 Task: Look for space in Mbanza Congo, Angola from 7th July, 2023 to 14th July, 2023 for 1 adult in price range Rs.6000 to Rs.14000. Place can be shared room with 1  bedroom having 1 bed and 1 bathroom. Property type can be house, flat, hotel. Amenities needed are: wifi, air conditioning, bbq grill, smoking allowed. Booking option can be shelf check-in. Required host language is English.
Action: Mouse moved to (412, 83)
Screenshot: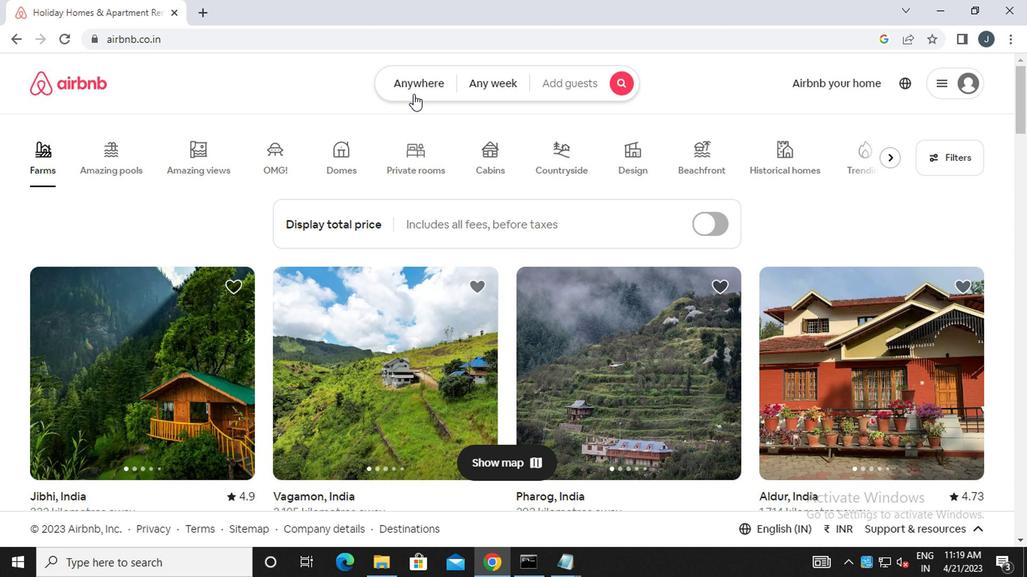 
Action: Mouse pressed left at (412, 83)
Screenshot: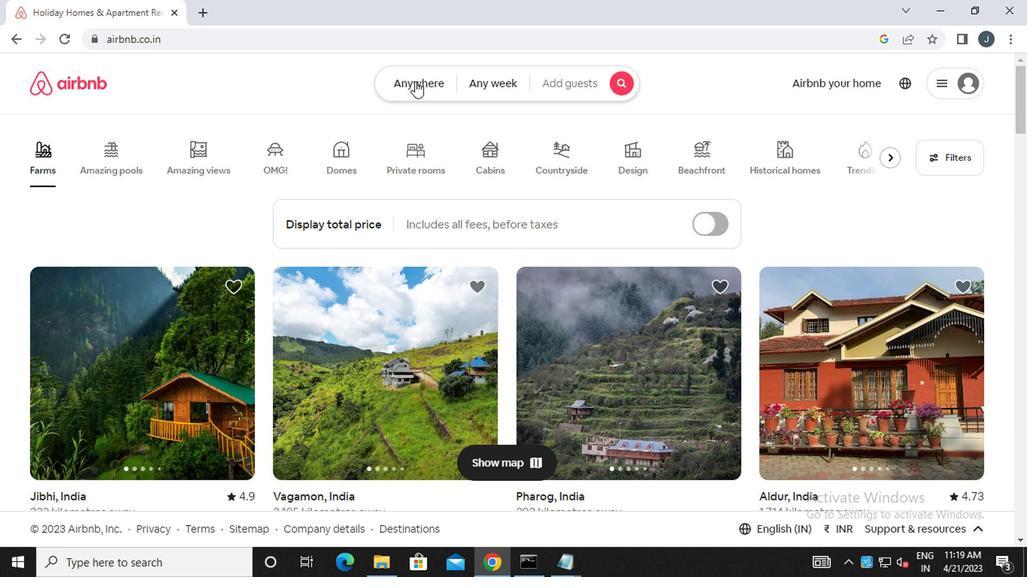 
Action: Mouse moved to (284, 155)
Screenshot: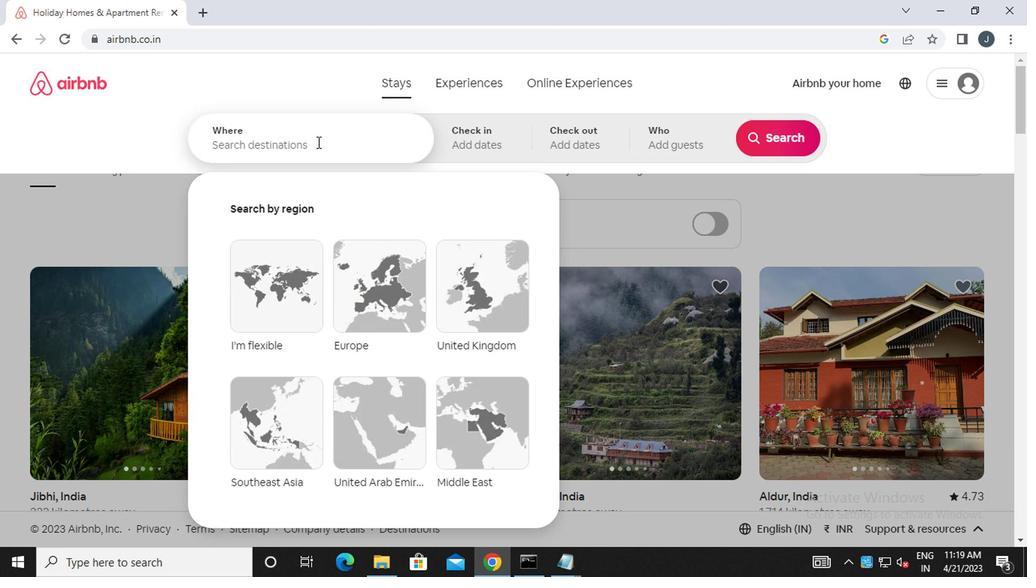 
Action: Mouse pressed left at (284, 155)
Screenshot: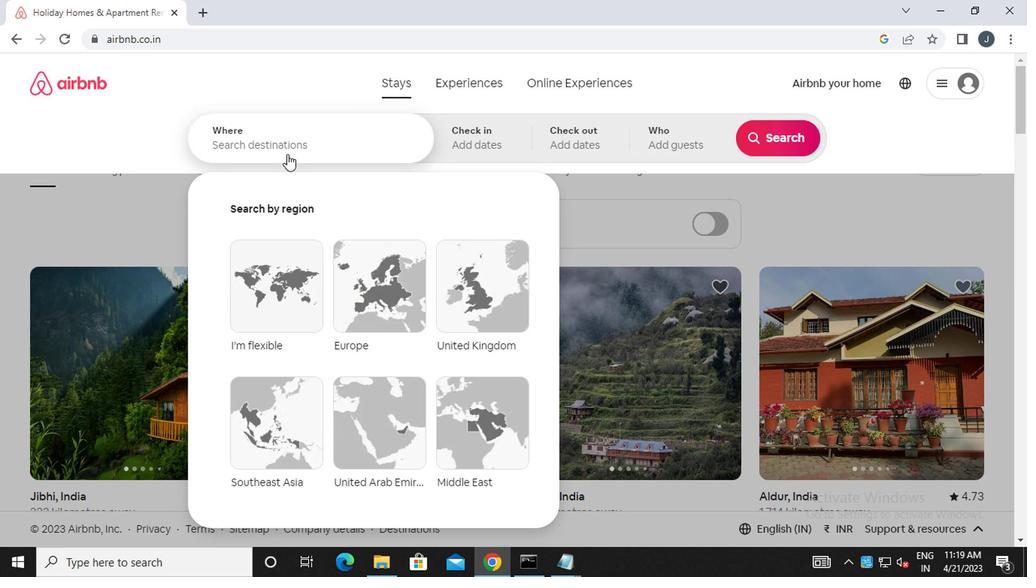 
Action: Mouse moved to (286, 155)
Screenshot: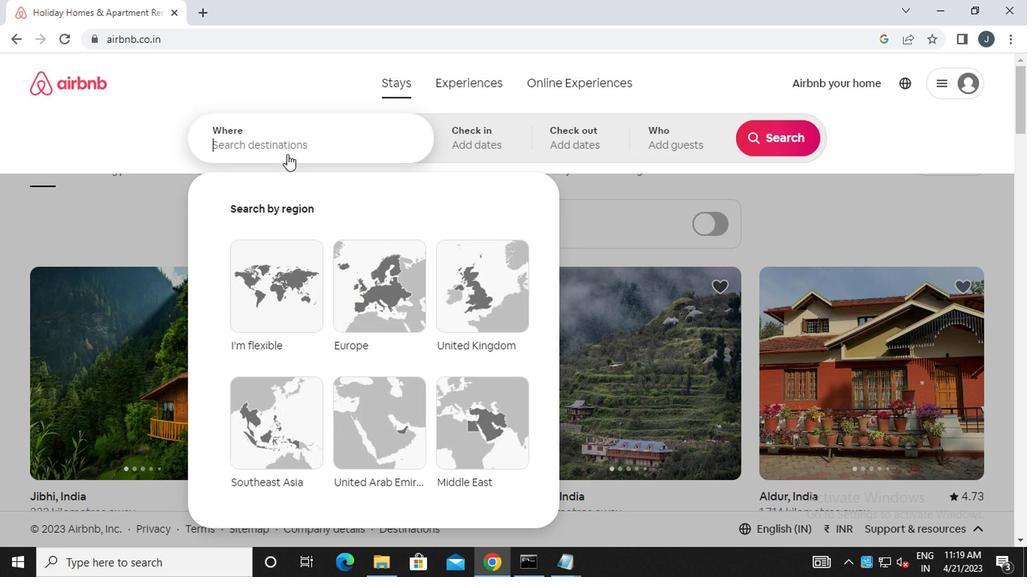 
Action: Key pressed m<Key.caps_lock>banza
Screenshot: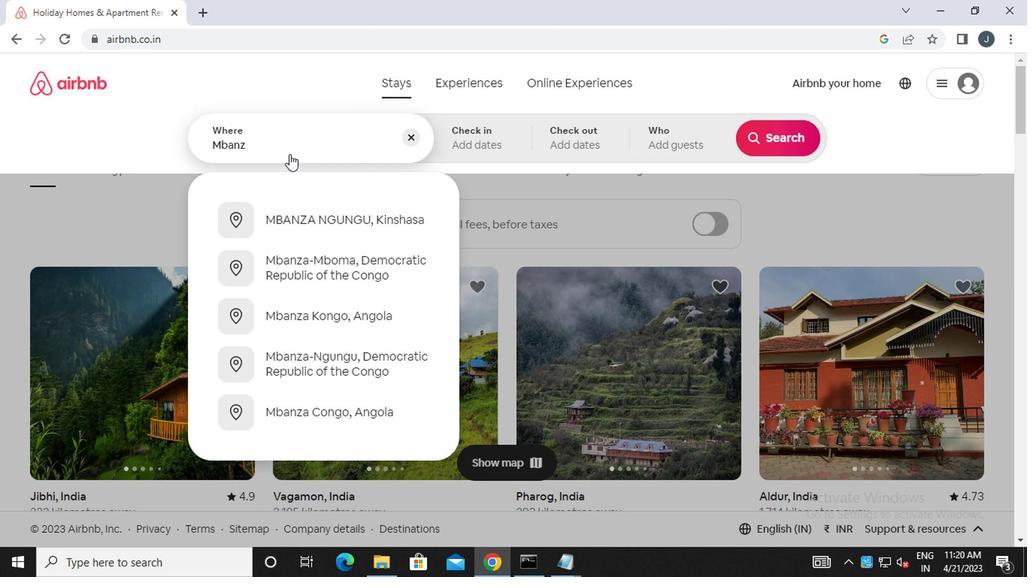 
Action: Mouse moved to (285, 155)
Screenshot: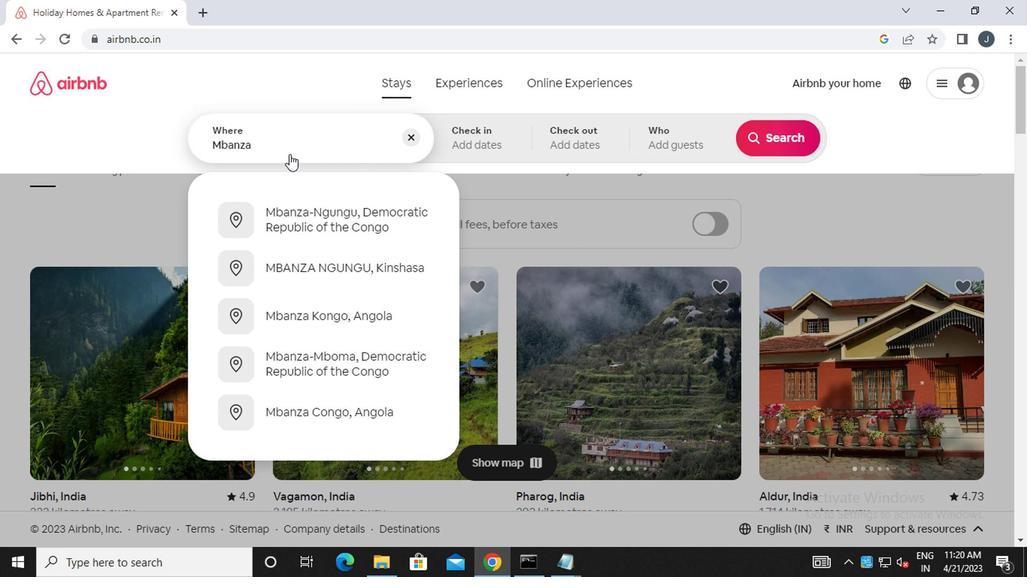 
Action: Key pressed ,<Key.space><Key.caps_lock>c<Key.caps_lock>ongo
Screenshot: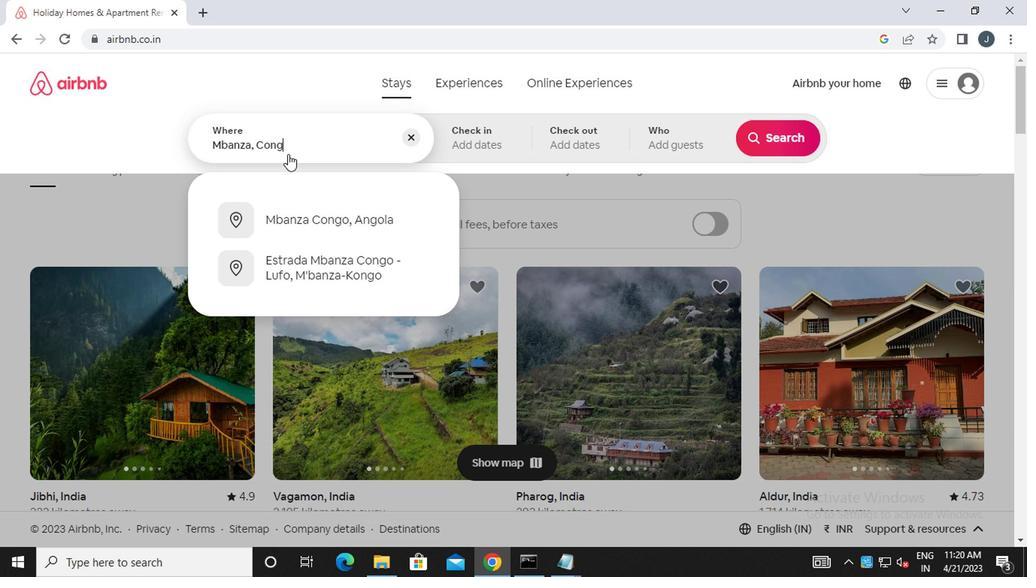 
Action: Mouse moved to (334, 220)
Screenshot: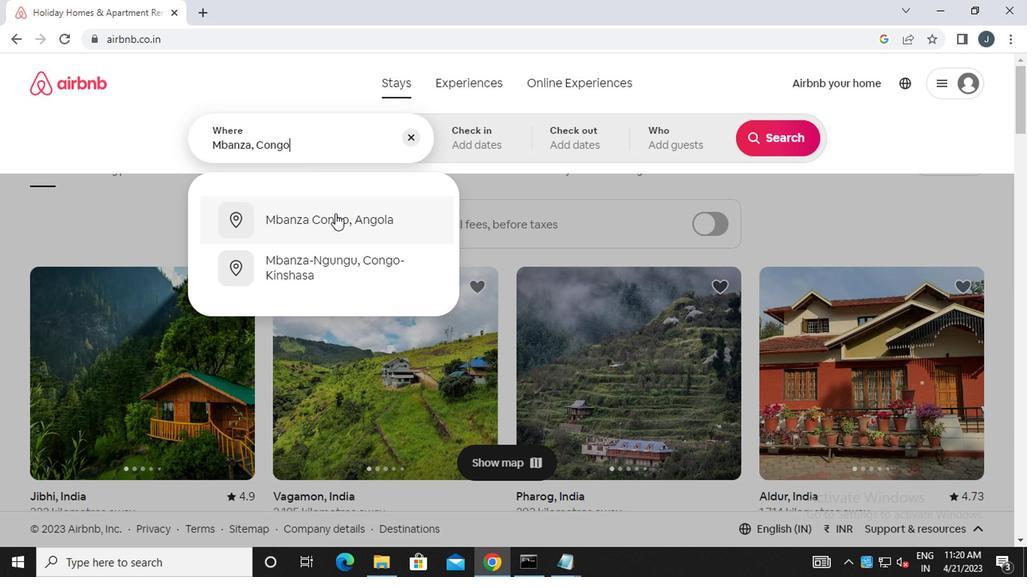 
Action: Mouse pressed left at (334, 220)
Screenshot: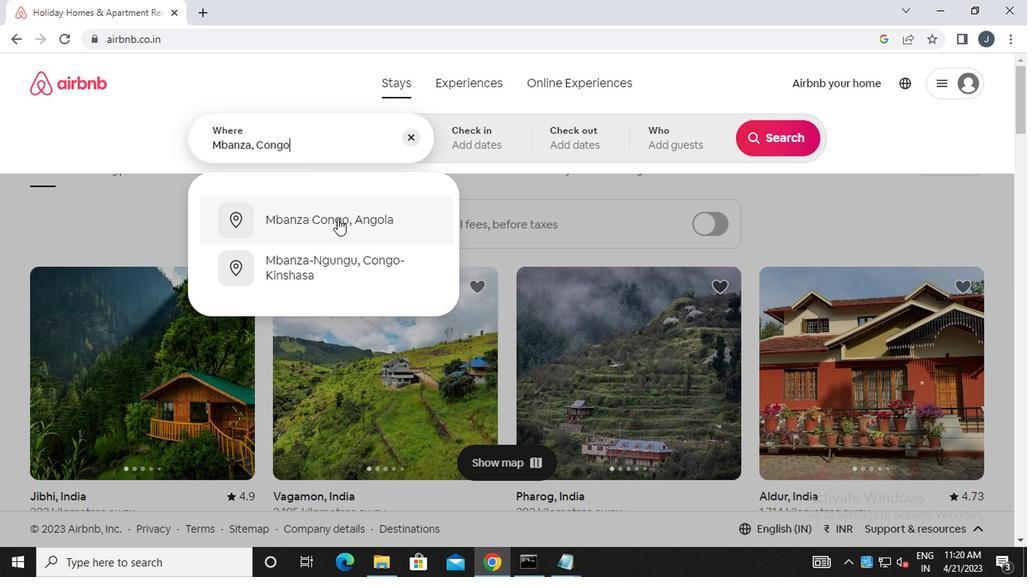 
Action: Mouse moved to (768, 261)
Screenshot: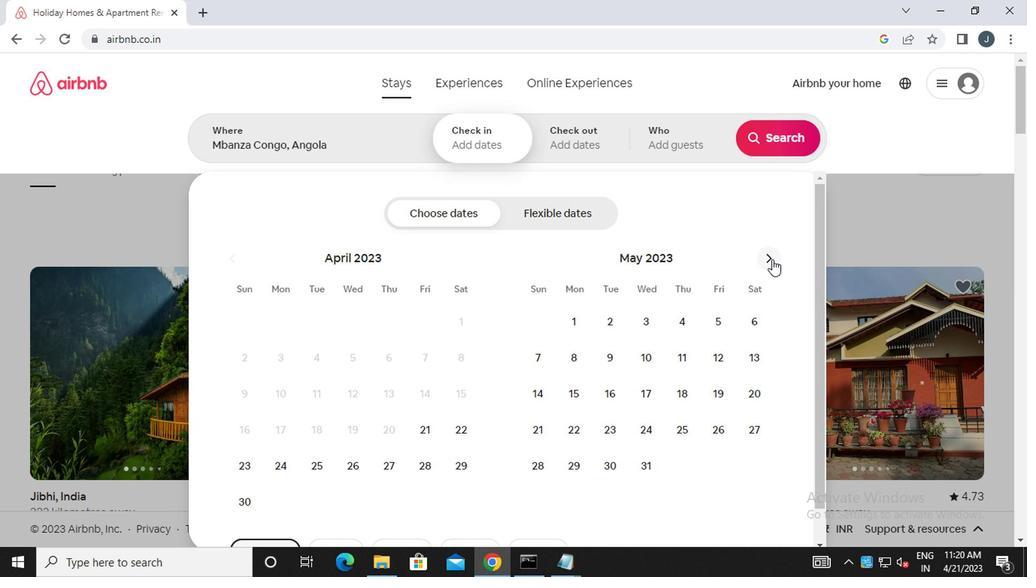 
Action: Mouse pressed left at (768, 261)
Screenshot: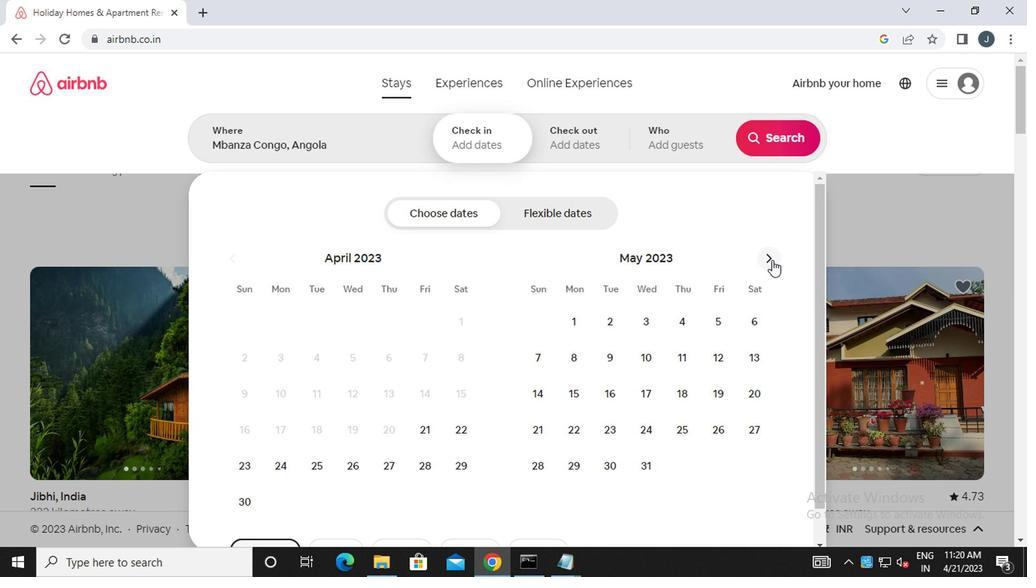 
Action: Mouse pressed left at (768, 261)
Screenshot: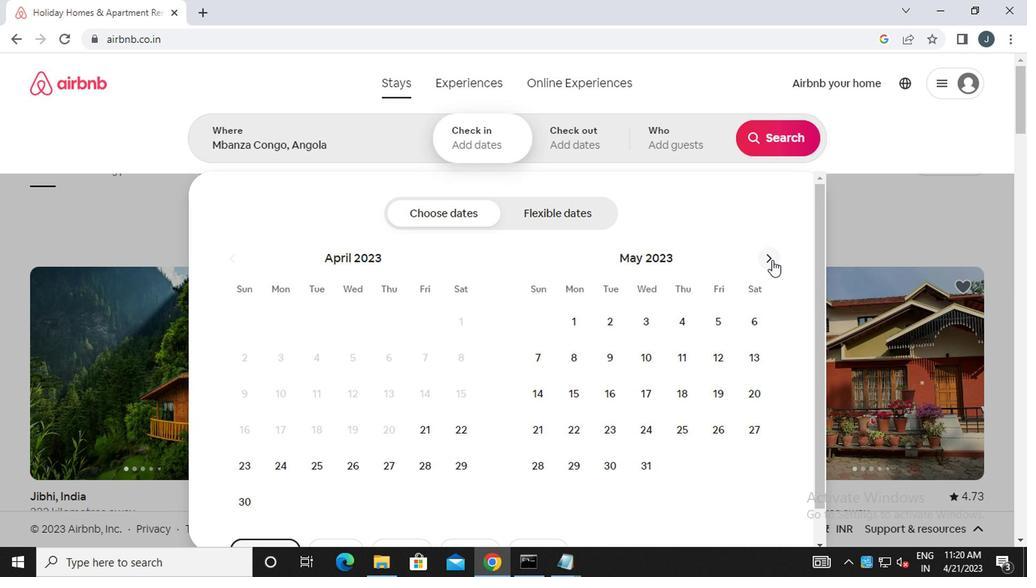 
Action: Mouse moved to (761, 265)
Screenshot: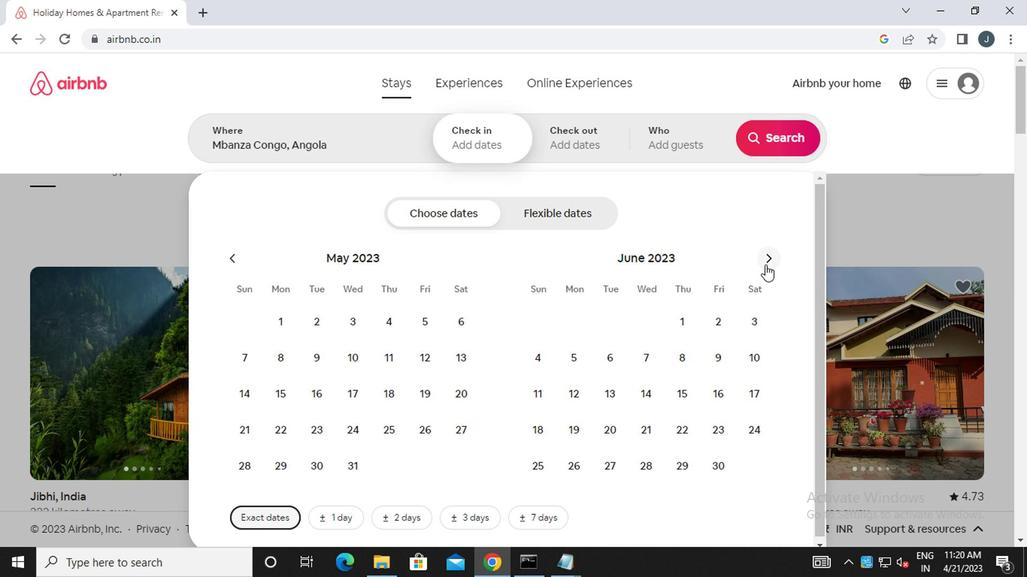 
Action: Mouse pressed left at (761, 265)
Screenshot: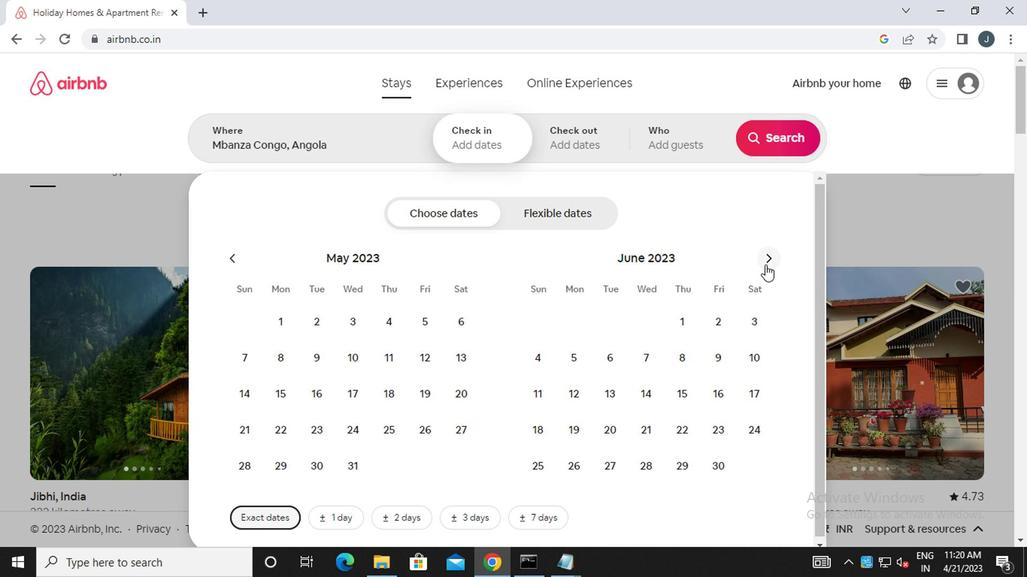 
Action: Mouse moved to (710, 363)
Screenshot: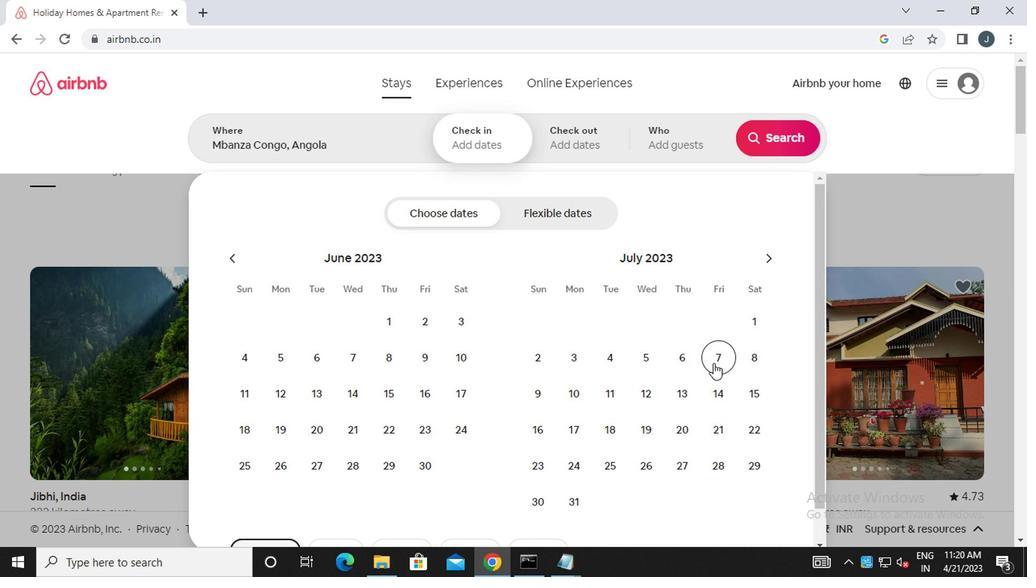 
Action: Mouse pressed left at (710, 363)
Screenshot: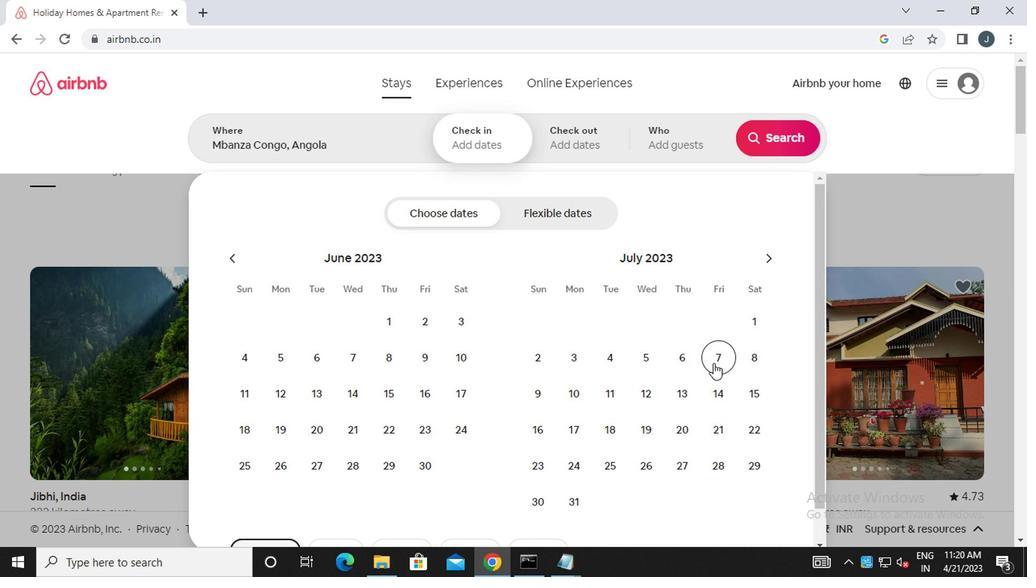 
Action: Mouse moved to (715, 397)
Screenshot: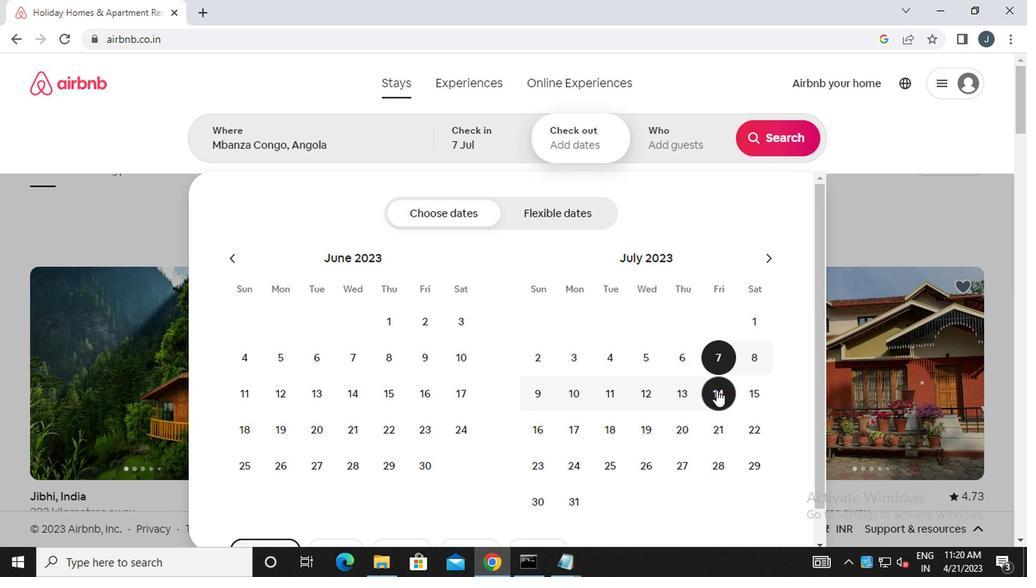 
Action: Mouse pressed left at (715, 397)
Screenshot: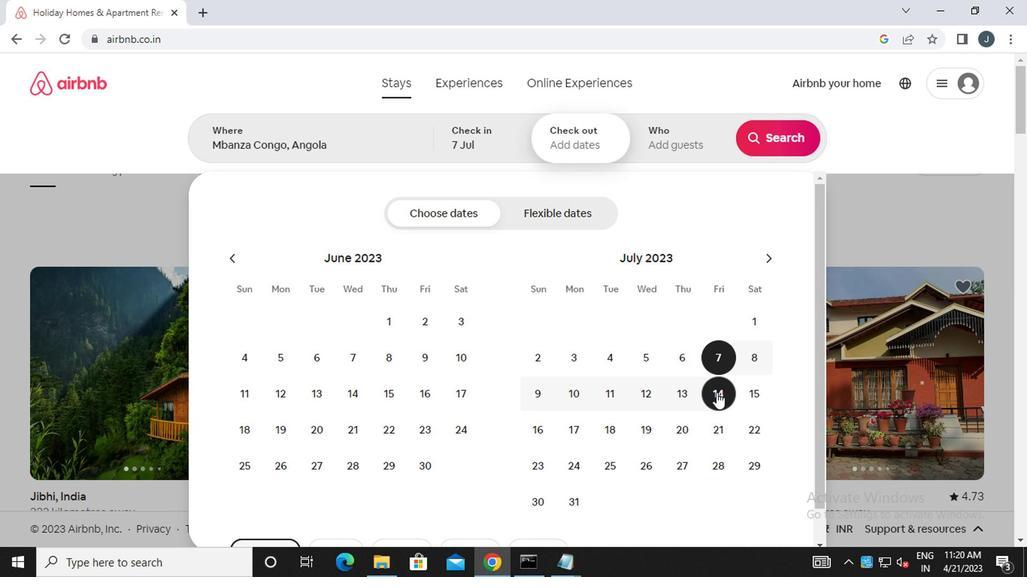 
Action: Mouse moved to (691, 138)
Screenshot: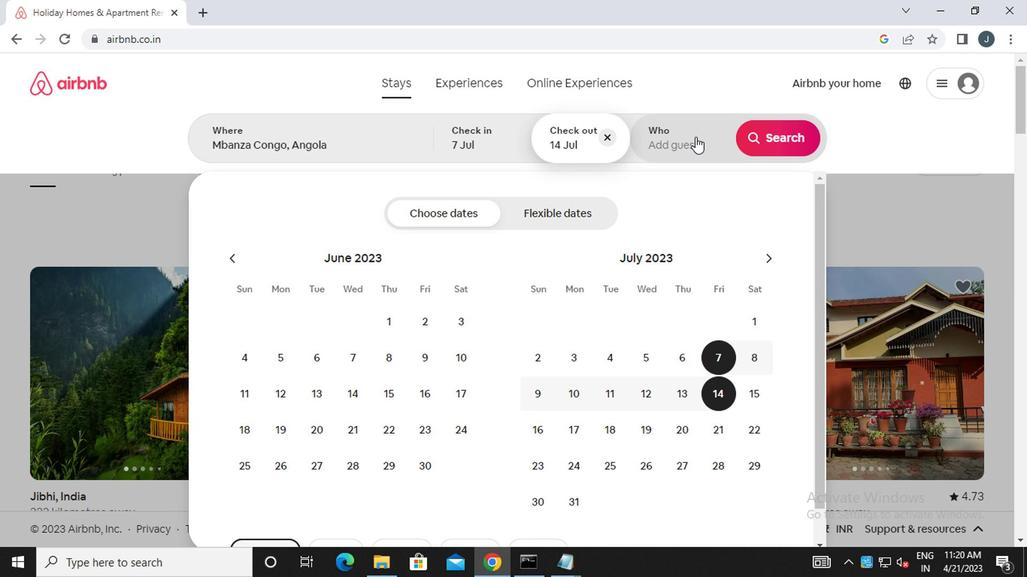 
Action: Mouse pressed left at (691, 138)
Screenshot: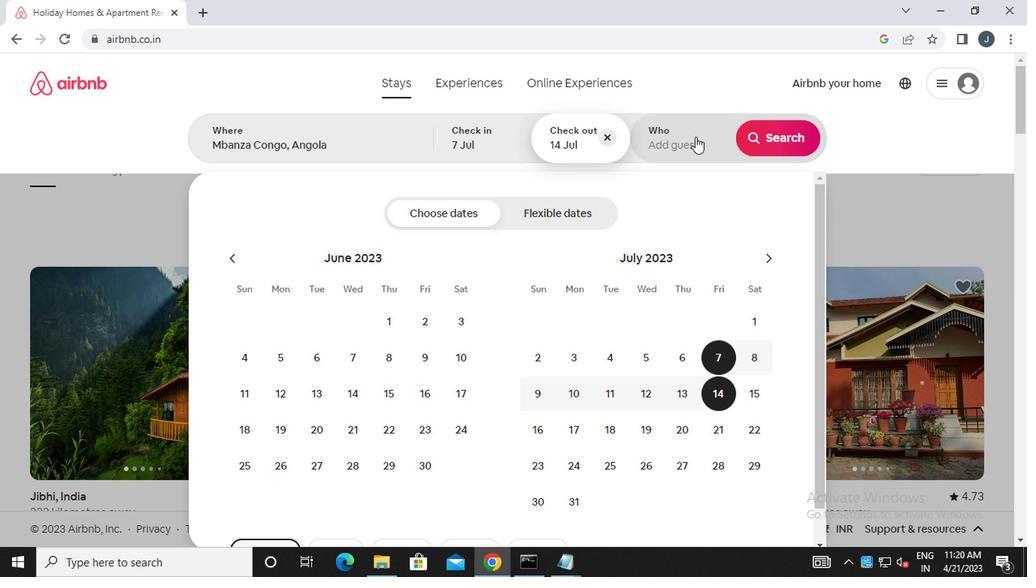 
Action: Mouse moved to (776, 224)
Screenshot: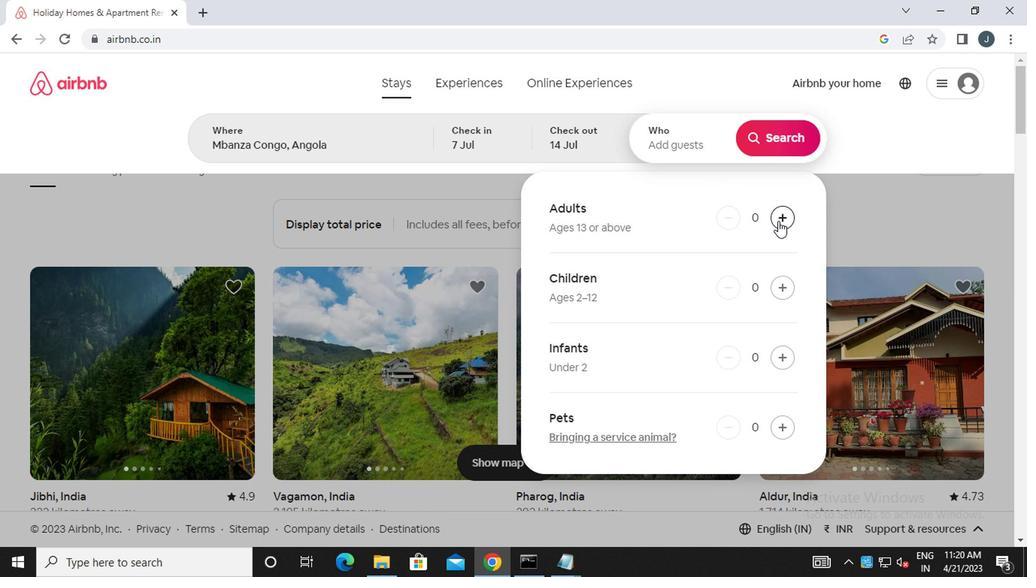 
Action: Mouse pressed left at (776, 224)
Screenshot: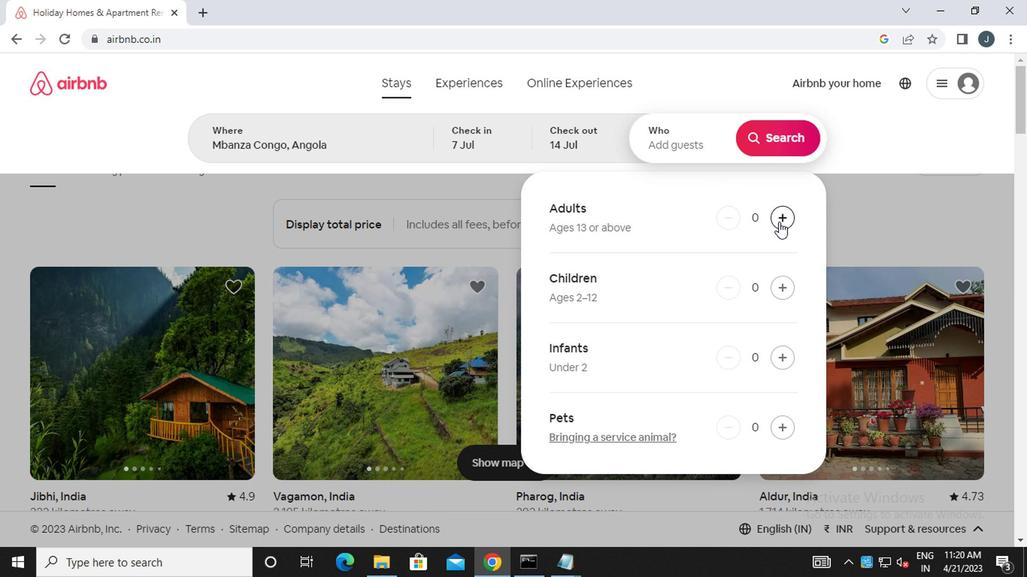 
Action: Mouse moved to (779, 136)
Screenshot: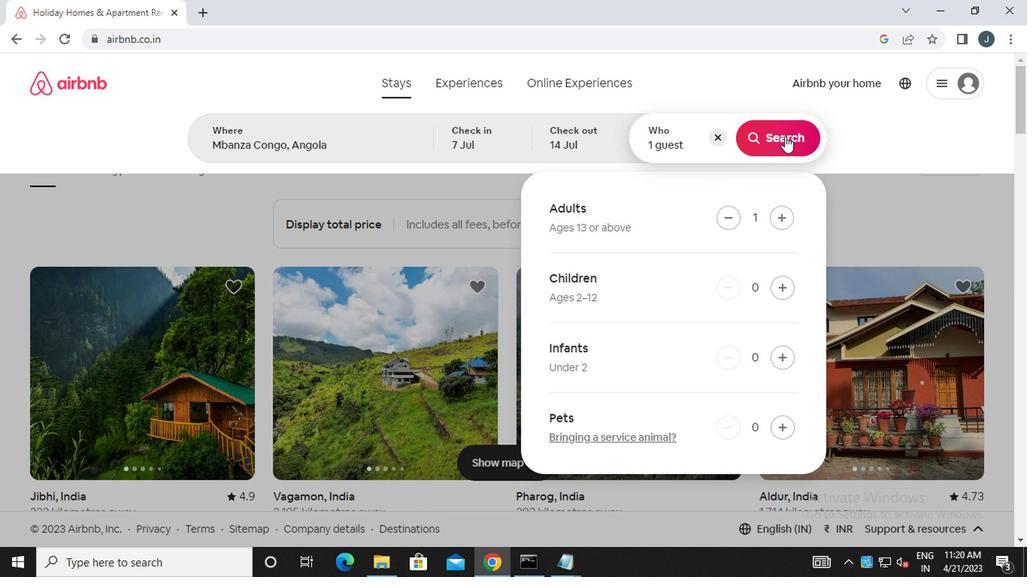 
Action: Mouse pressed left at (779, 136)
Screenshot: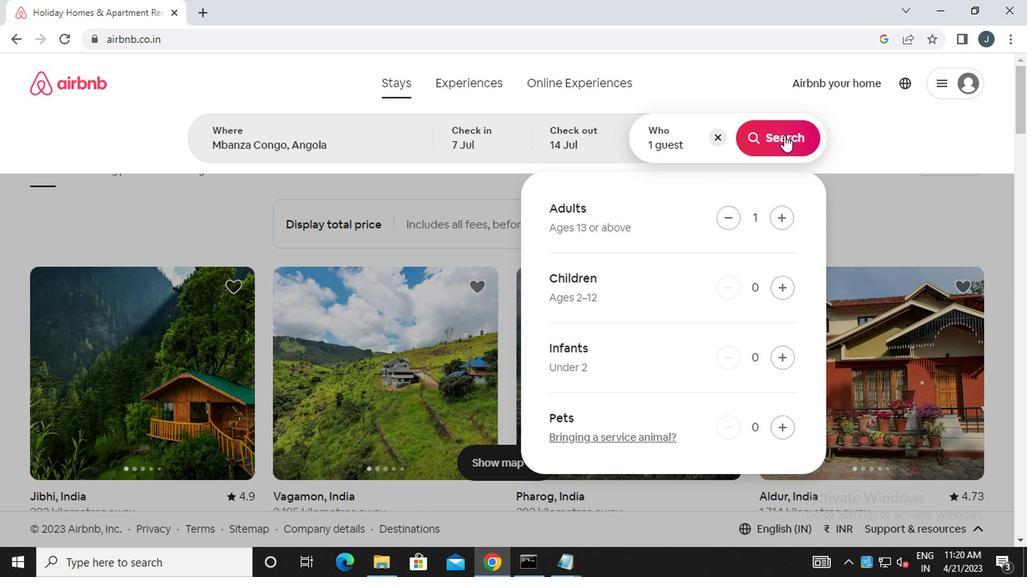 
Action: Mouse moved to (954, 147)
Screenshot: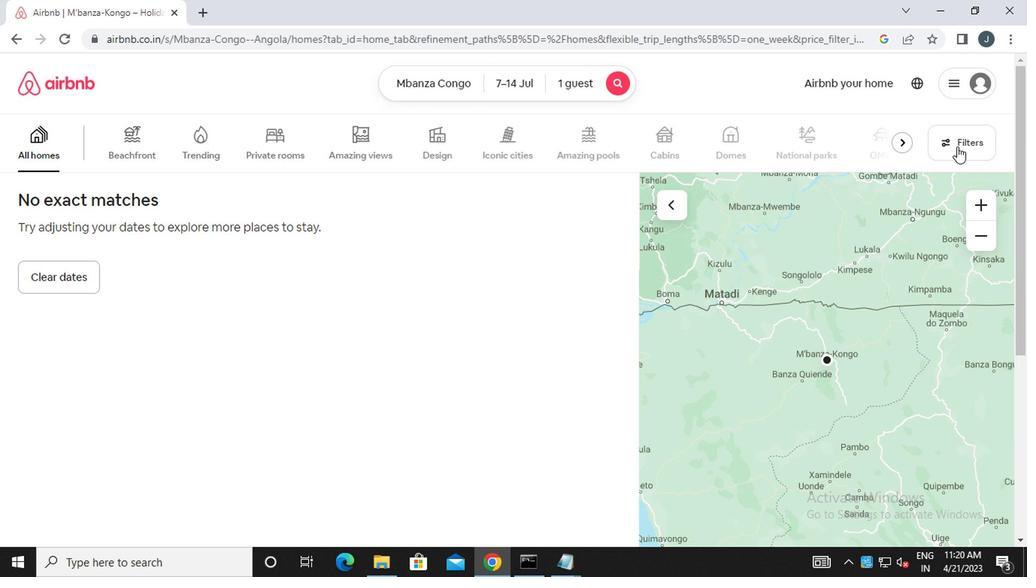 
Action: Mouse pressed left at (954, 147)
Screenshot: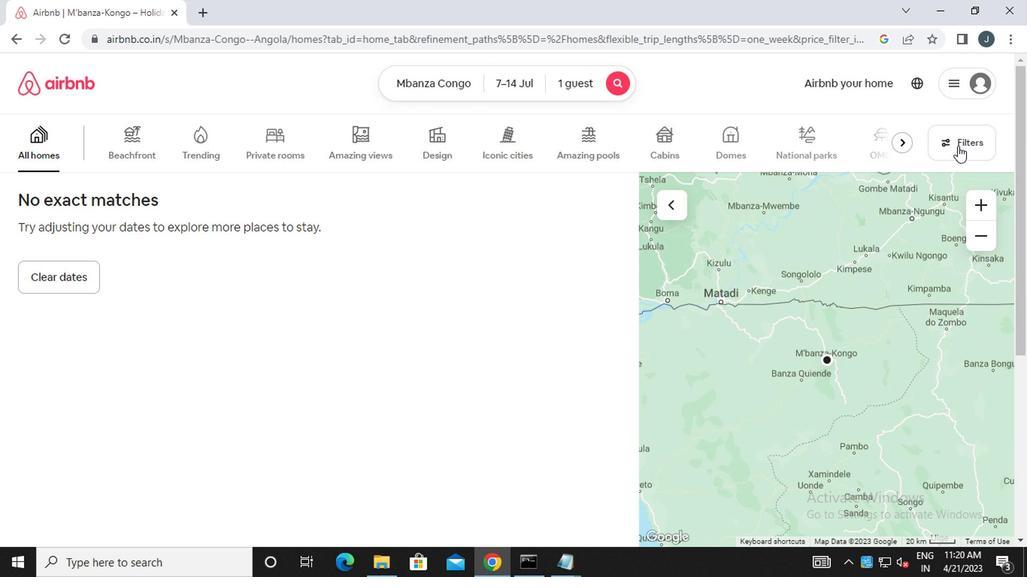 
Action: Mouse moved to (408, 236)
Screenshot: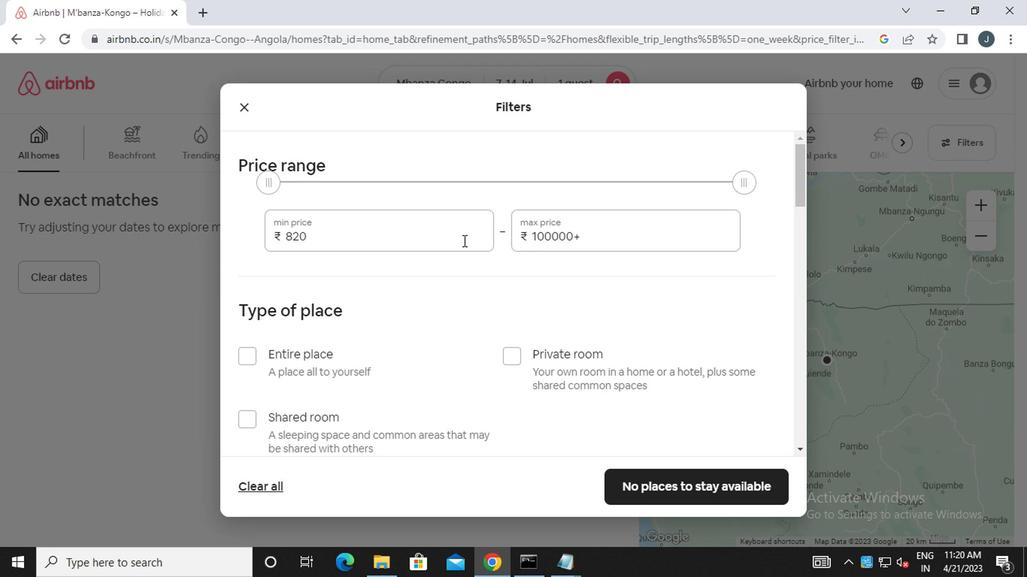 
Action: Mouse pressed left at (408, 236)
Screenshot: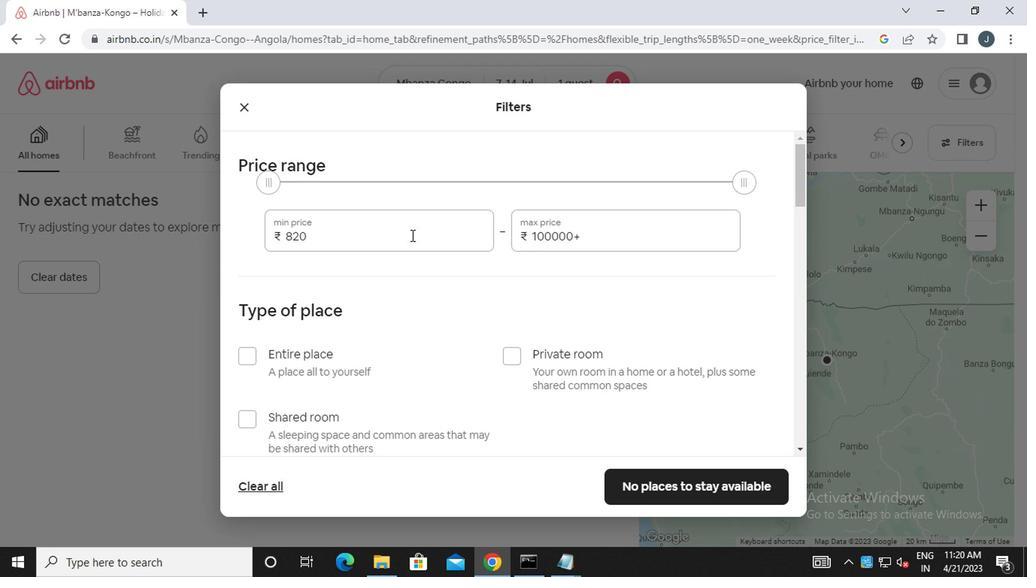
Action: Mouse moved to (409, 235)
Screenshot: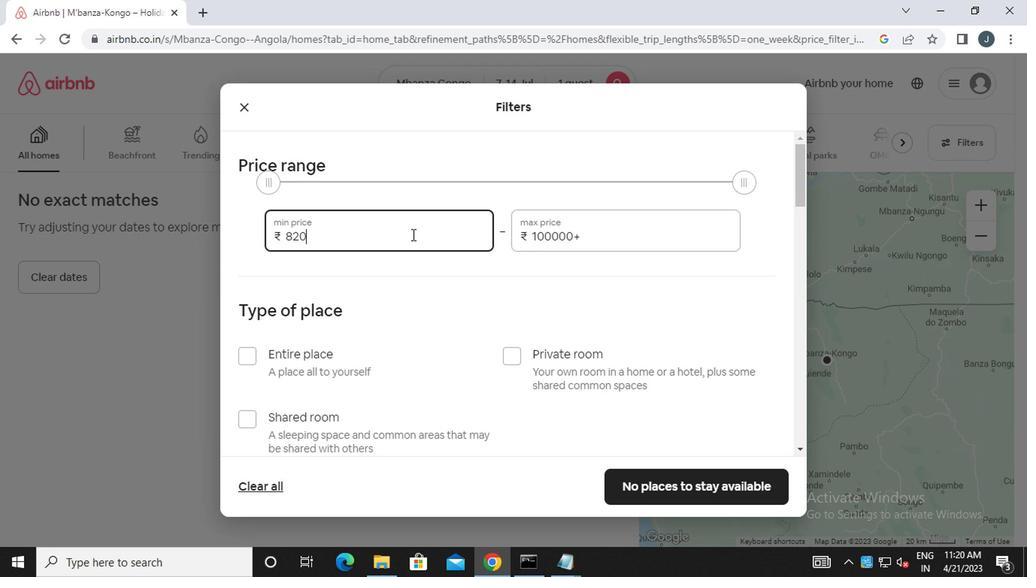 
Action: Key pressed <Key.backspace><Key.backspace><Key.backspace>6000
Screenshot: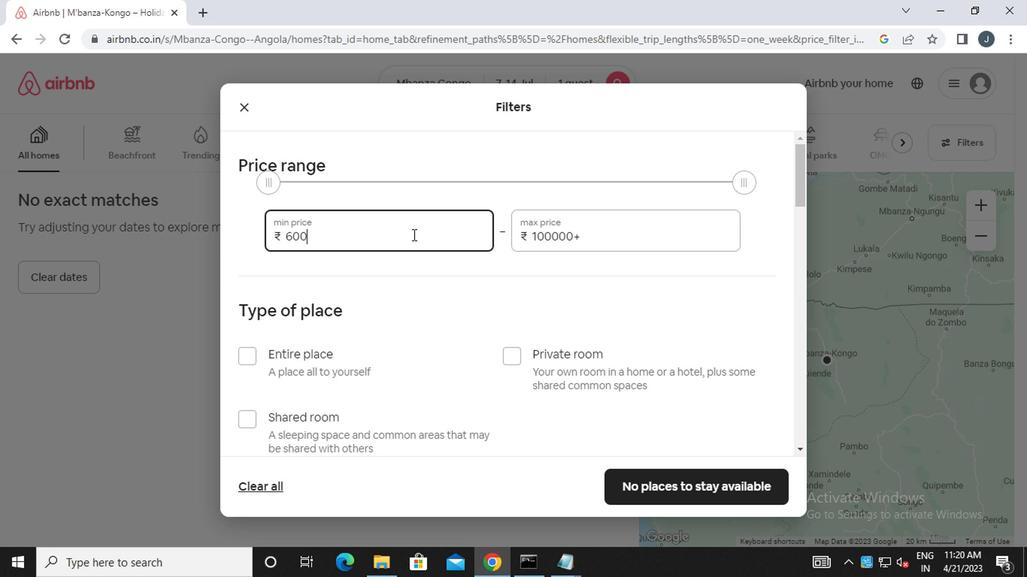 
Action: Mouse moved to (598, 239)
Screenshot: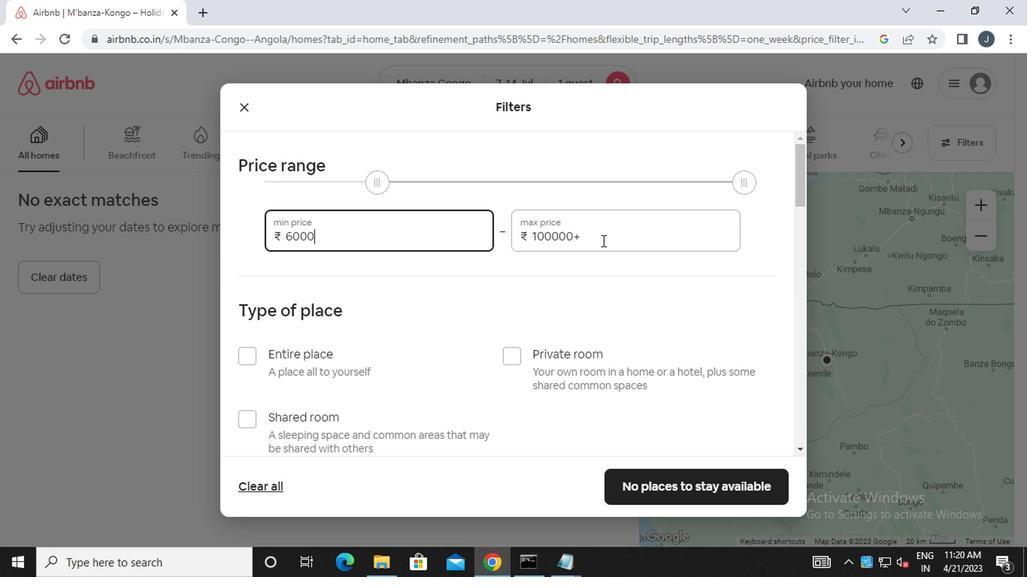 
Action: Mouse pressed left at (598, 239)
Screenshot: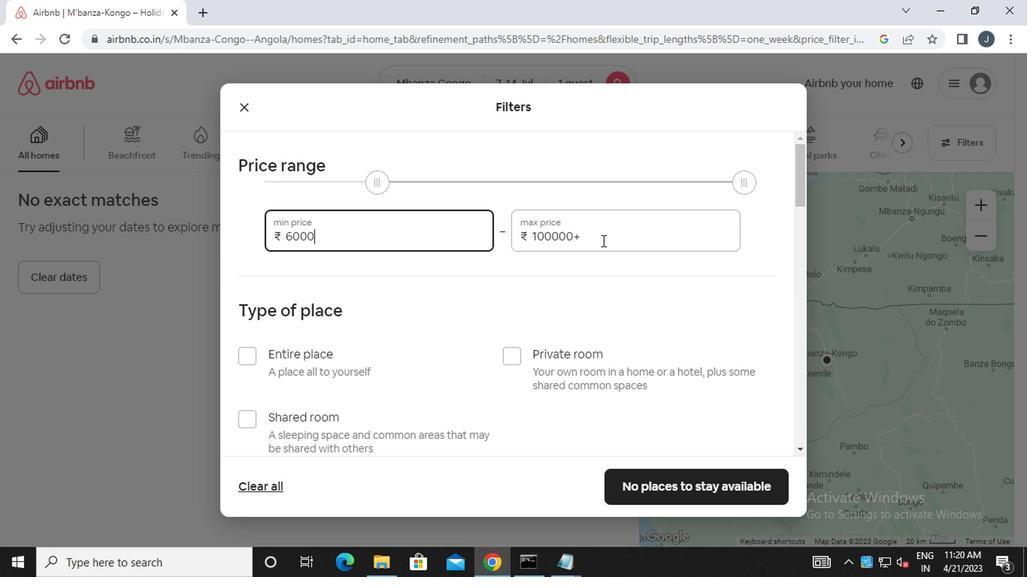 
Action: Mouse moved to (587, 239)
Screenshot: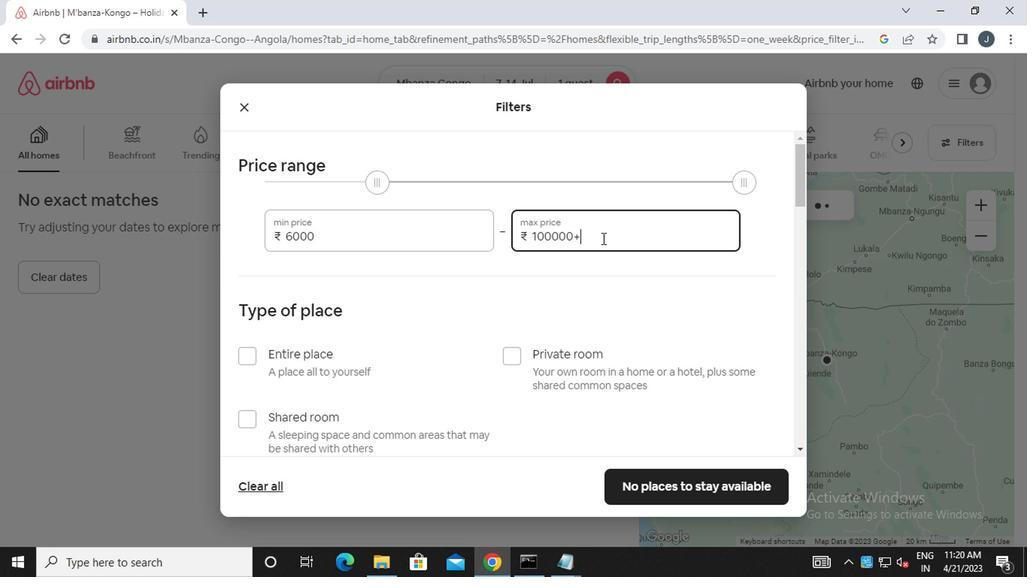 
Action: Key pressed <Key.backspace><Key.backspace><Key.backspace><Key.backspace><Key.backspace><Key.backspace>4000
Screenshot: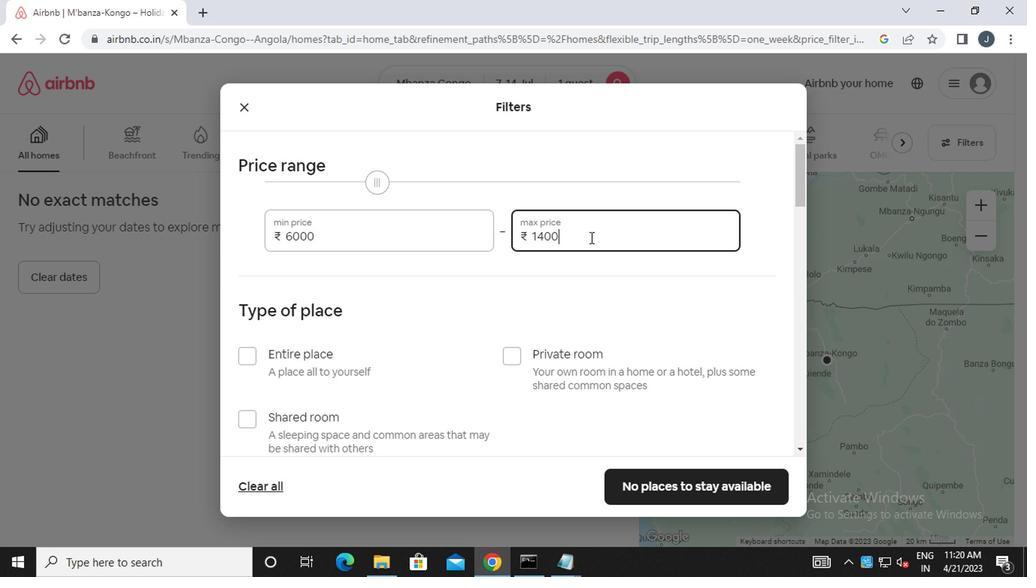 
Action: Mouse moved to (405, 328)
Screenshot: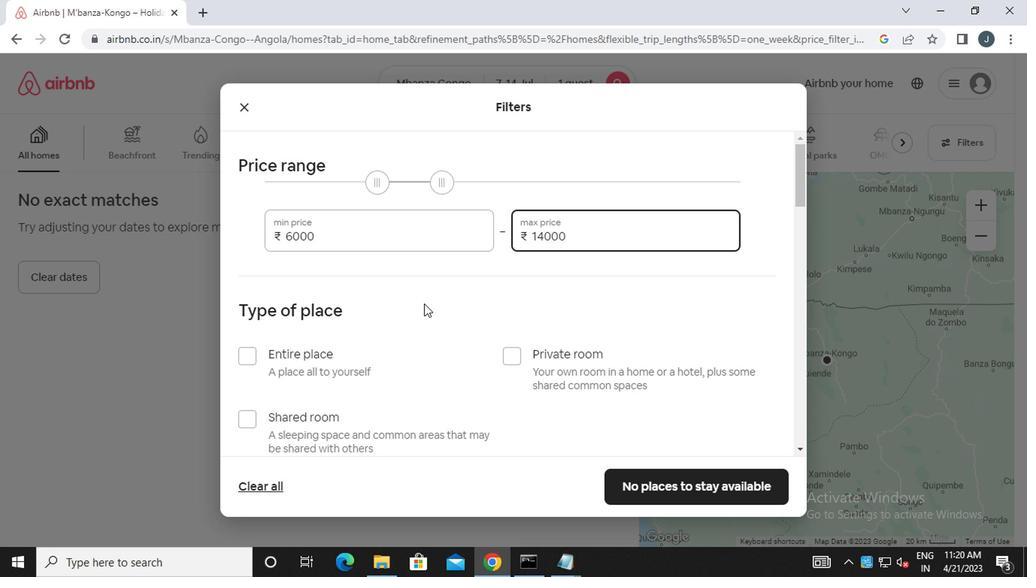
Action: Mouse scrolled (405, 328) with delta (0, 0)
Screenshot: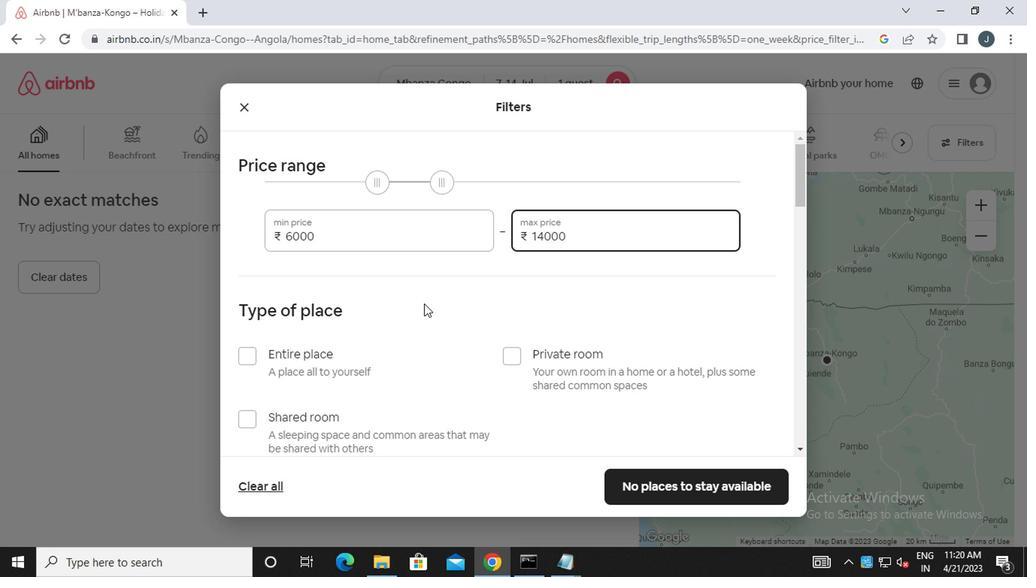 
Action: Mouse moved to (405, 329)
Screenshot: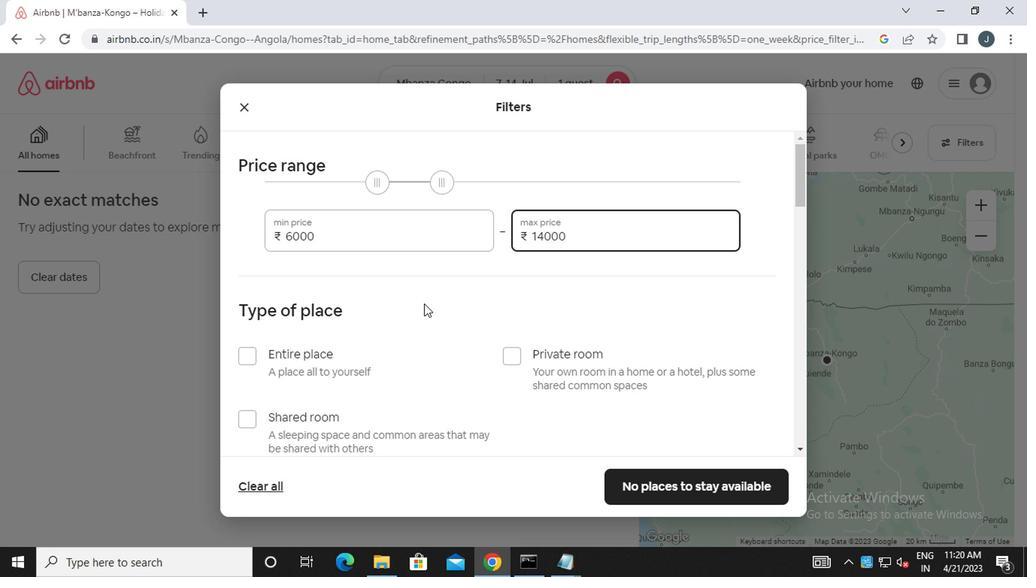 
Action: Mouse scrolled (405, 328) with delta (0, -1)
Screenshot: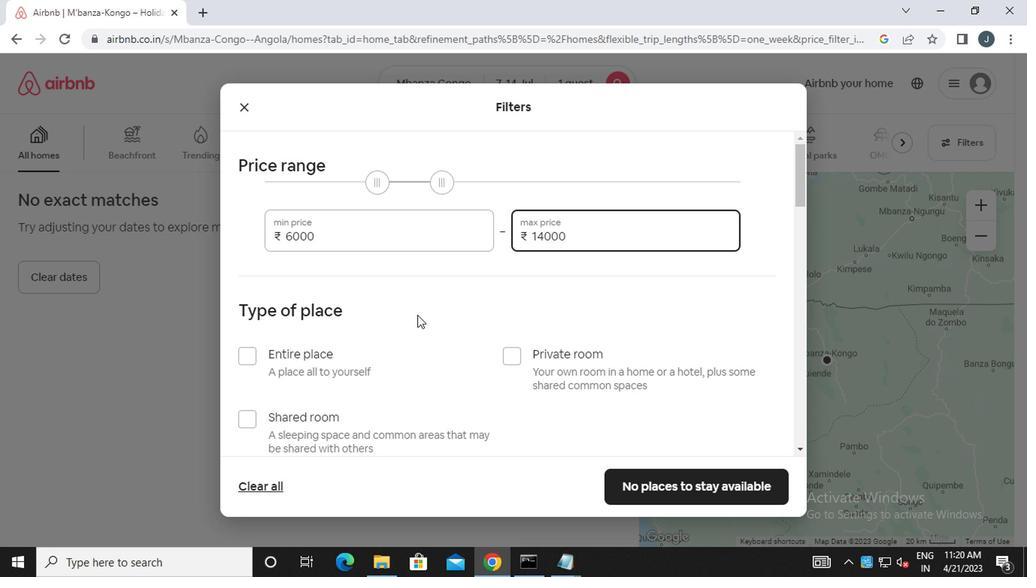 
Action: Mouse moved to (405, 329)
Screenshot: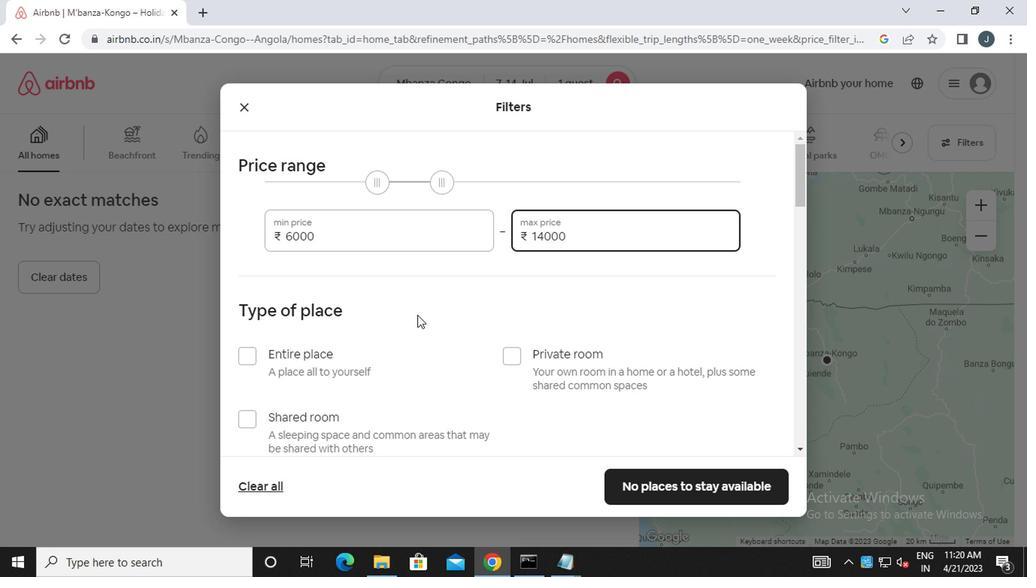 
Action: Mouse scrolled (405, 328) with delta (0, -1)
Screenshot: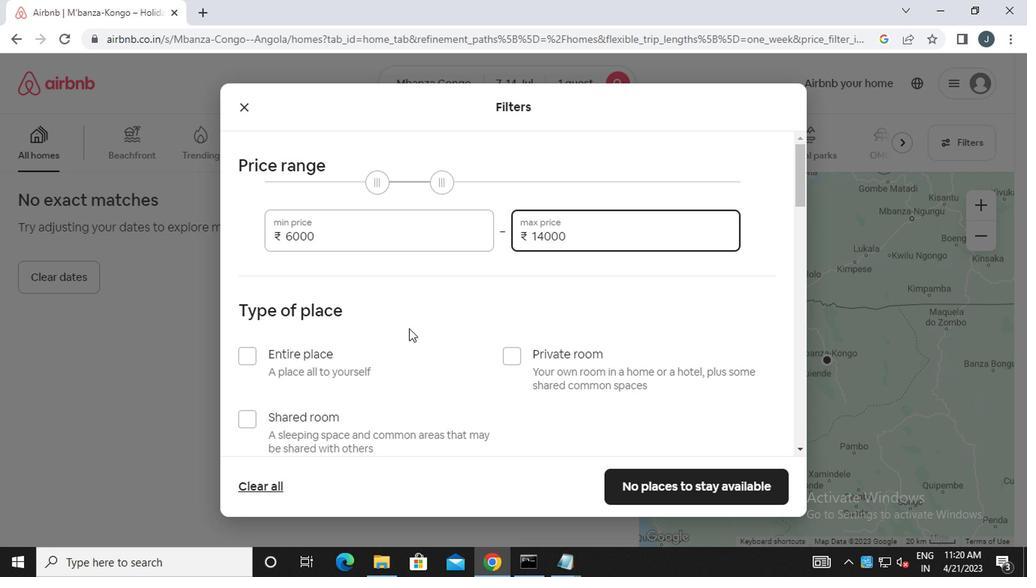 
Action: Mouse moved to (579, 163)
Screenshot: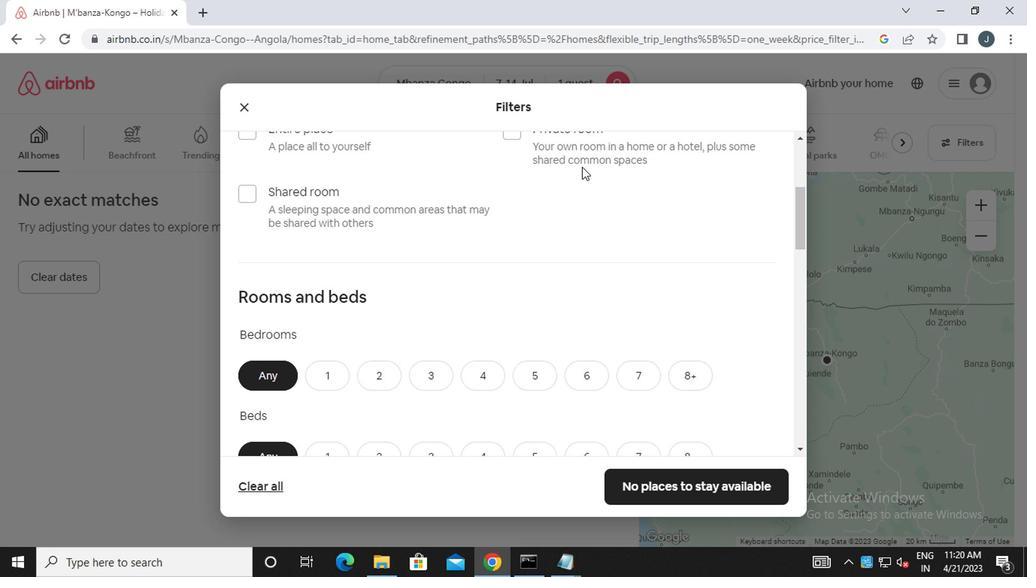
Action: Mouse scrolled (579, 164) with delta (0, 1)
Screenshot: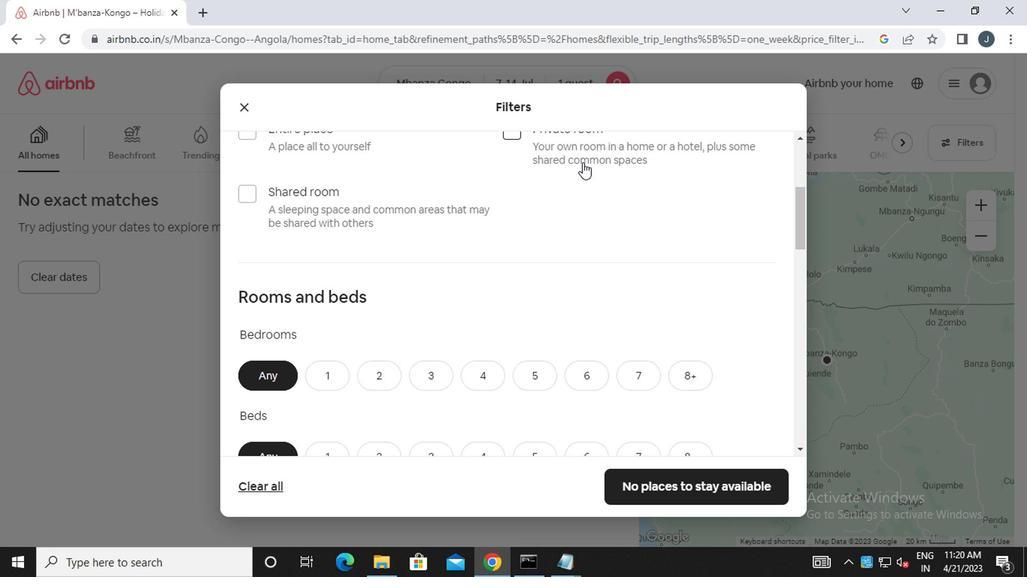 
Action: Mouse moved to (243, 273)
Screenshot: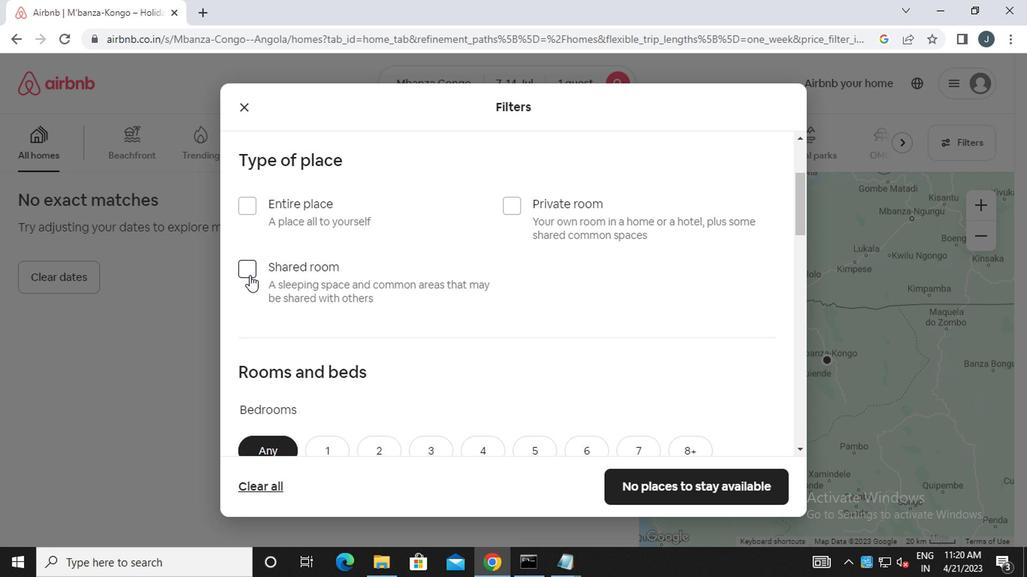 
Action: Mouse pressed left at (243, 273)
Screenshot: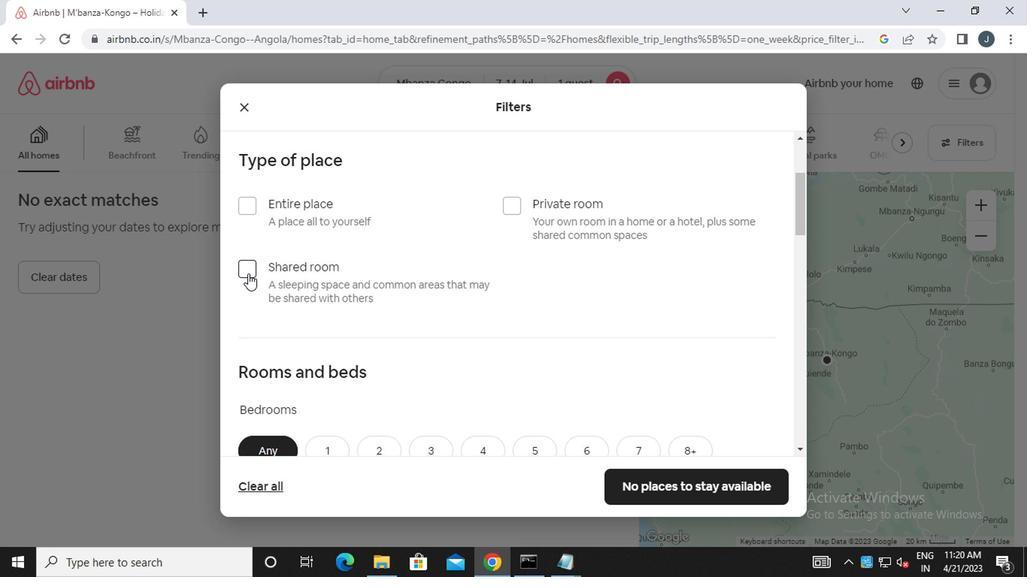 
Action: Mouse moved to (346, 308)
Screenshot: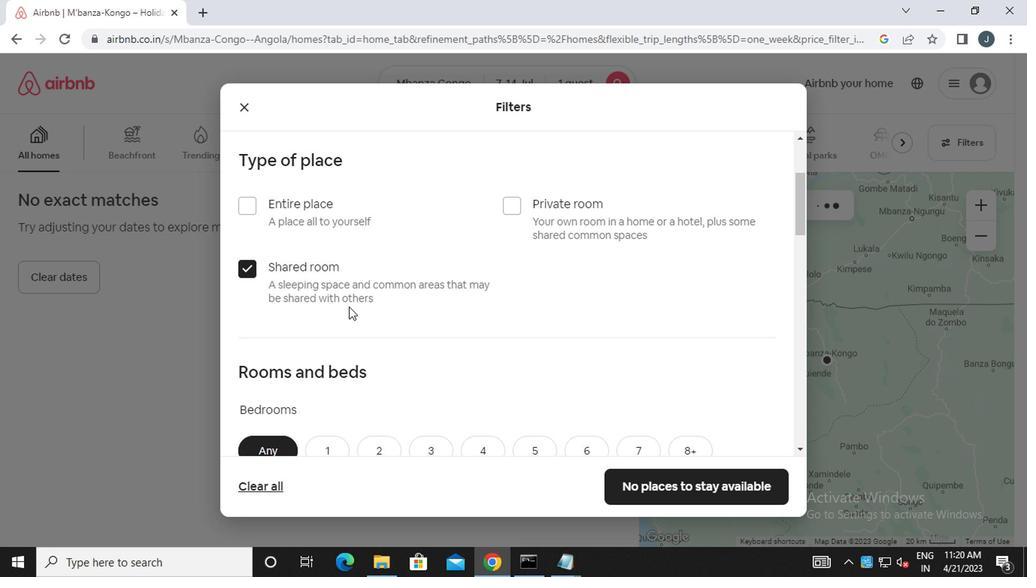 
Action: Mouse scrolled (346, 307) with delta (0, -1)
Screenshot: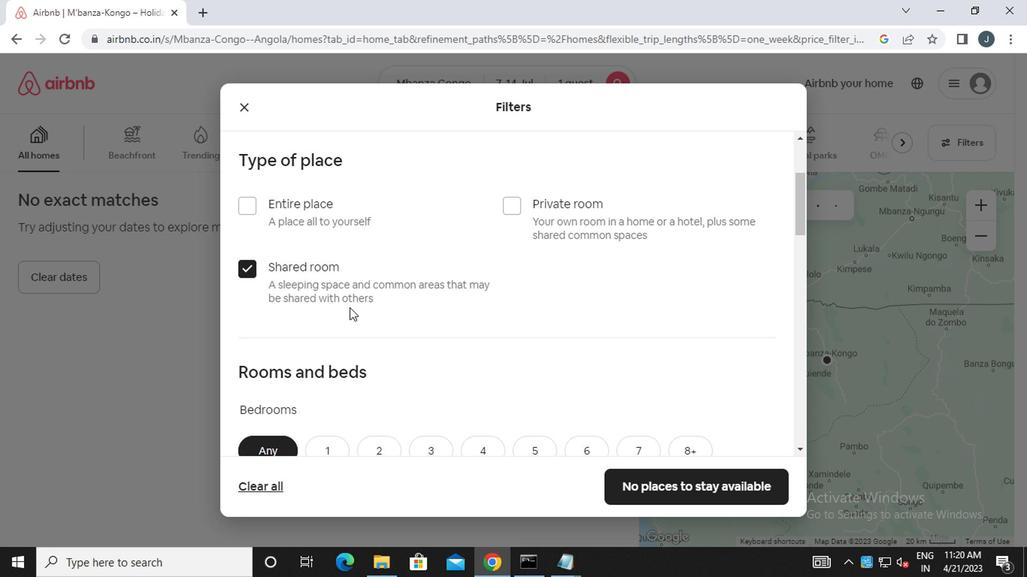 
Action: Mouse scrolled (346, 307) with delta (0, -1)
Screenshot: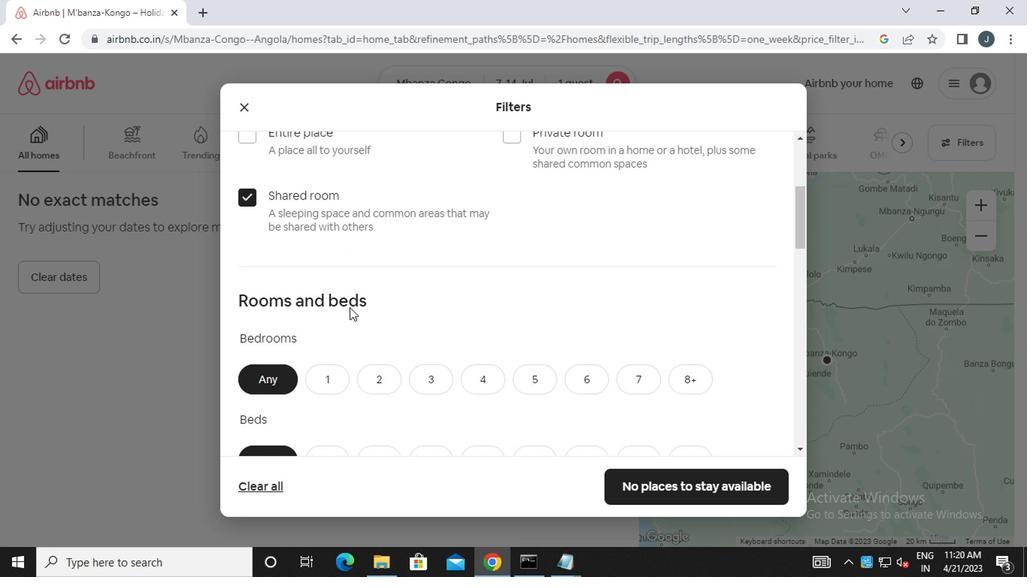 
Action: Mouse moved to (347, 312)
Screenshot: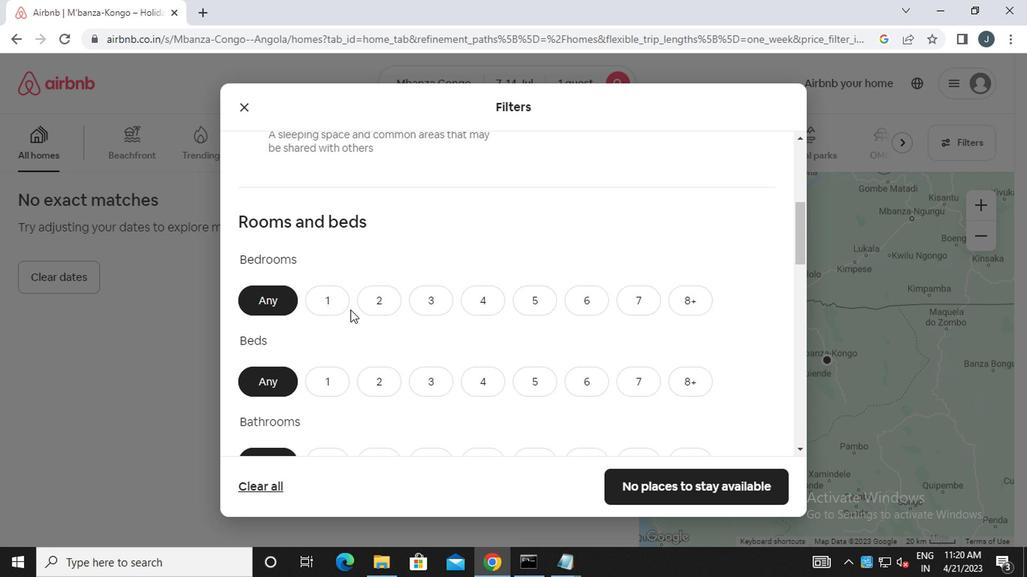 
Action: Mouse scrolled (347, 311) with delta (0, -1)
Screenshot: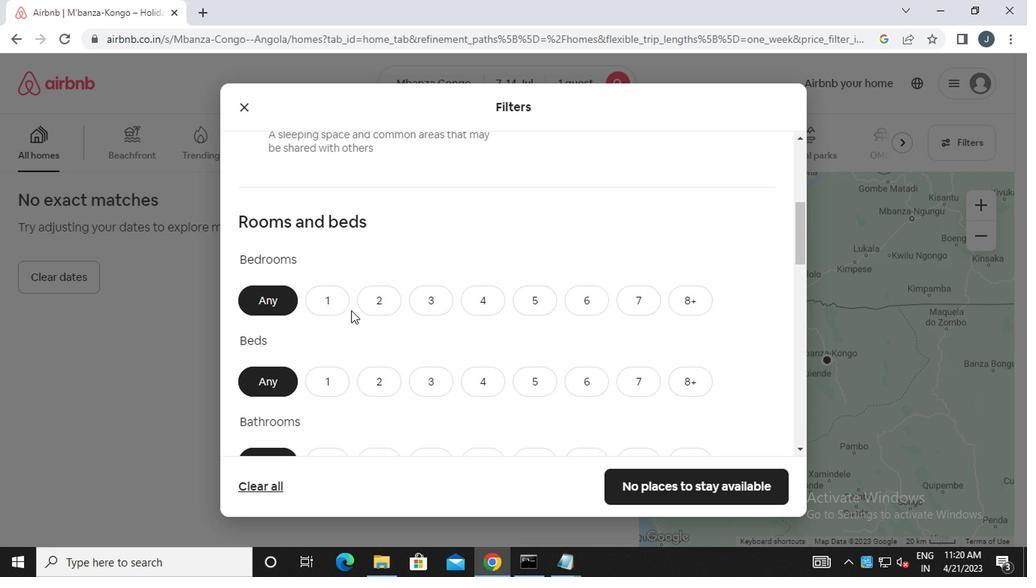 
Action: Mouse moved to (331, 228)
Screenshot: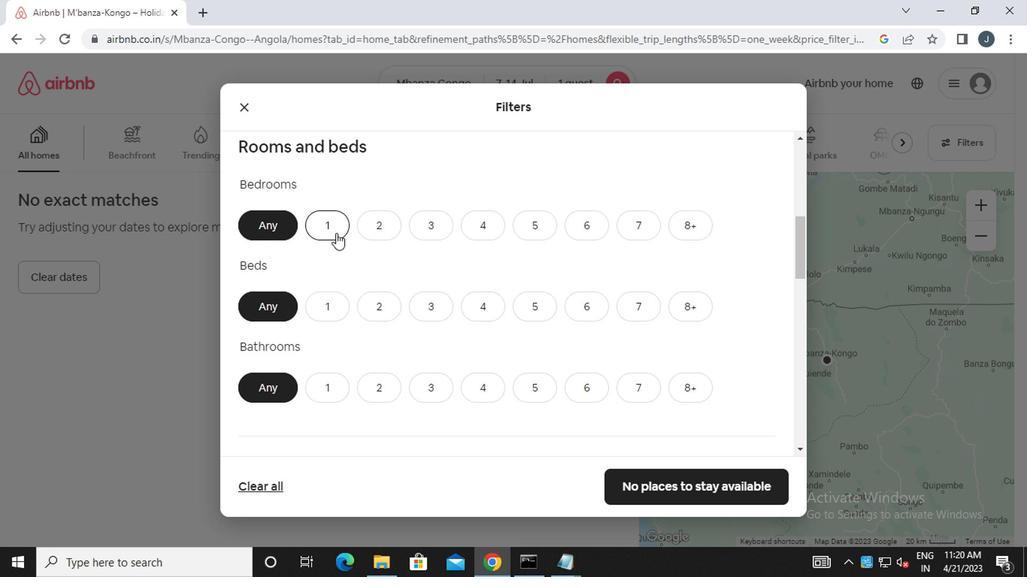 
Action: Mouse pressed left at (331, 228)
Screenshot: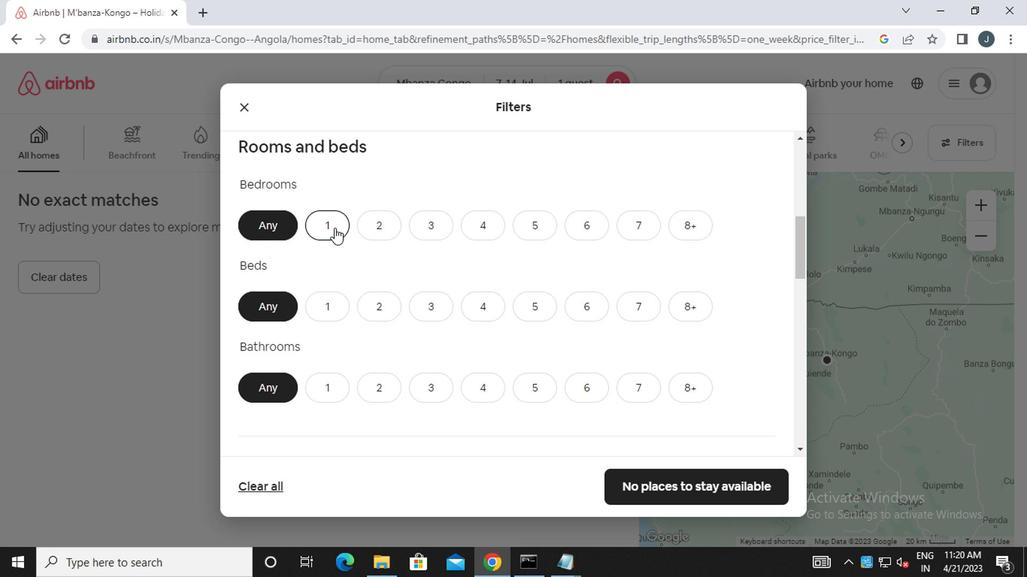
Action: Mouse moved to (334, 314)
Screenshot: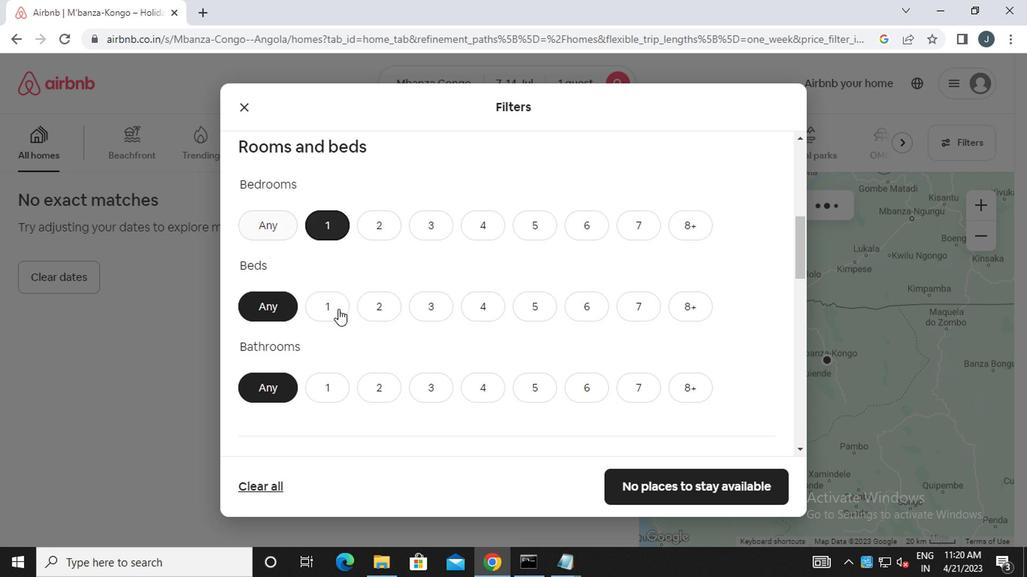 
Action: Mouse pressed left at (334, 314)
Screenshot: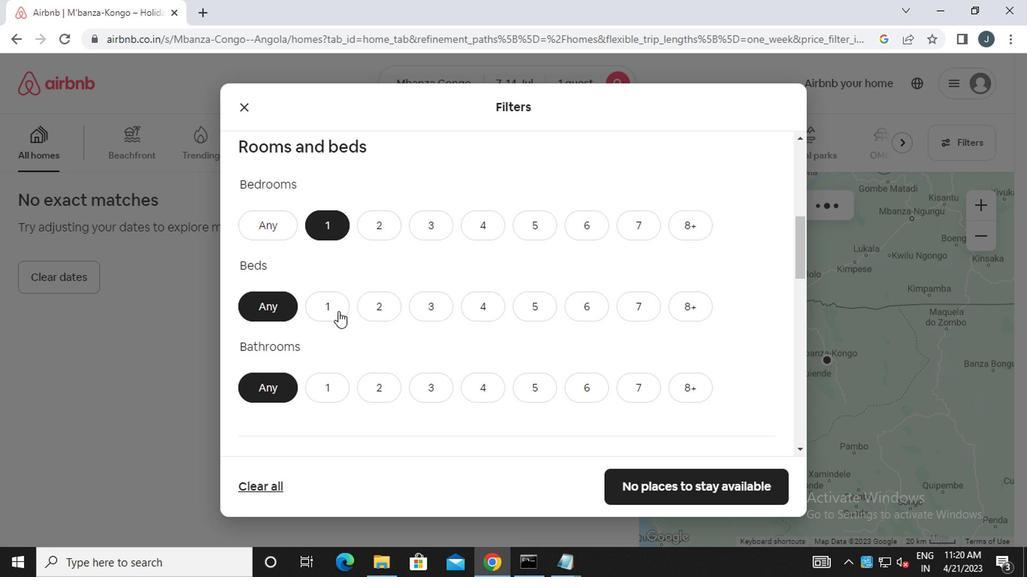 
Action: Mouse moved to (332, 382)
Screenshot: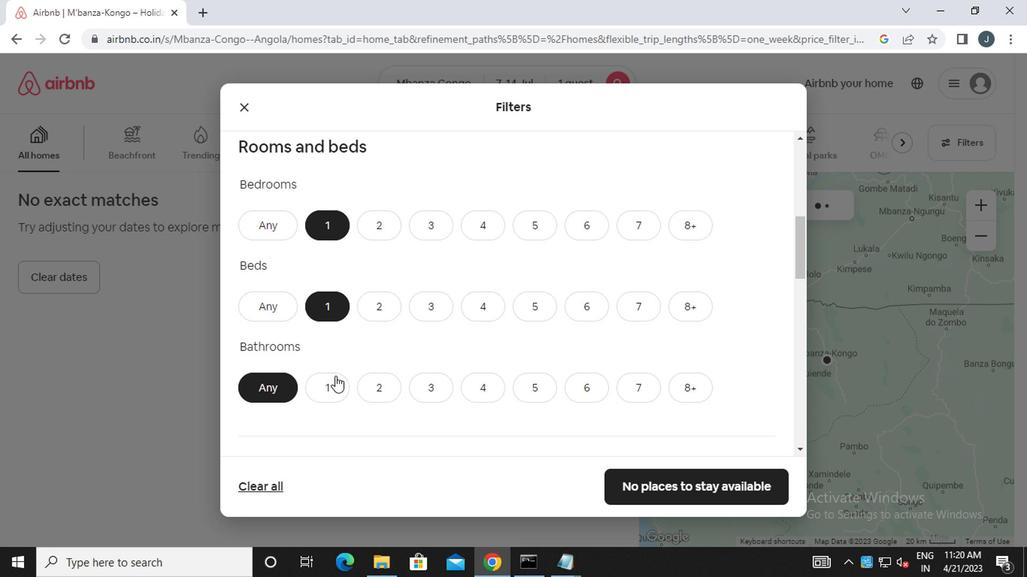 
Action: Mouse pressed left at (332, 382)
Screenshot: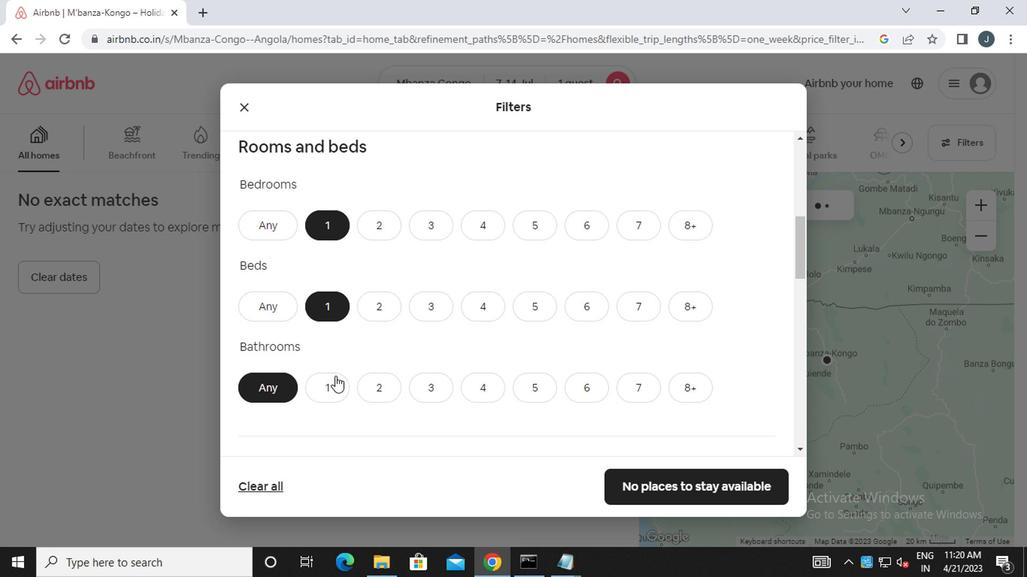 
Action: Mouse moved to (356, 371)
Screenshot: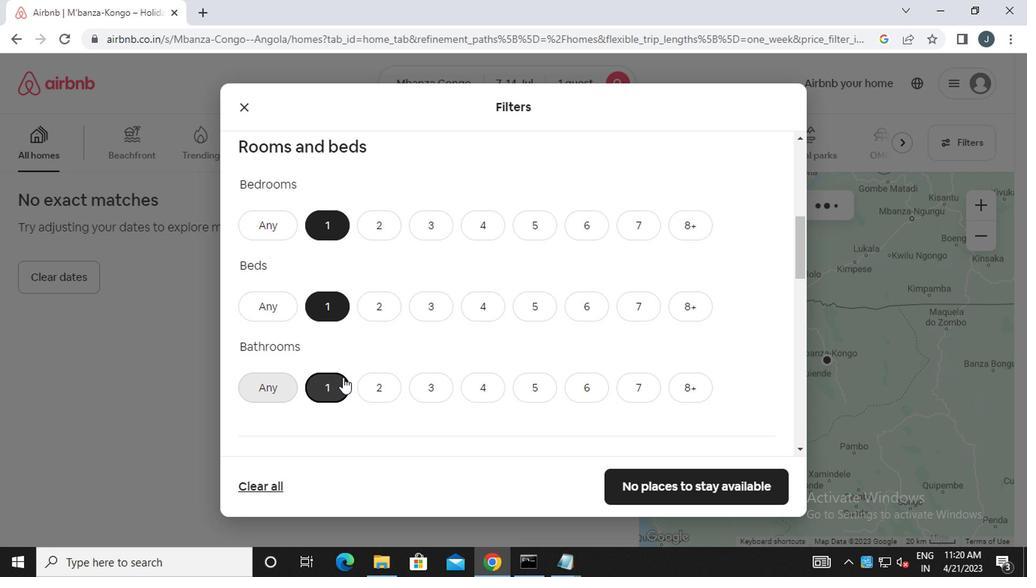 
Action: Mouse scrolled (356, 370) with delta (0, 0)
Screenshot: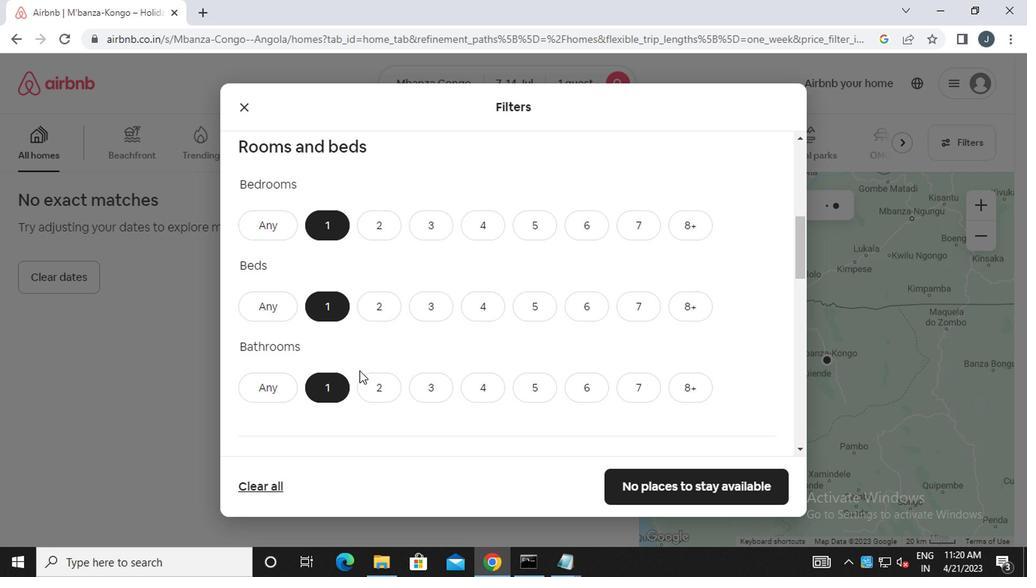 
Action: Mouse moved to (356, 371)
Screenshot: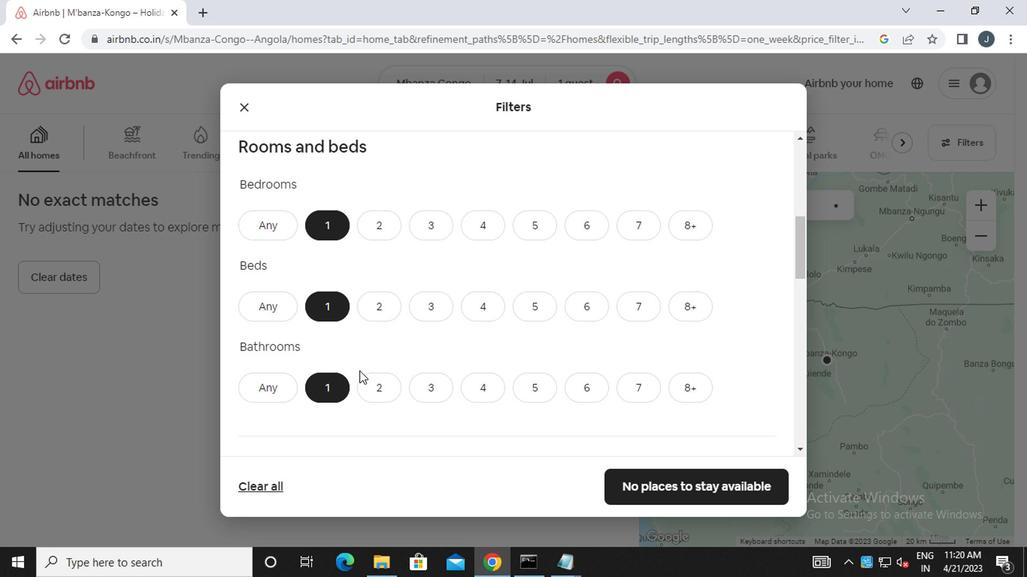 
Action: Mouse scrolled (356, 370) with delta (0, 0)
Screenshot: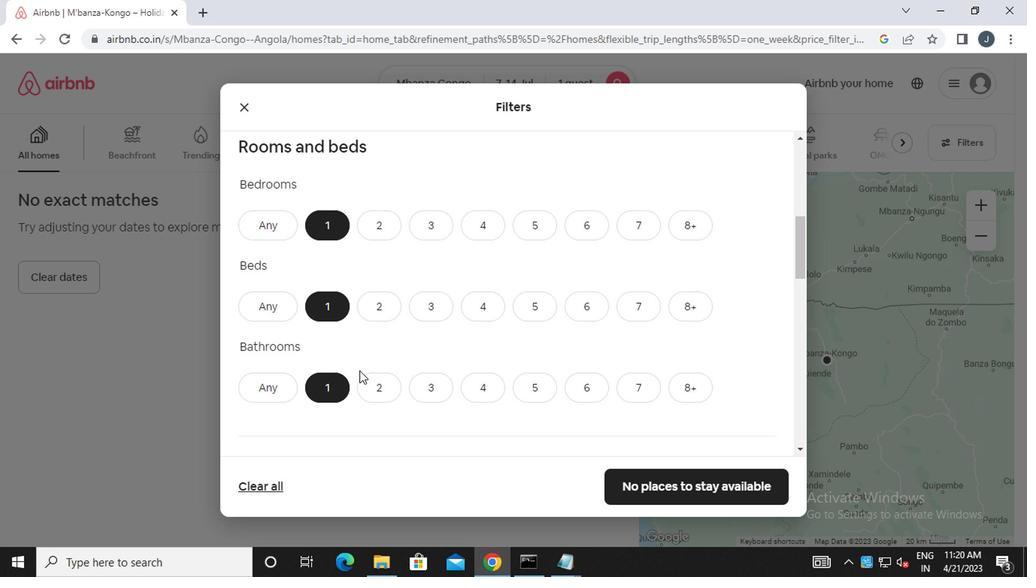 
Action: Mouse moved to (356, 371)
Screenshot: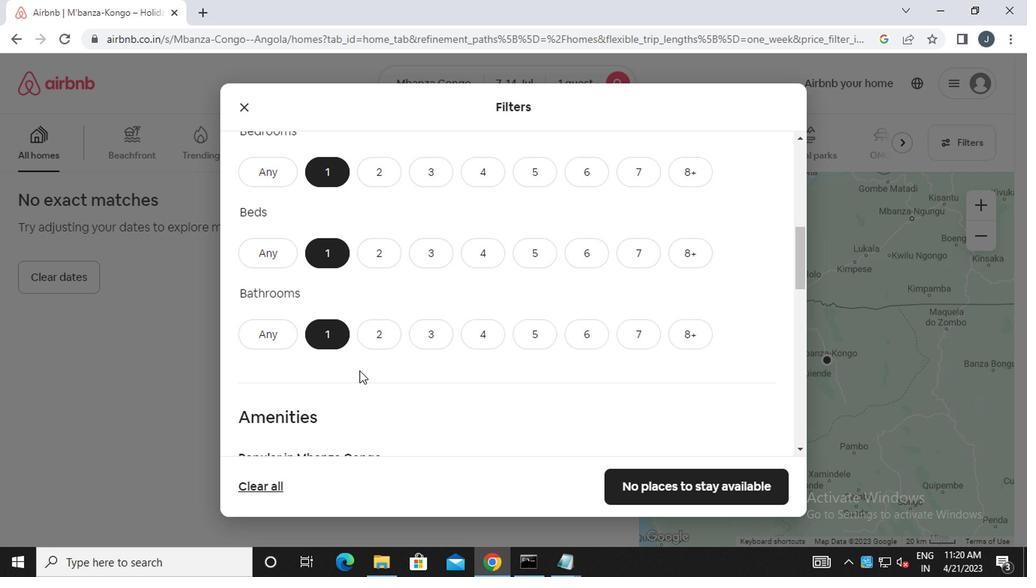 
Action: Mouse scrolled (356, 371) with delta (0, 0)
Screenshot: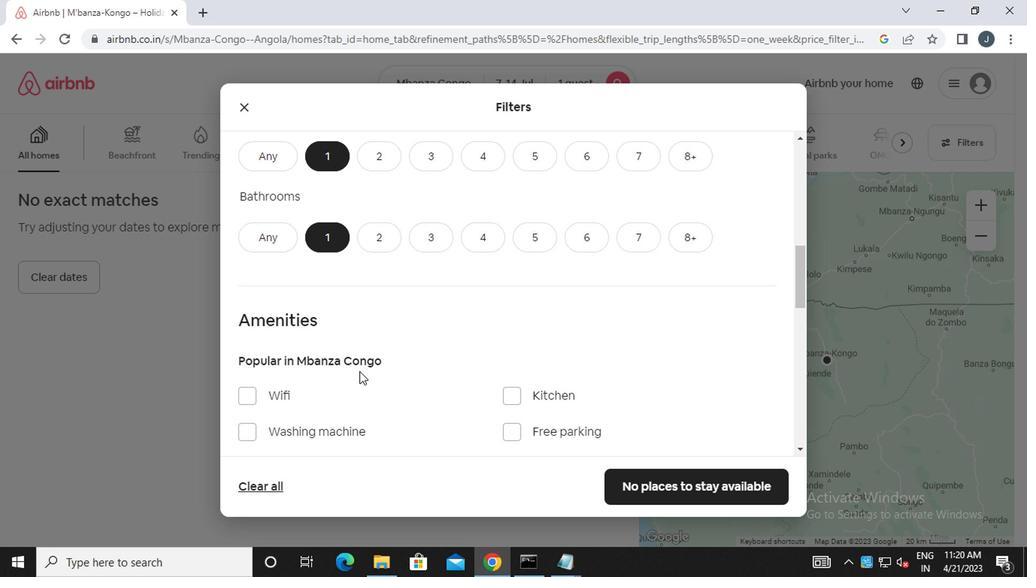
Action: Mouse scrolled (356, 371) with delta (0, 0)
Screenshot: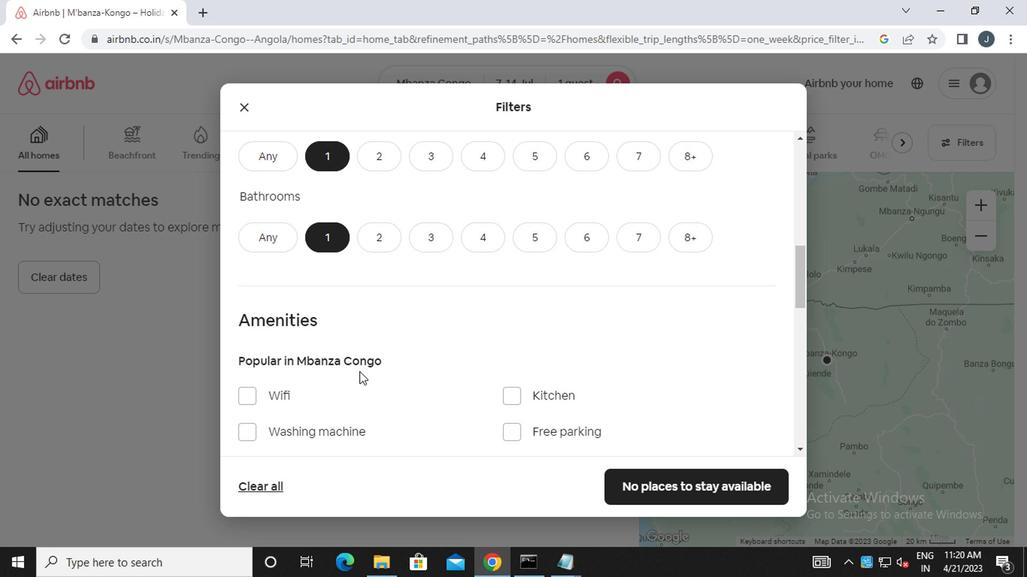 
Action: Mouse moved to (309, 211)
Screenshot: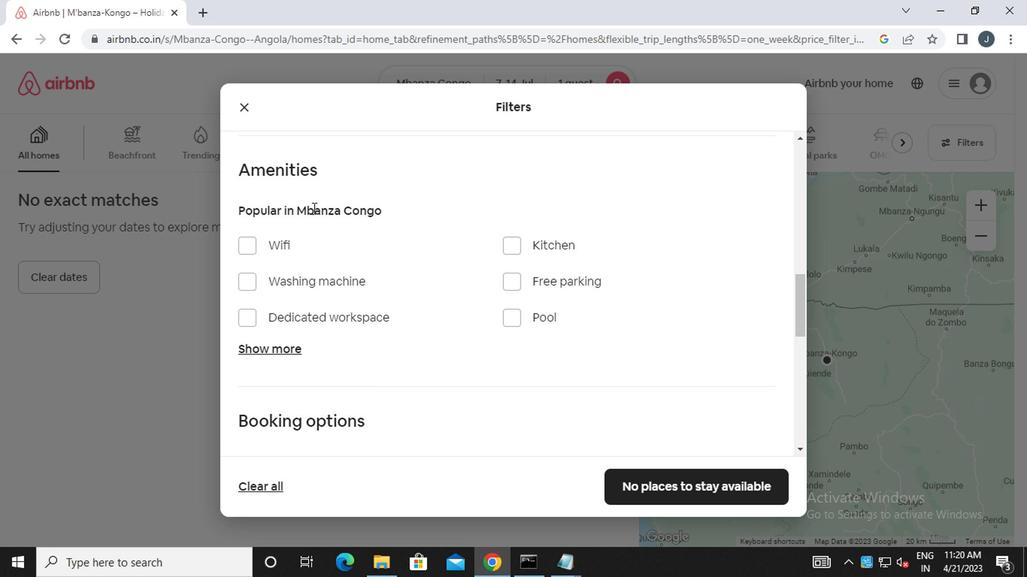 
Action: Mouse scrolled (309, 211) with delta (0, 0)
Screenshot: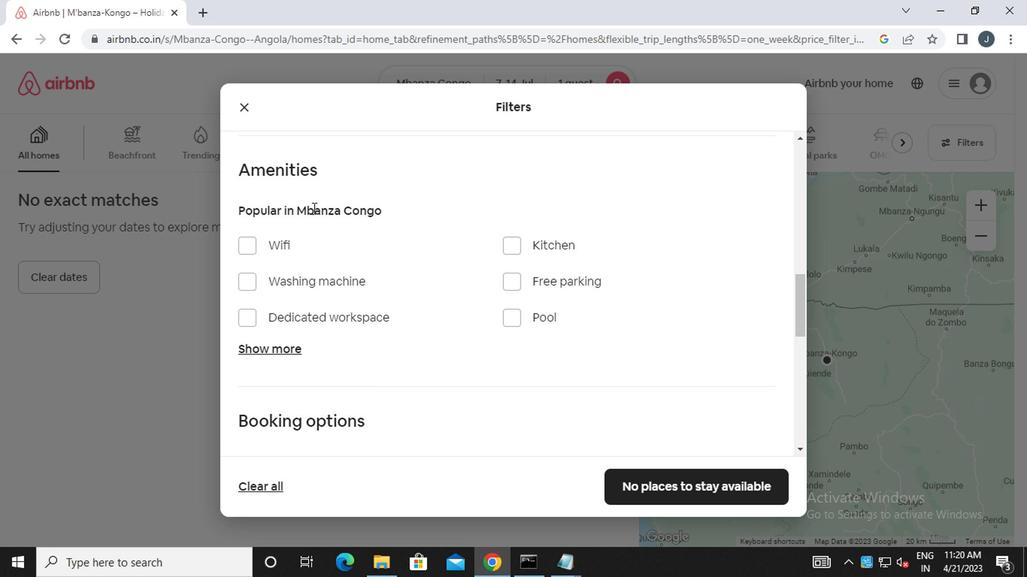 
Action: Mouse moved to (311, 213)
Screenshot: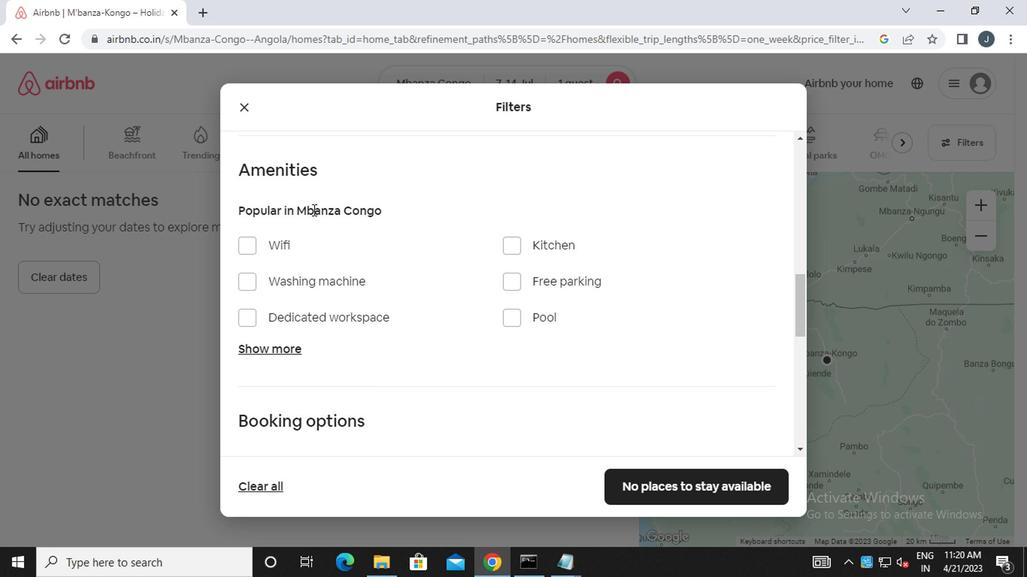 
Action: Mouse scrolled (311, 214) with delta (0, 0)
Screenshot: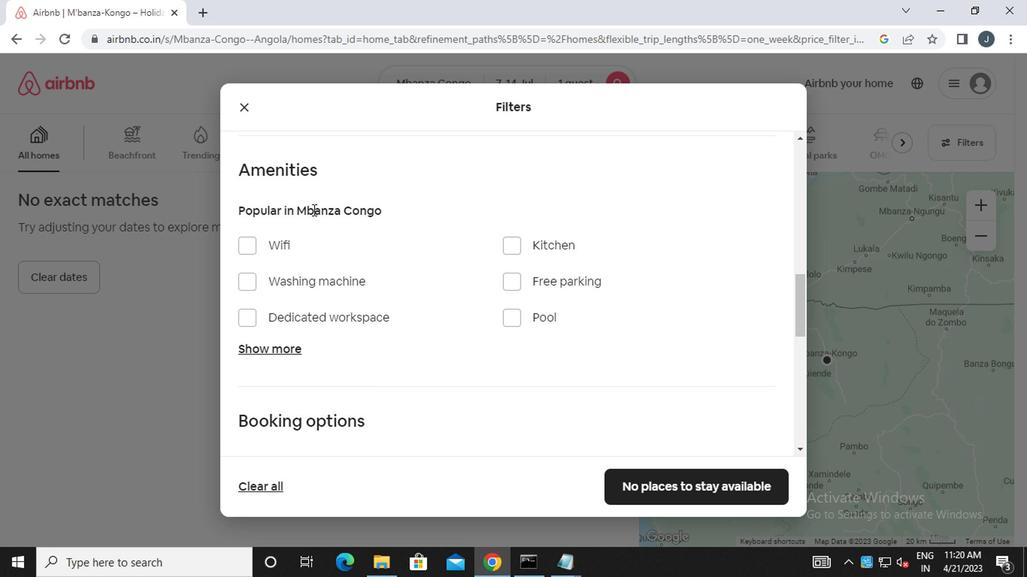 
Action: Mouse moved to (313, 223)
Screenshot: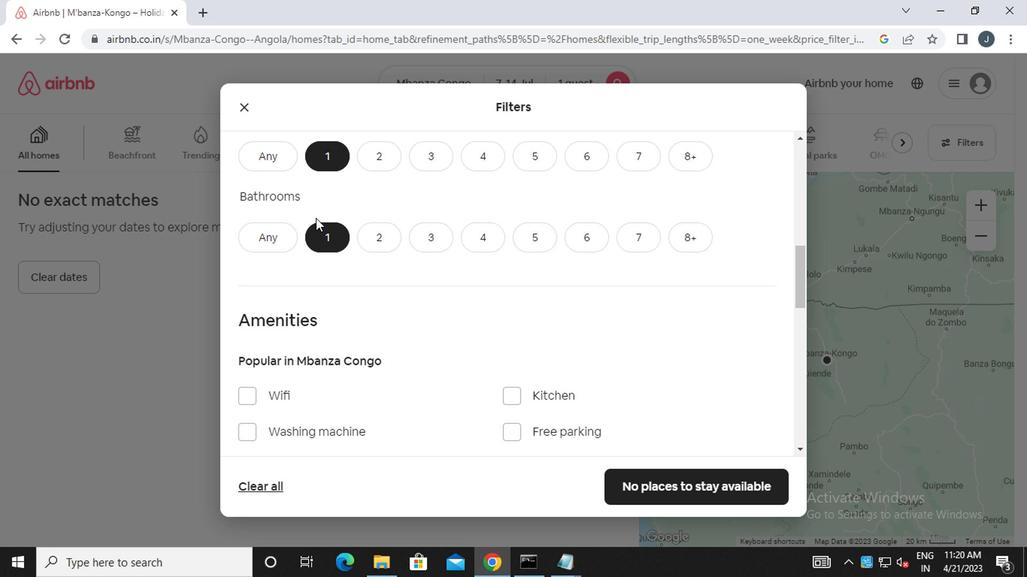 
Action: Mouse scrolled (313, 222) with delta (0, 0)
Screenshot: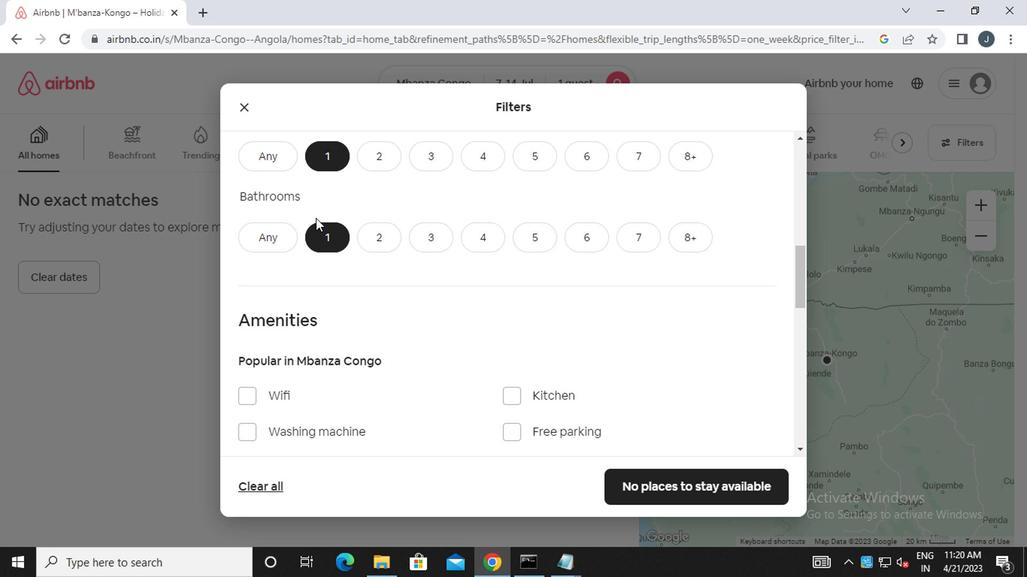 
Action: Mouse moved to (313, 226)
Screenshot: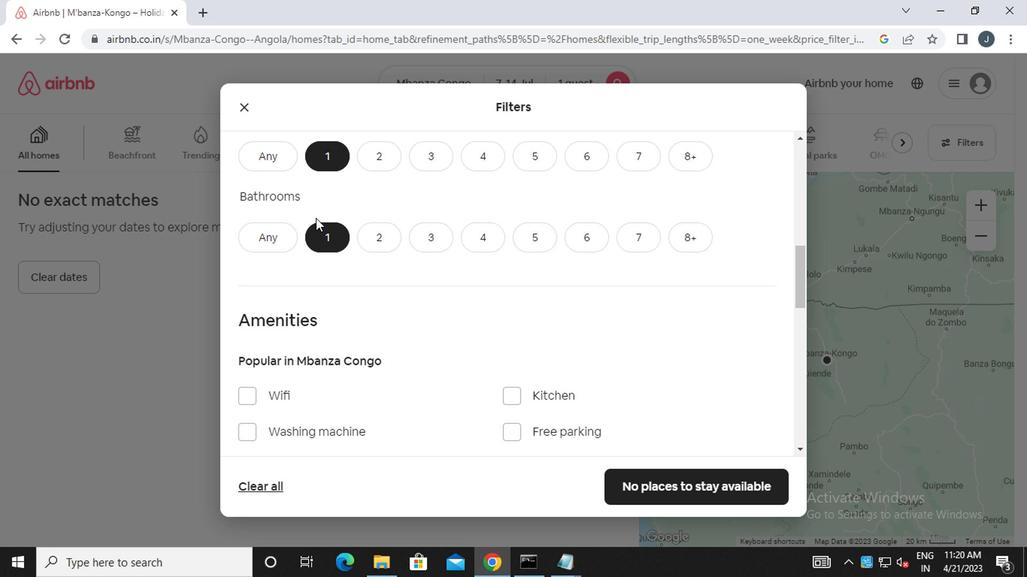 
Action: Mouse scrolled (313, 225) with delta (0, -1)
Screenshot: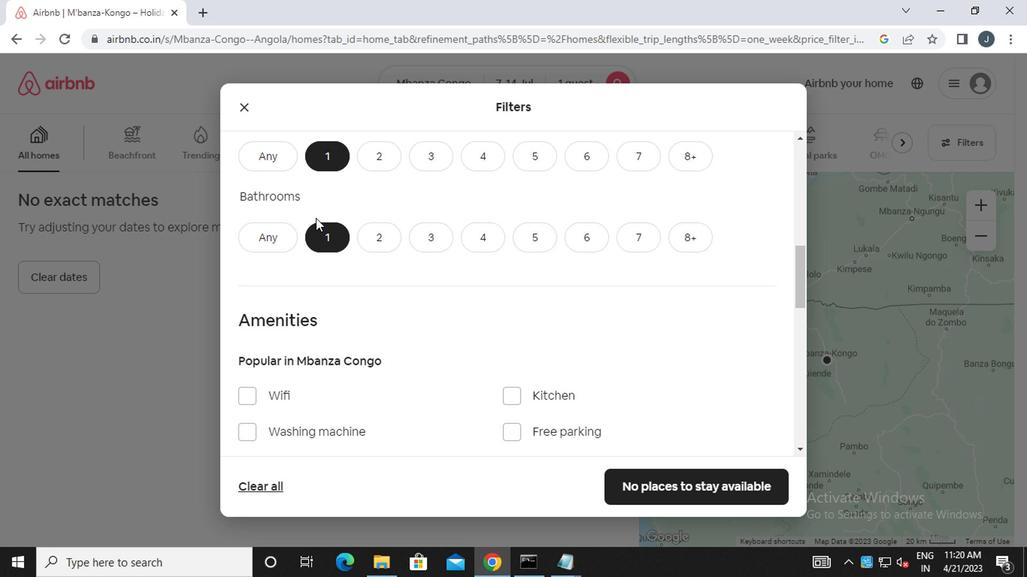 
Action: Mouse moved to (299, 383)
Screenshot: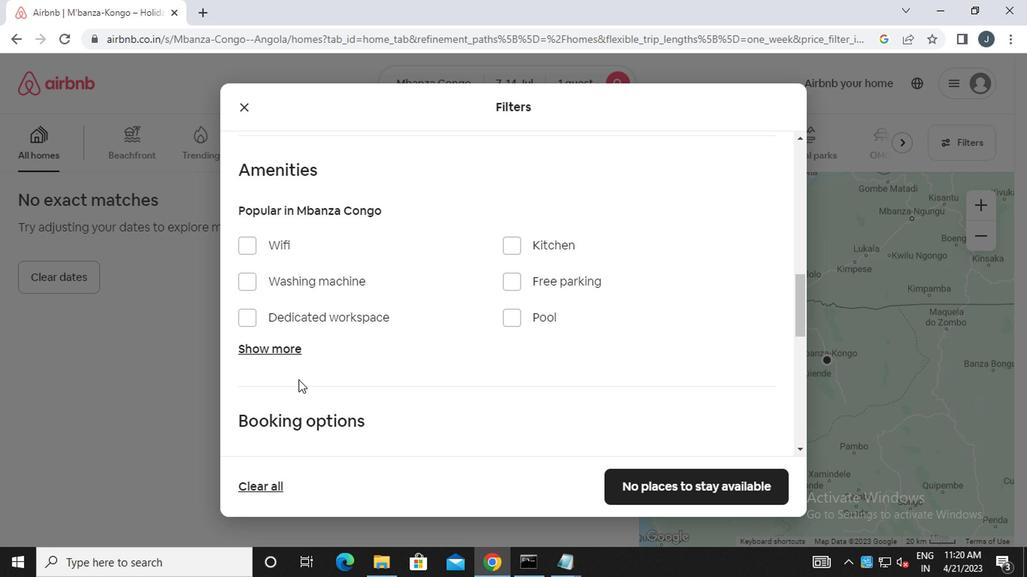 
Action: Mouse scrolled (299, 382) with delta (0, 0)
Screenshot: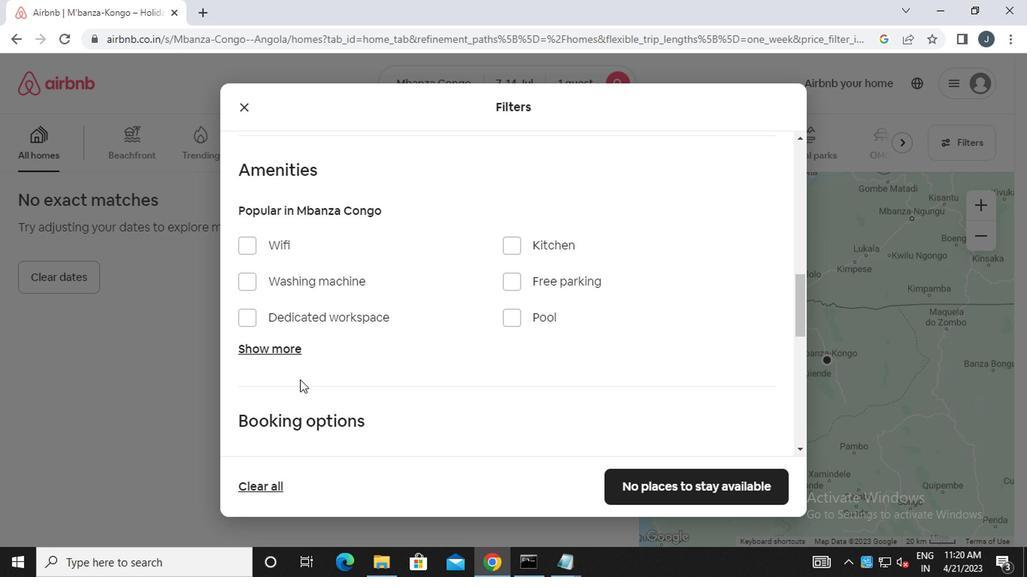 
Action: Mouse moved to (278, 279)
Screenshot: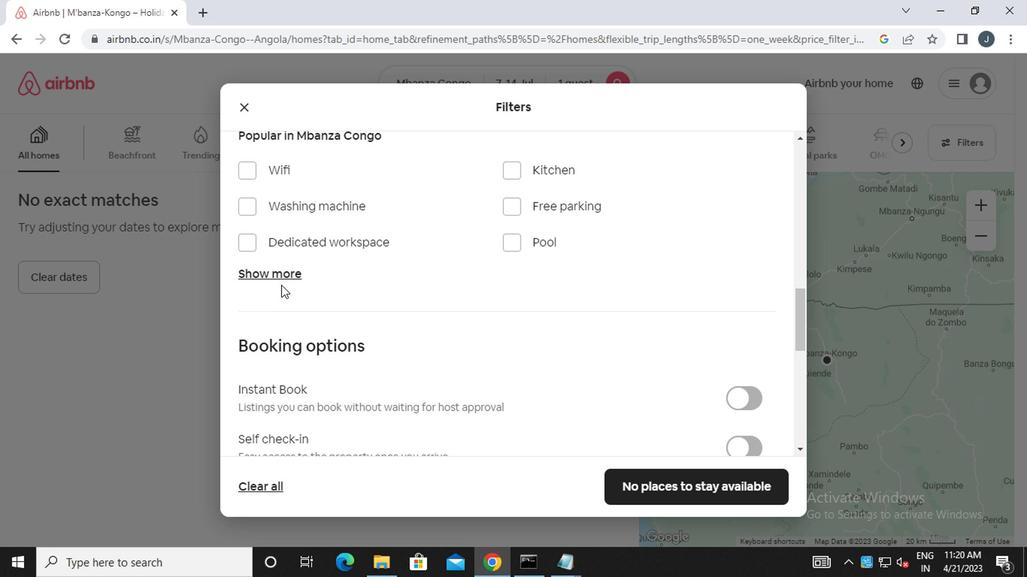 
Action: Mouse pressed left at (278, 279)
Screenshot: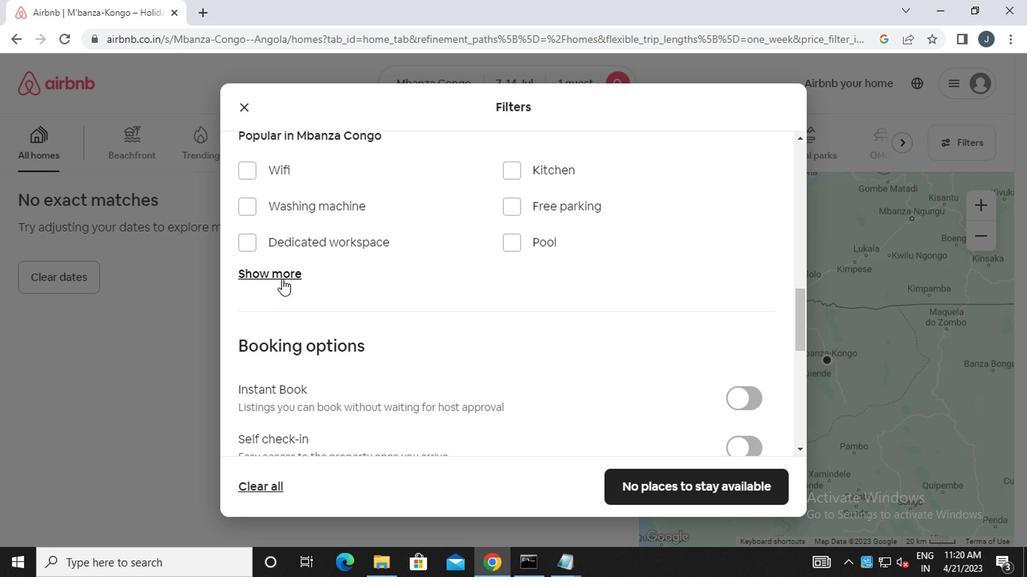 
Action: Mouse moved to (300, 175)
Screenshot: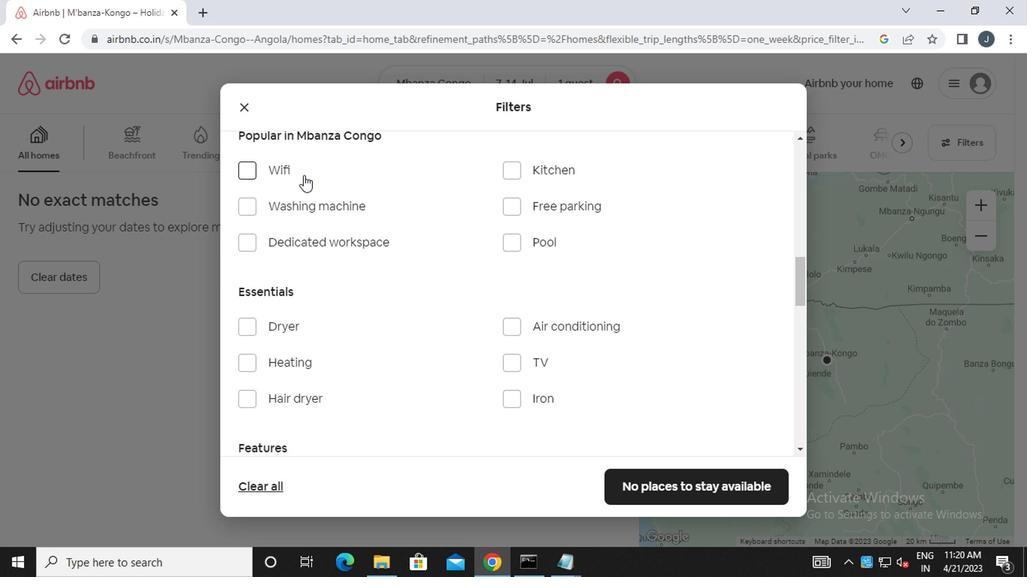 
Action: Mouse pressed left at (300, 175)
Screenshot: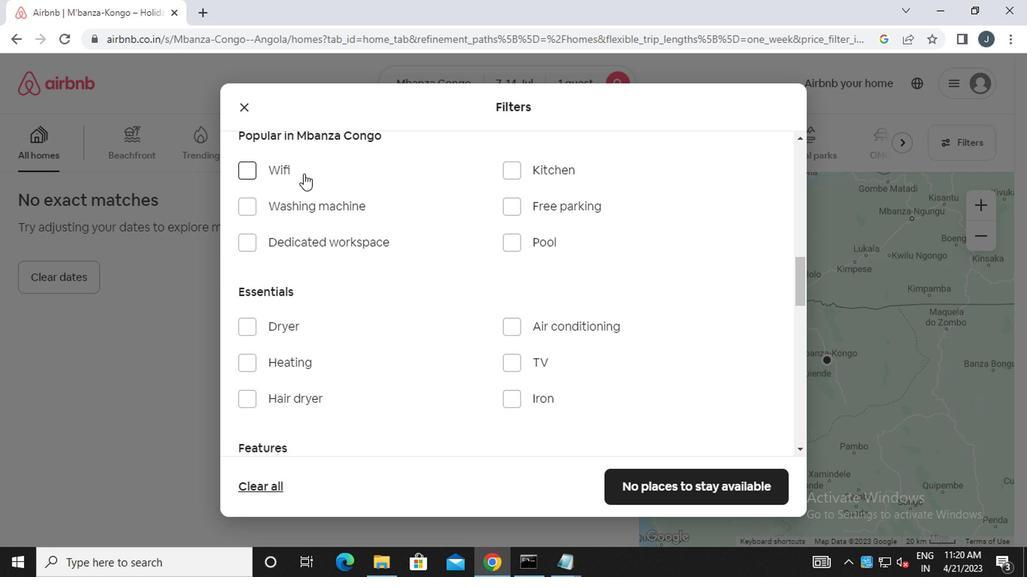 
Action: Mouse moved to (578, 331)
Screenshot: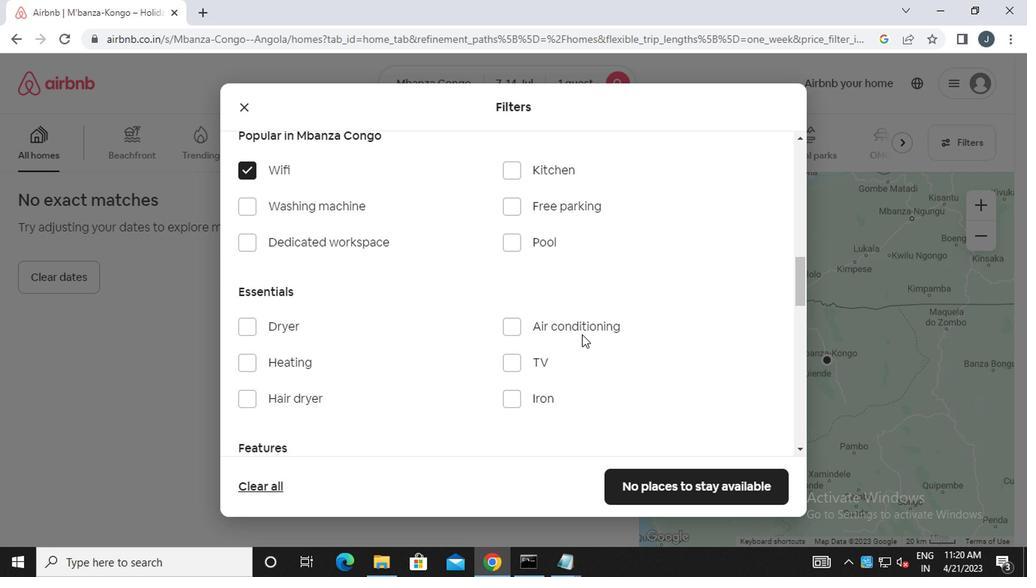 
Action: Mouse pressed left at (578, 331)
Screenshot: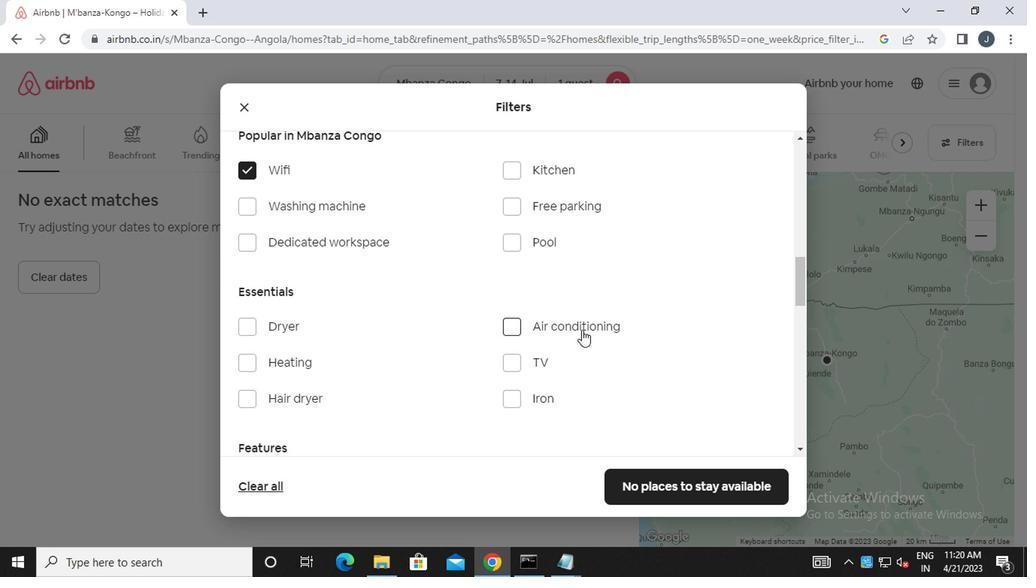 
Action: Mouse moved to (570, 328)
Screenshot: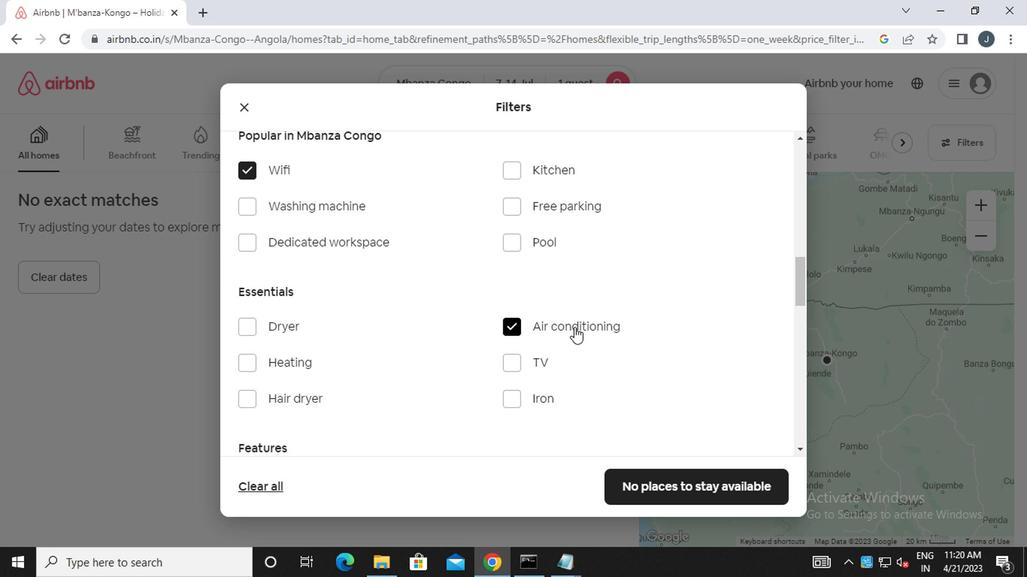 
Action: Mouse scrolled (570, 327) with delta (0, 0)
Screenshot: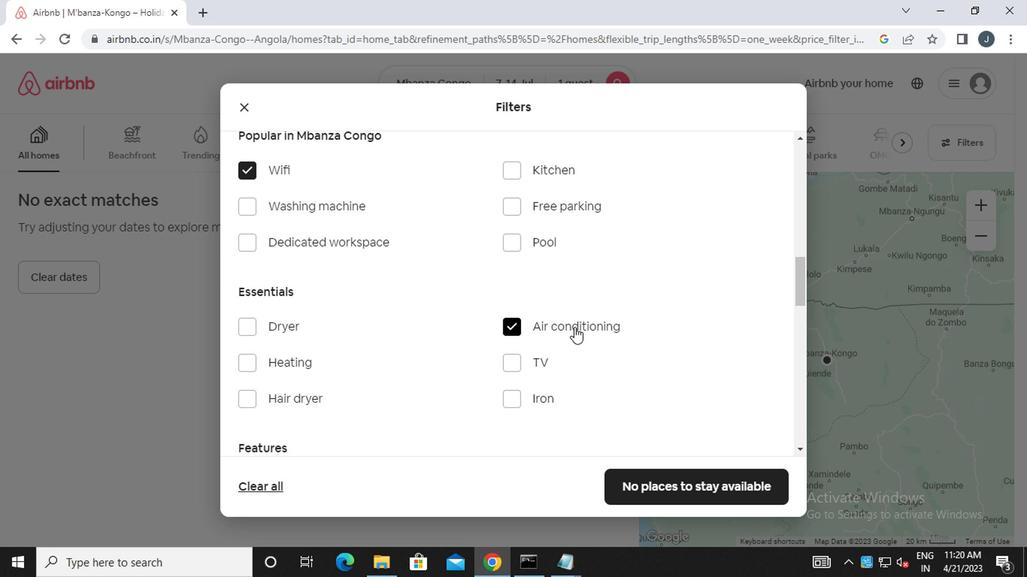 
Action: Mouse scrolled (570, 327) with delta (0, 0)
Screenshot: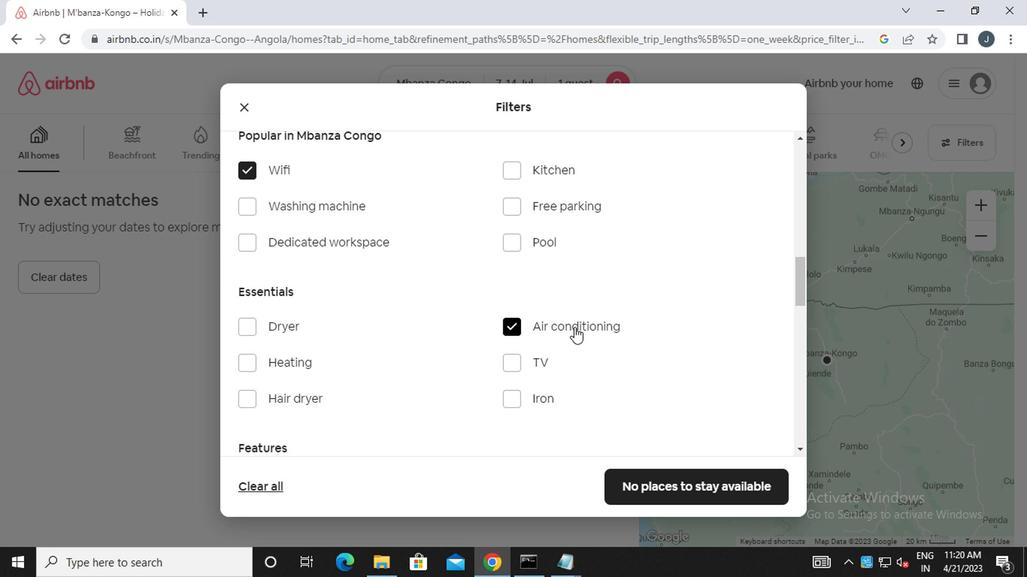 
Action: Mouse moved to (570, 328)
Screenshot: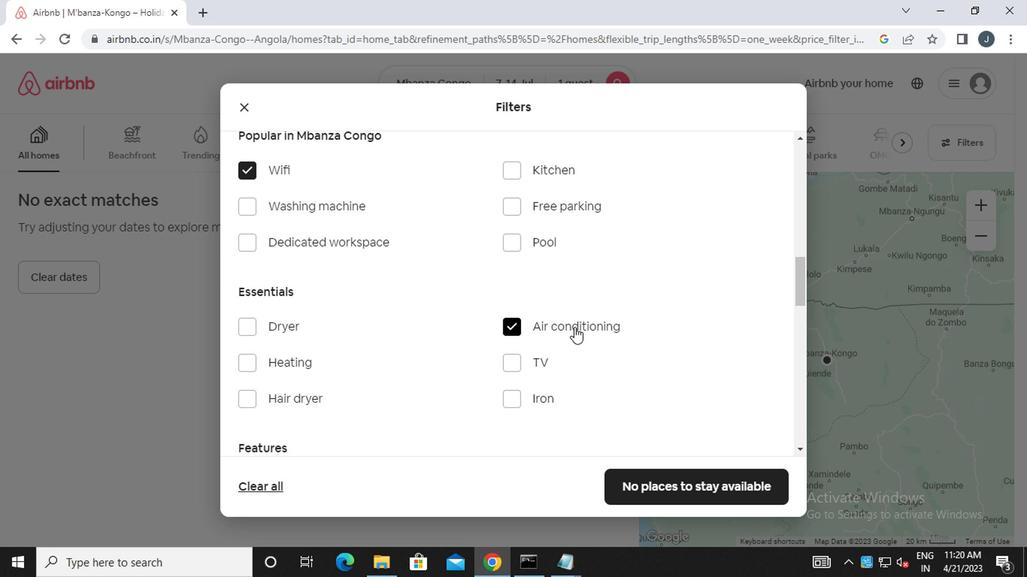 
Action: Mouse scrolled (570, 327) with delta (0, 0)
Screenshot: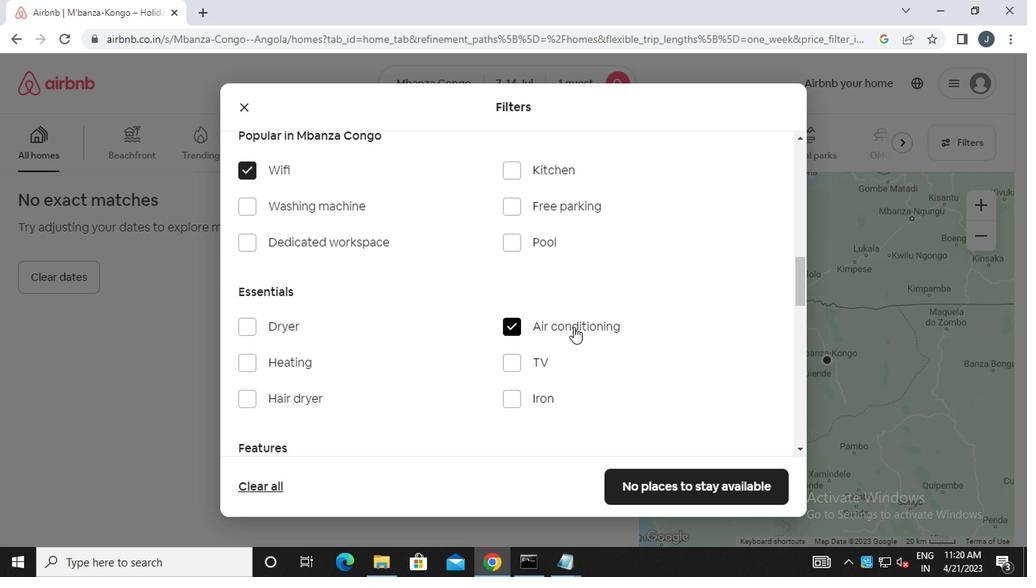 
Action: Mouse moved to (347, 330)
Screenshot: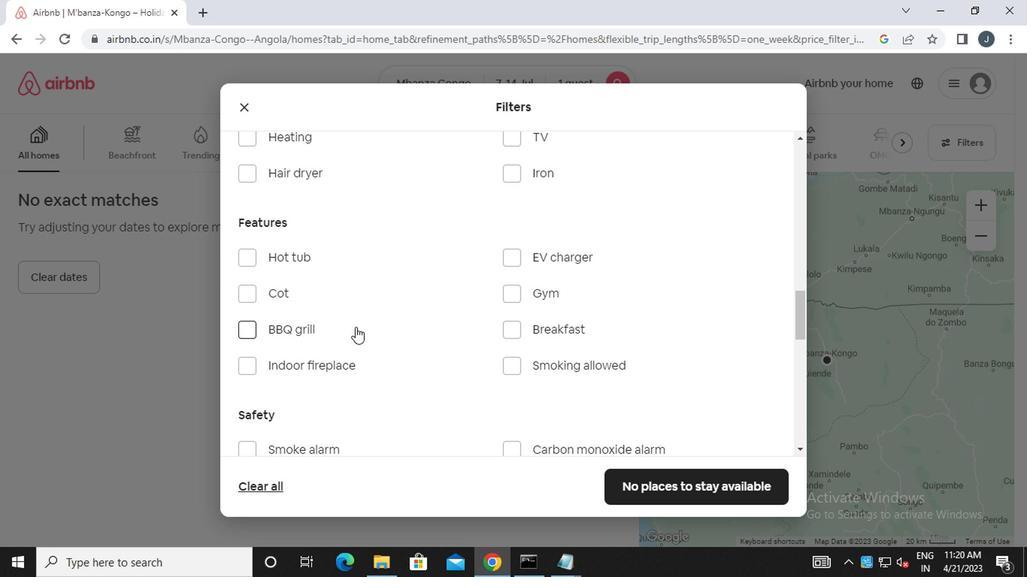 
Action: Mouse pressed left at (347, 330)
Screenshot: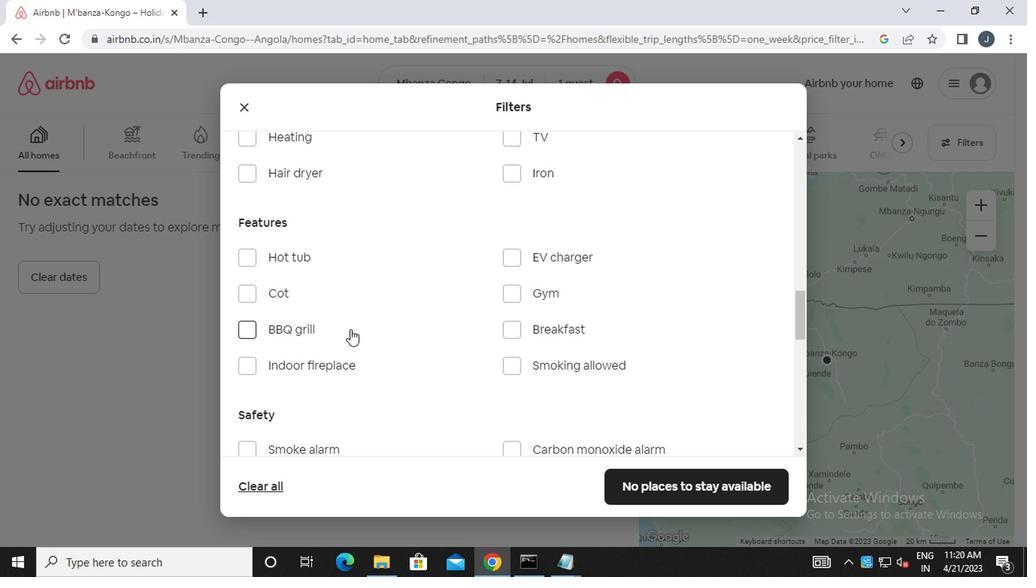 
Action: Mouse moved to (380, 331)
Screenshot: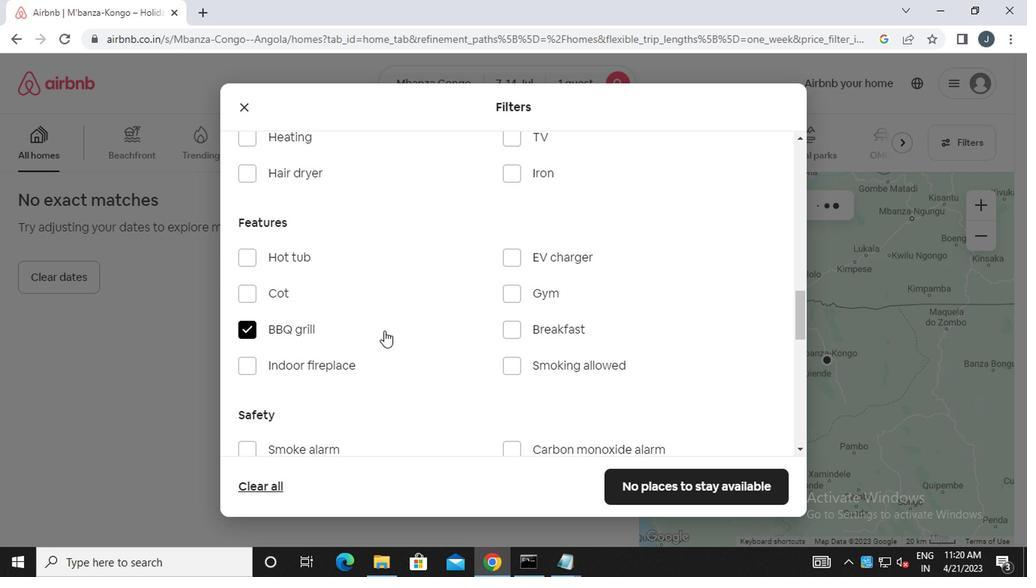 
Action: Mouse scrolled (380, 331) with delta (0, 0)
Screenshot: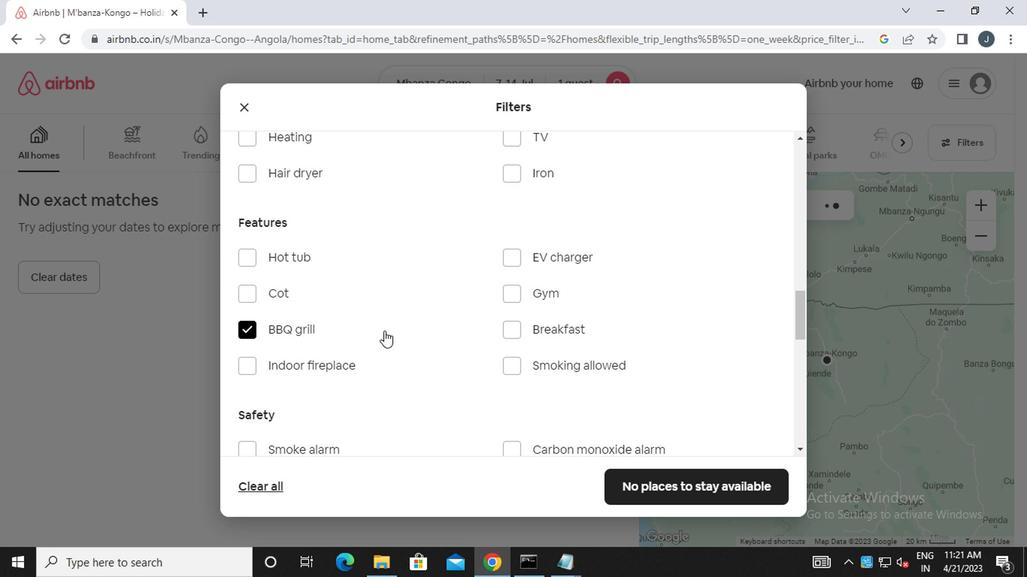 
Action: Mouse moved to (380, 332)
Screenshot: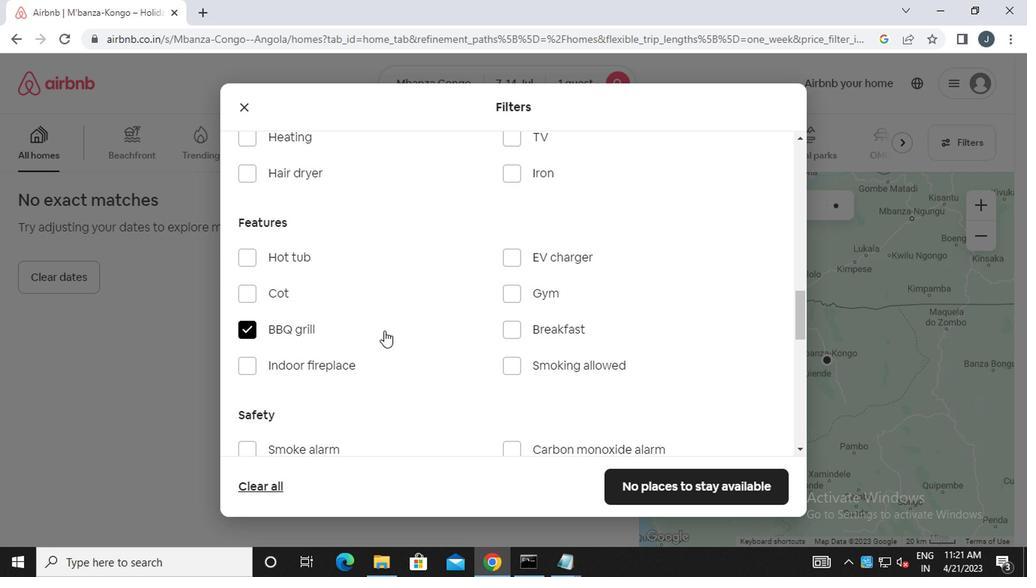
Action: Mouse scrolled (380, 331) with delta (0, 0)
Screenshot: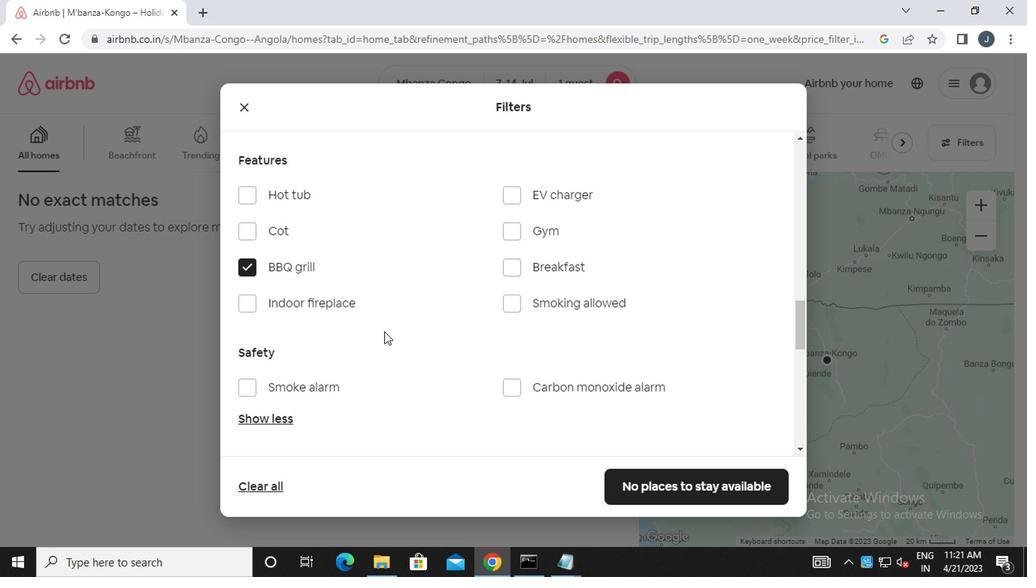 
Action: Mouse scrolled (380, 331) with delta (0, 0)
Screenshot: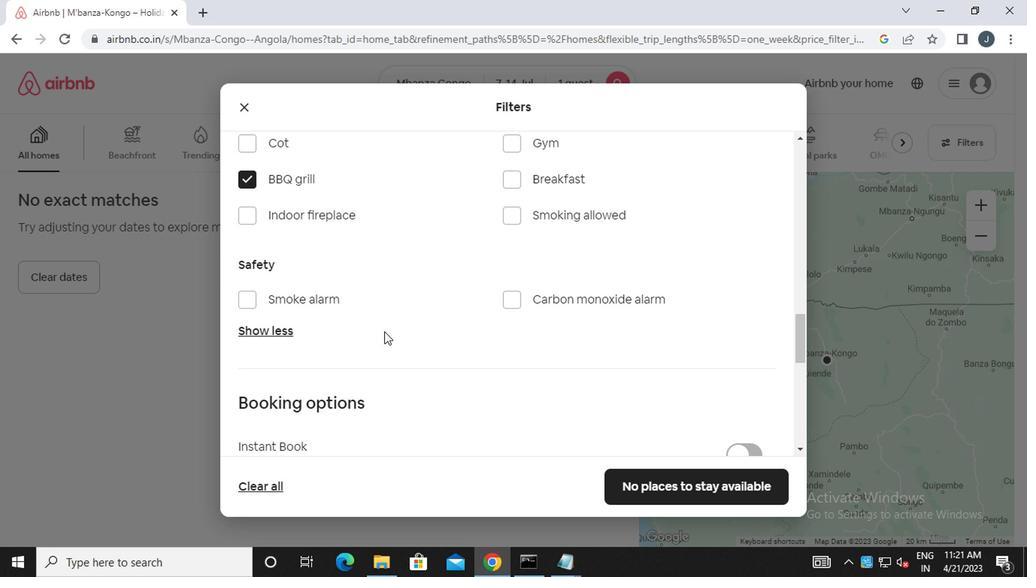 
Action: Mouse moved to (550, 143)
Screenshot: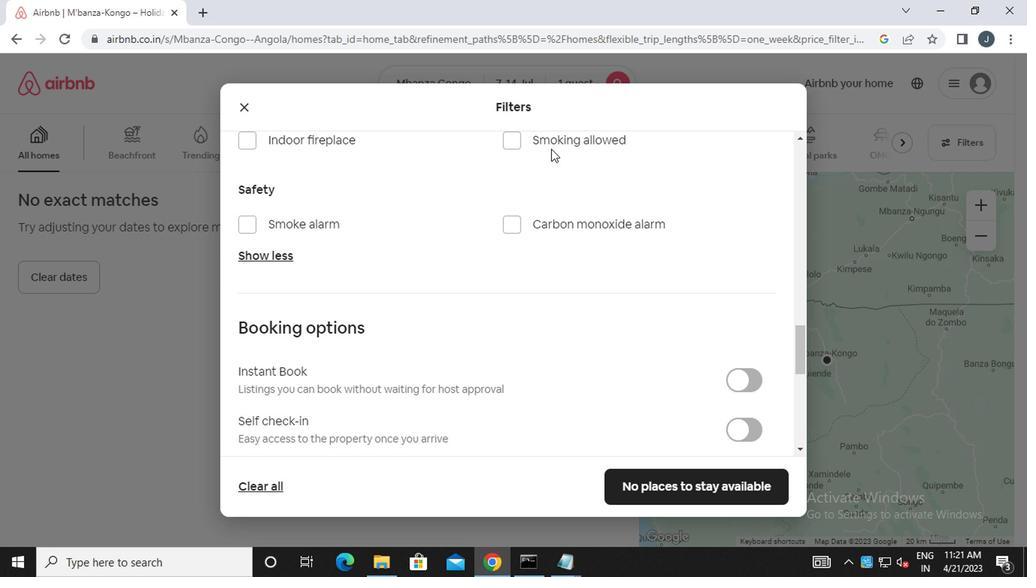 
Action: Mouse pressed left at (550, 143)
Screenshot: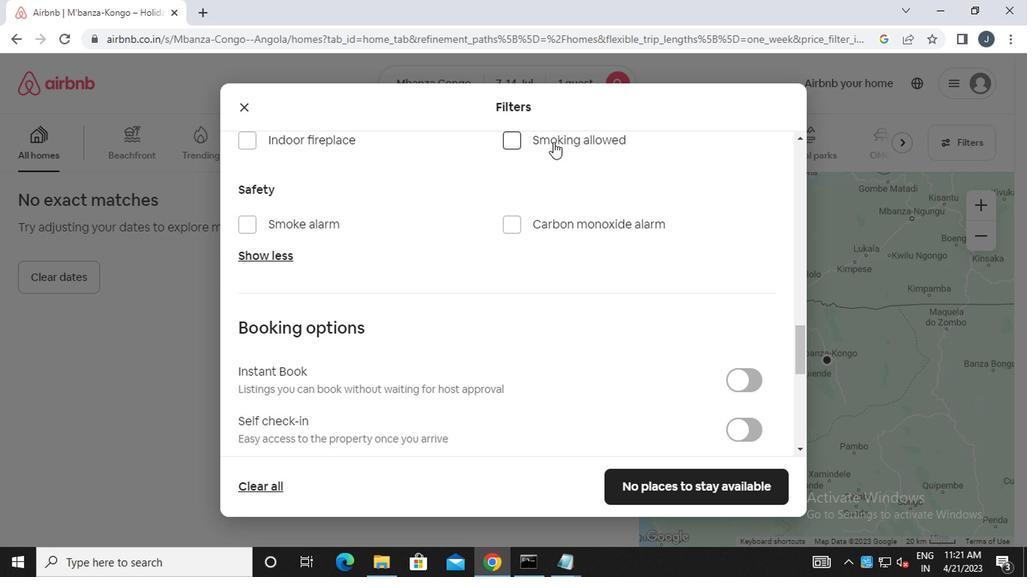 
Action: Mouse moved to (543, 166)
Screenshot: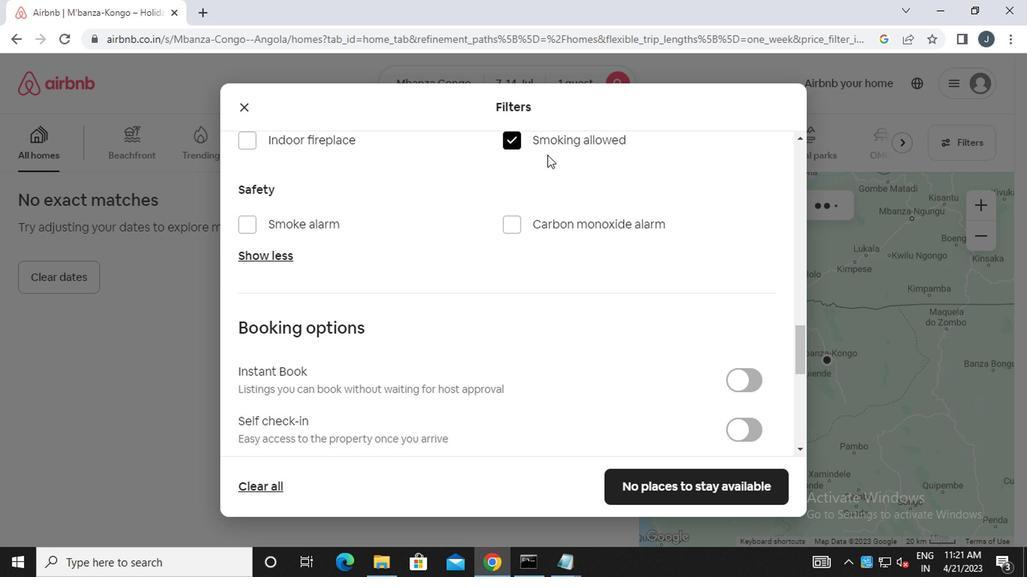 
Action: Mouse scrolled (543, 166) with delta (0, 0)
Screenshot: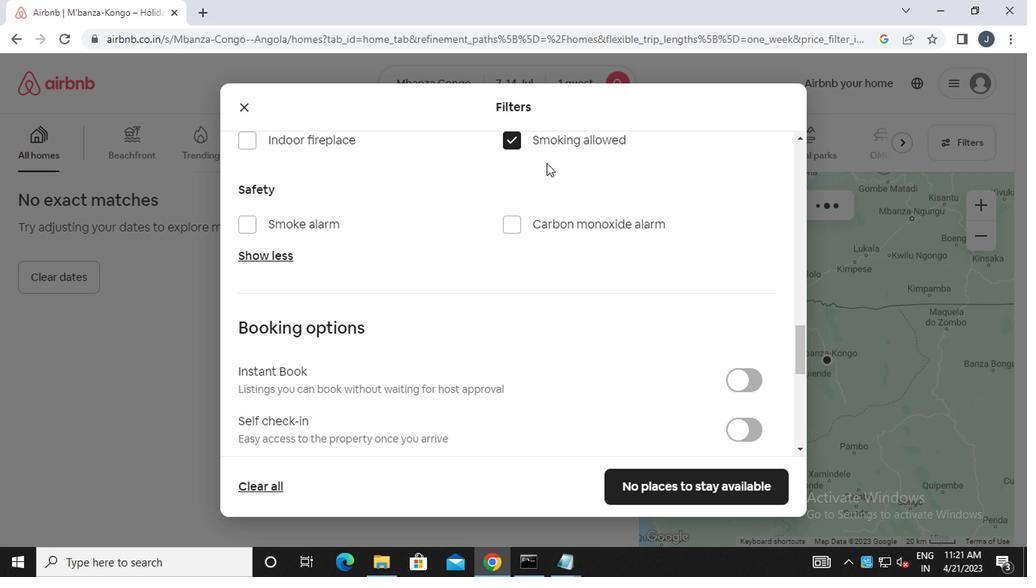 
Action: Mouse moved to (538, 188)
Screenshot: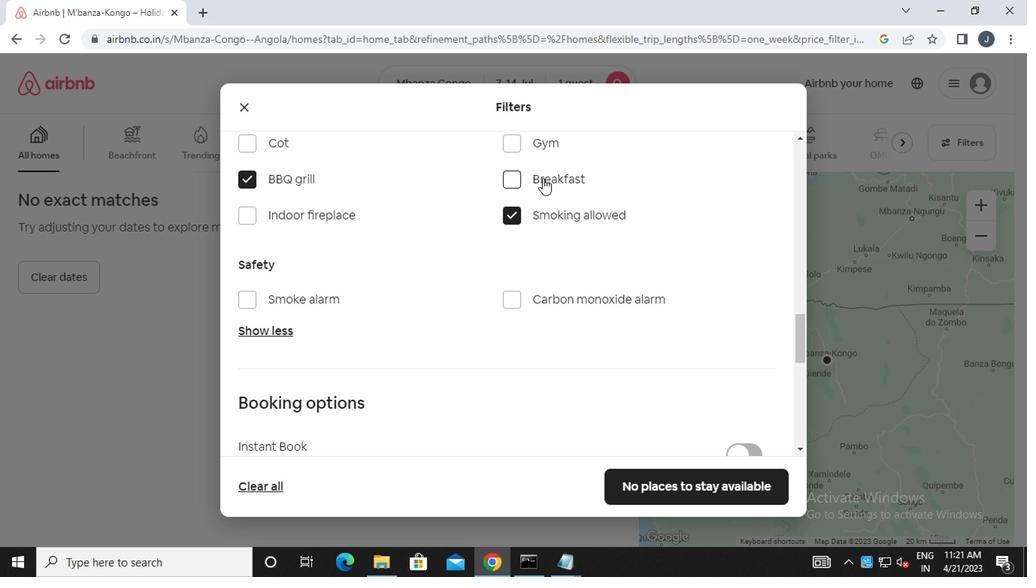 
Action: Mouse scrolled (538, 187) with delta (0, -1)
Screenshot: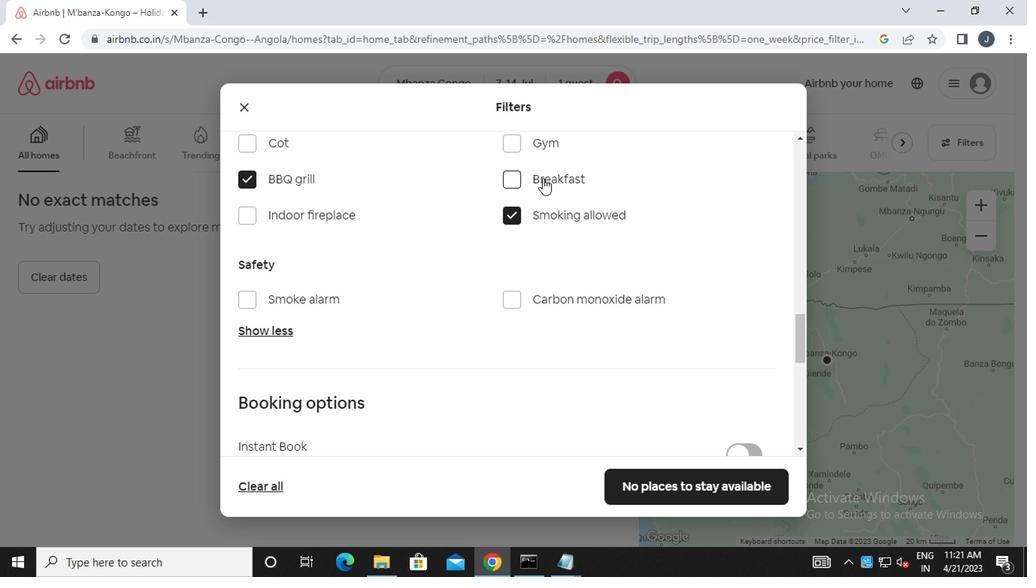 
Action: Mouse moved to (538, 192)
Screenshot: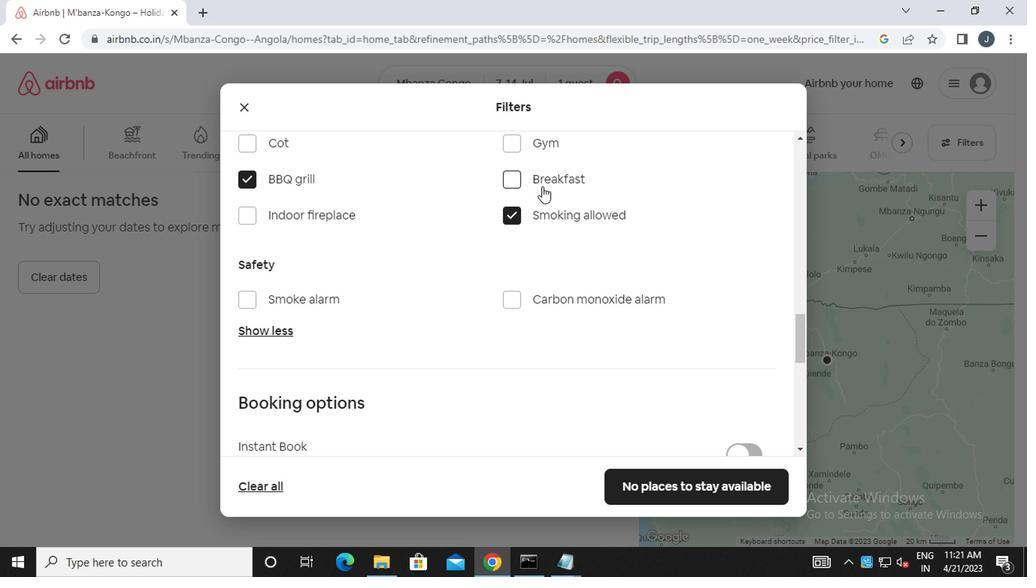 
Action: Mouse scrolled (538, 192) with delta (0, 0)
Screenshot: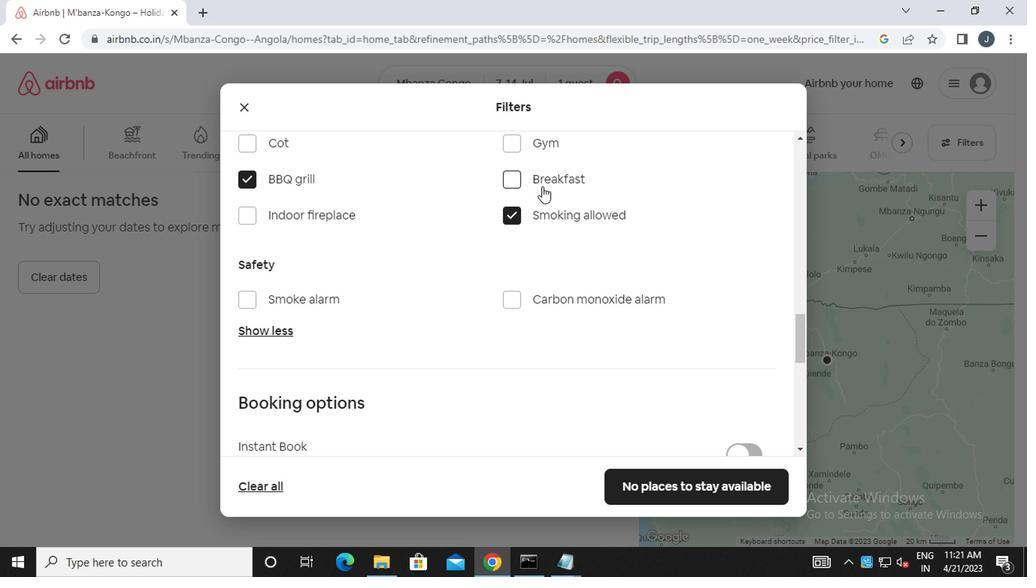 
Action: Mouse moved to (538, 196)
Screenshot: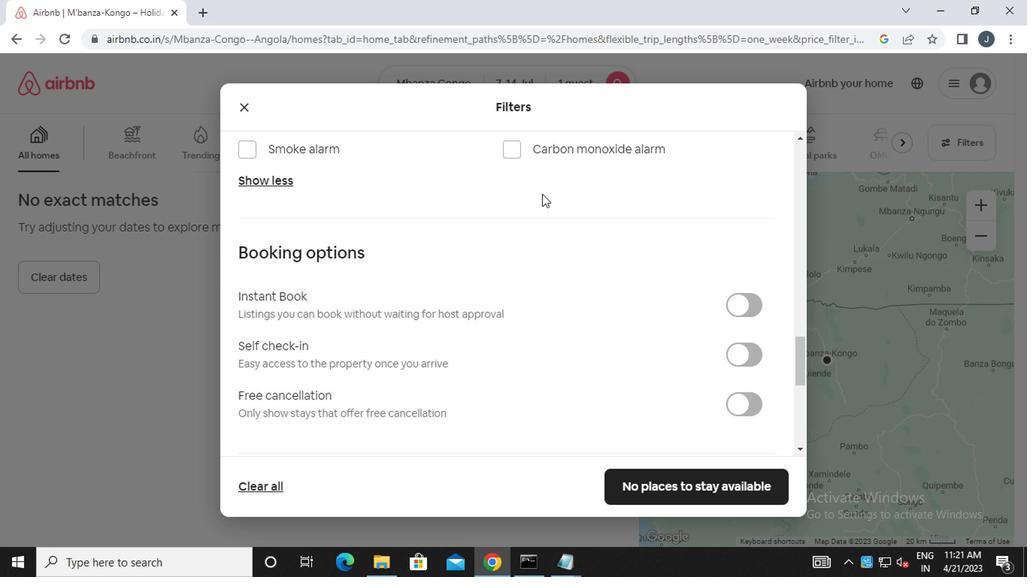 
Action: Mouse scrolled (538, 196) with delta (0, 0)
Screenshot: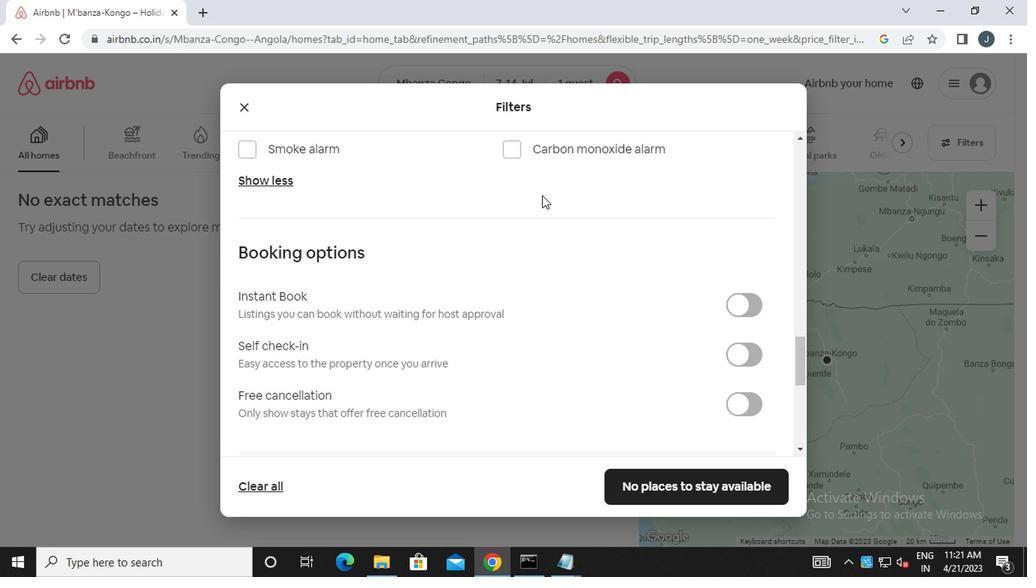 
Action: Mouse moved to (531, 205)
Screenshot: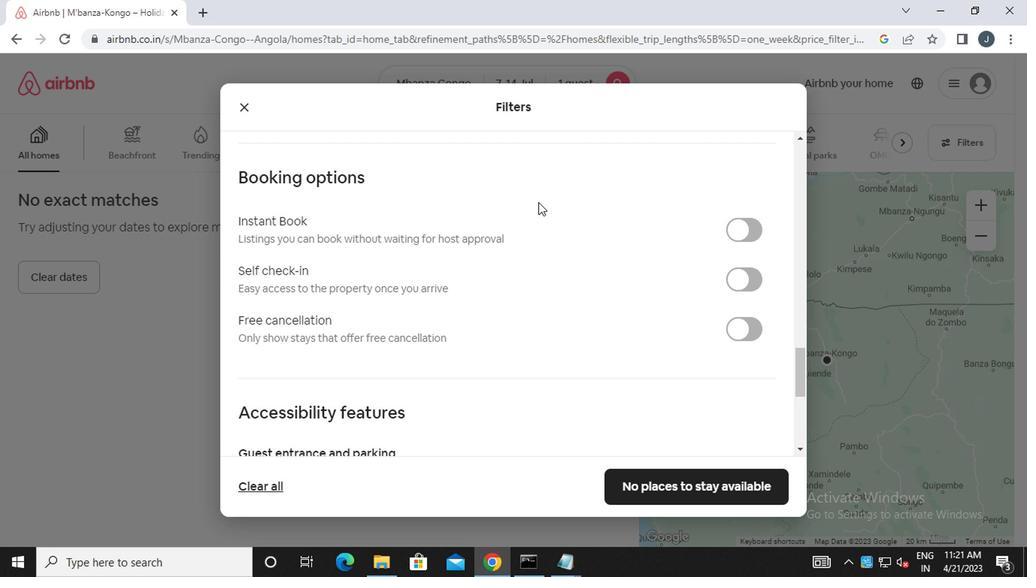 
Action: Mouse scrolled (531, 204) with delta (0, -1)
Screenshot: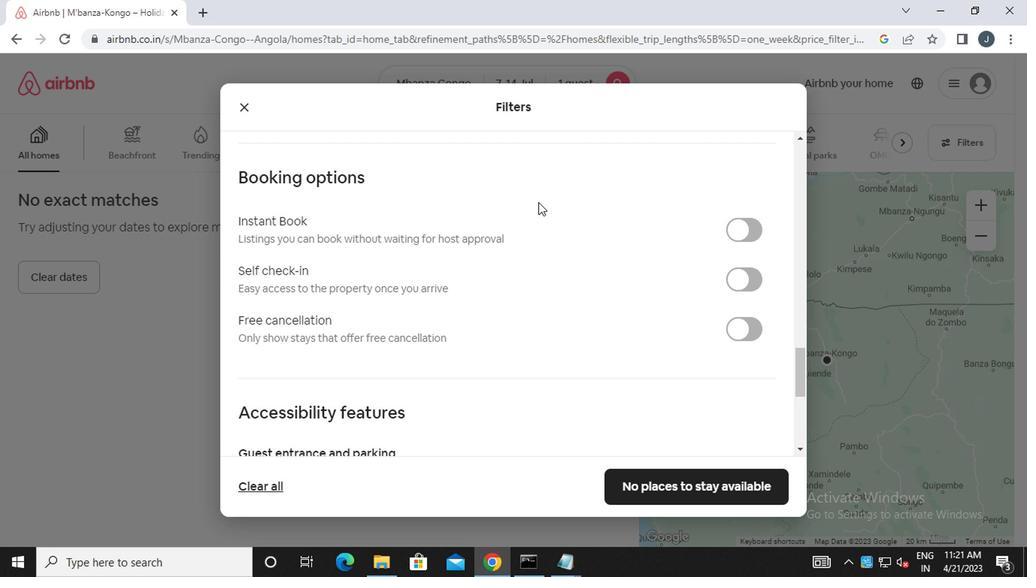 
Action: Mouse moved to (508, 227)
Screenshot: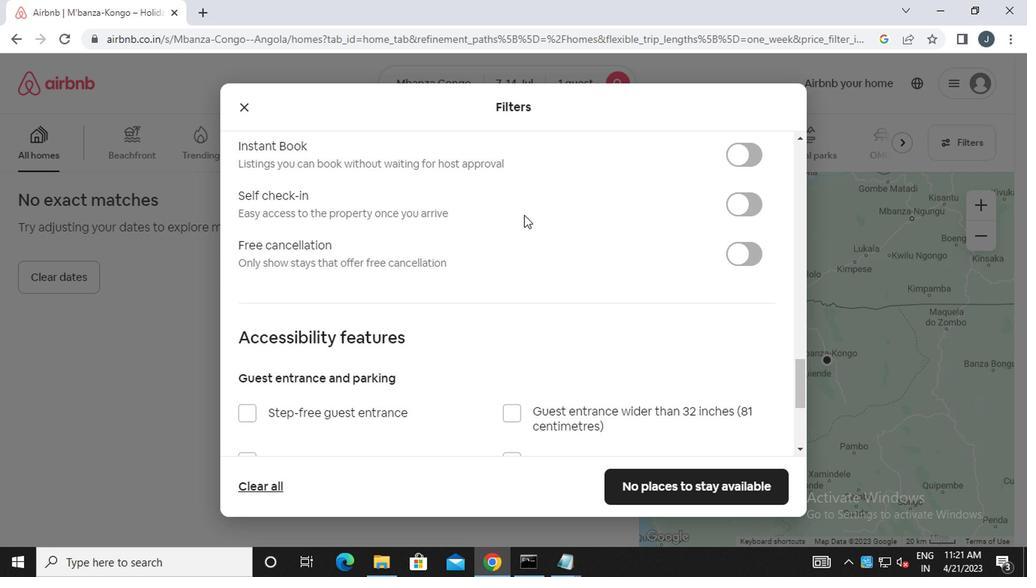 
Action: Mouse scrolled (508, 226) with delta (0, -1)
Screenshot: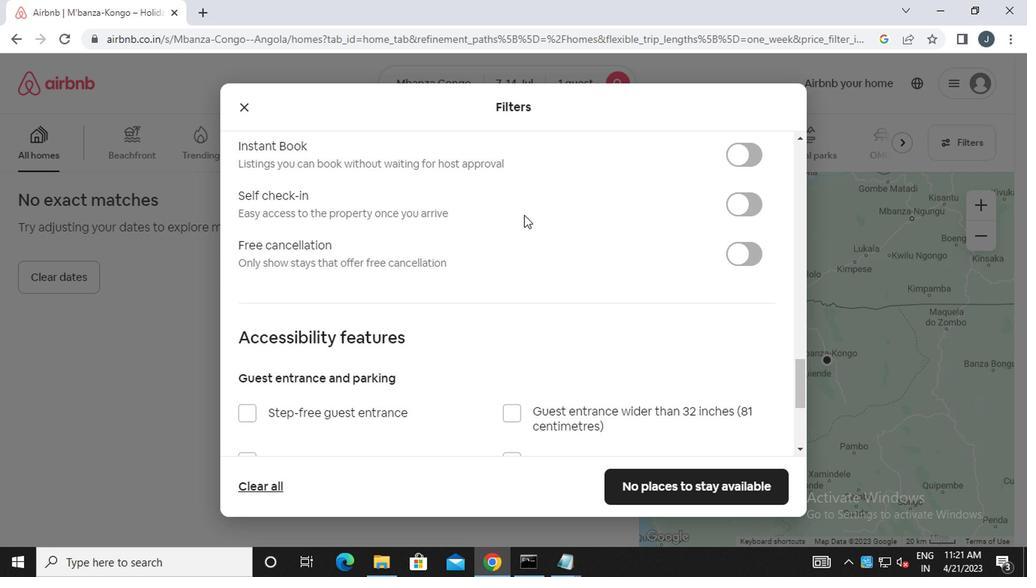 
Action: Mouse moved to (502, 232)
Screenshot: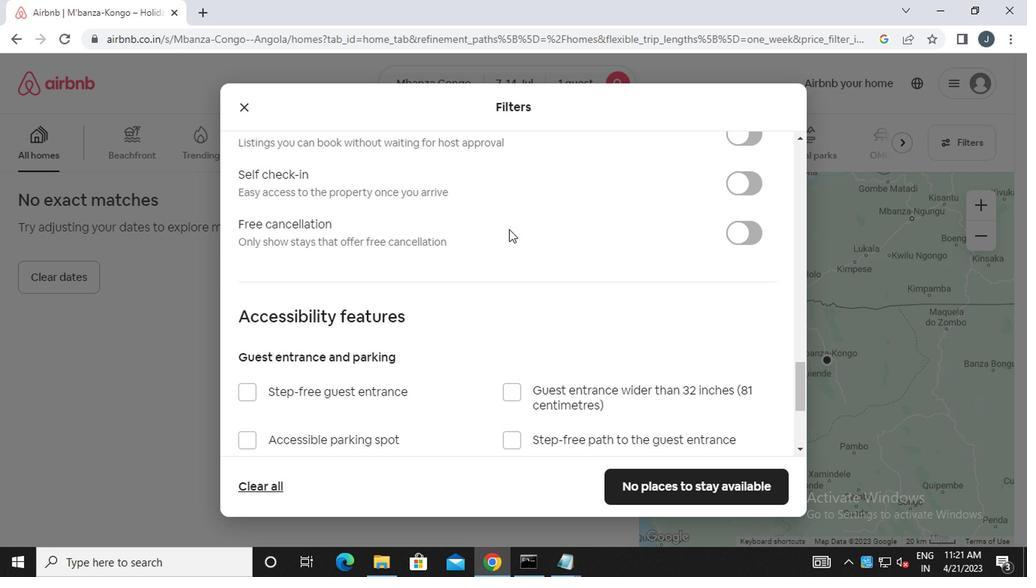
Action: Mouse scrolled (502, 232) with delta (0, 0)
Screenshot: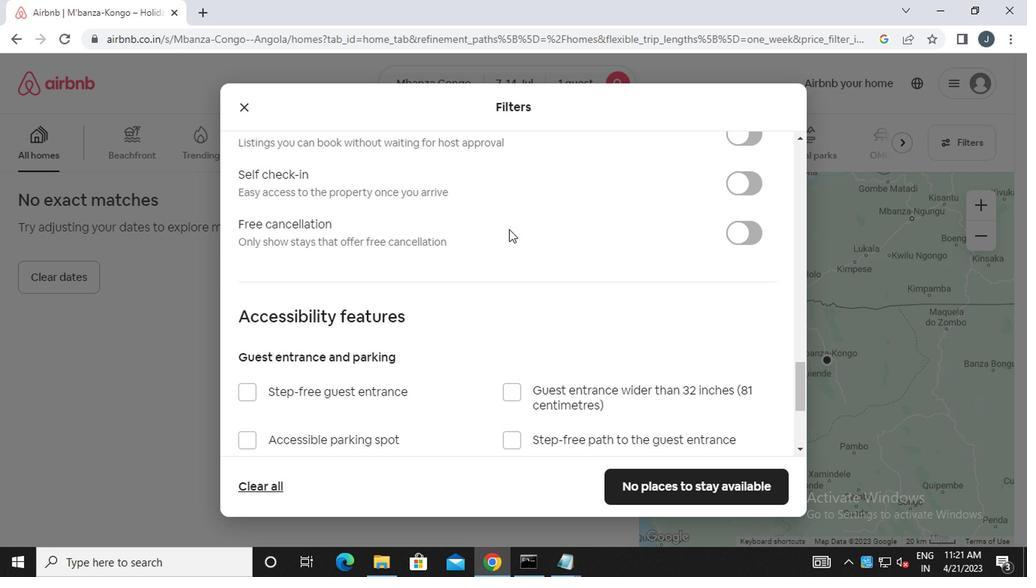 
Action: Mouse moved to (516, 249)
Screenshot: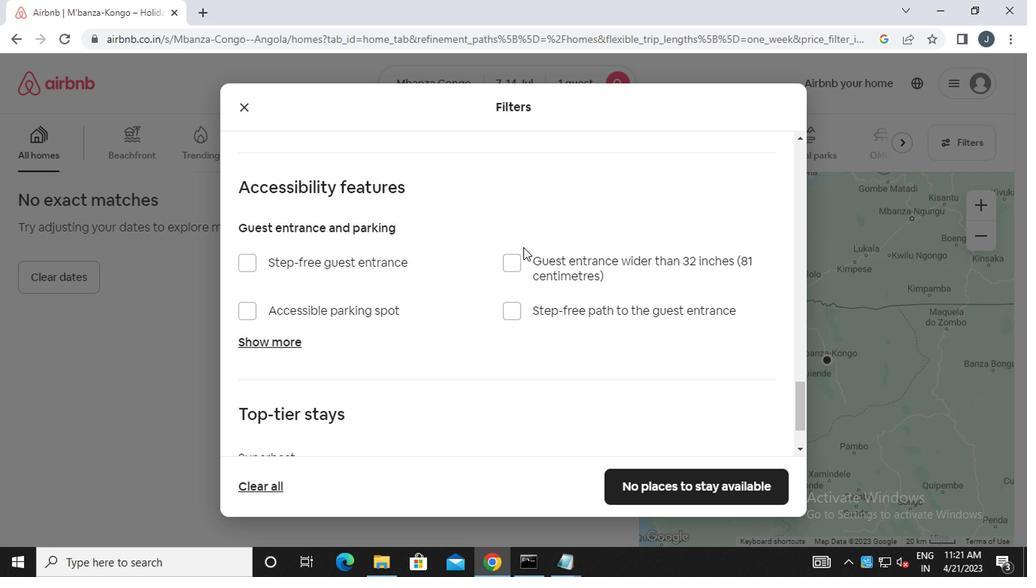 
Action: Mouse scrolled (516, 250) with delta (0, 1)
Screenshot: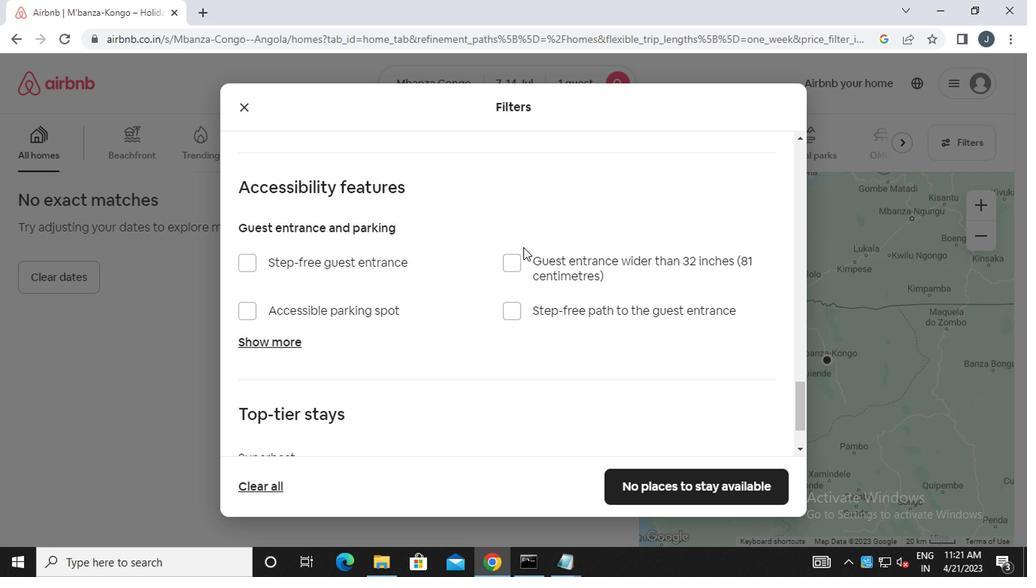 
Action: Mouse scrolled (516, 250) with delta (0, 1)
Screenshot: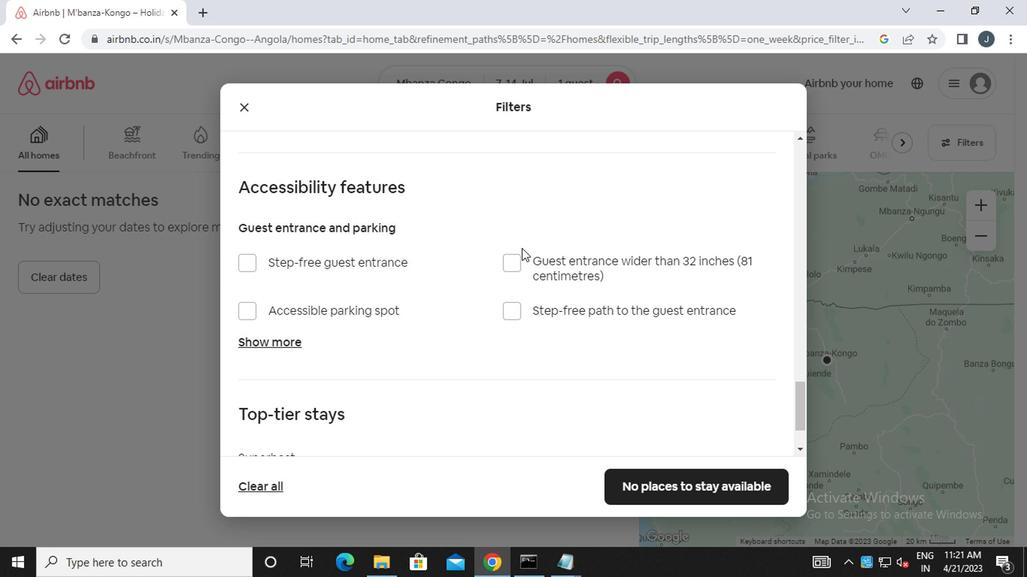 
Action: Mouse moved to (734, 208)
Screenshot: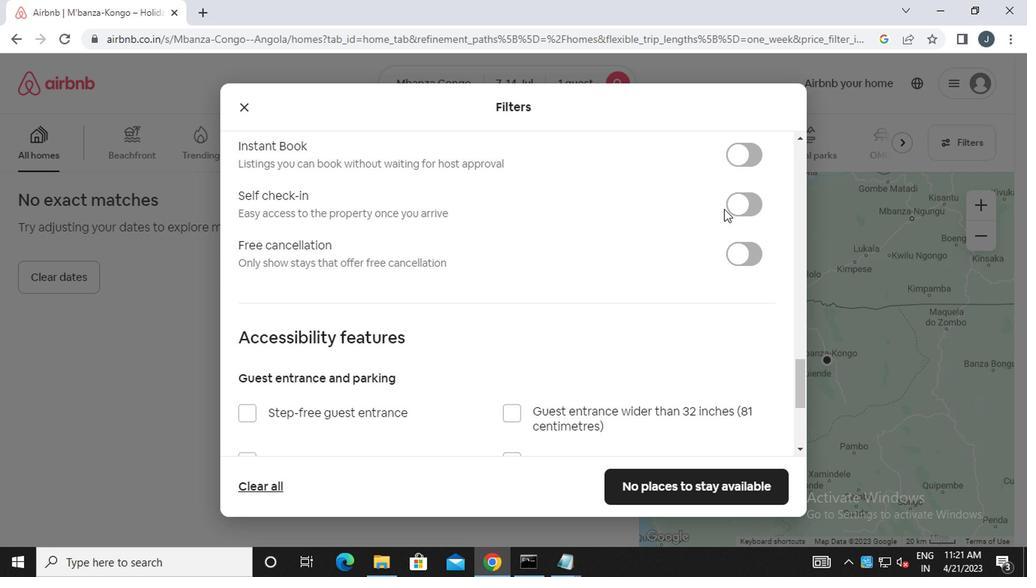 
Action: Mouse pressed left at (734, 208)
Screenshot: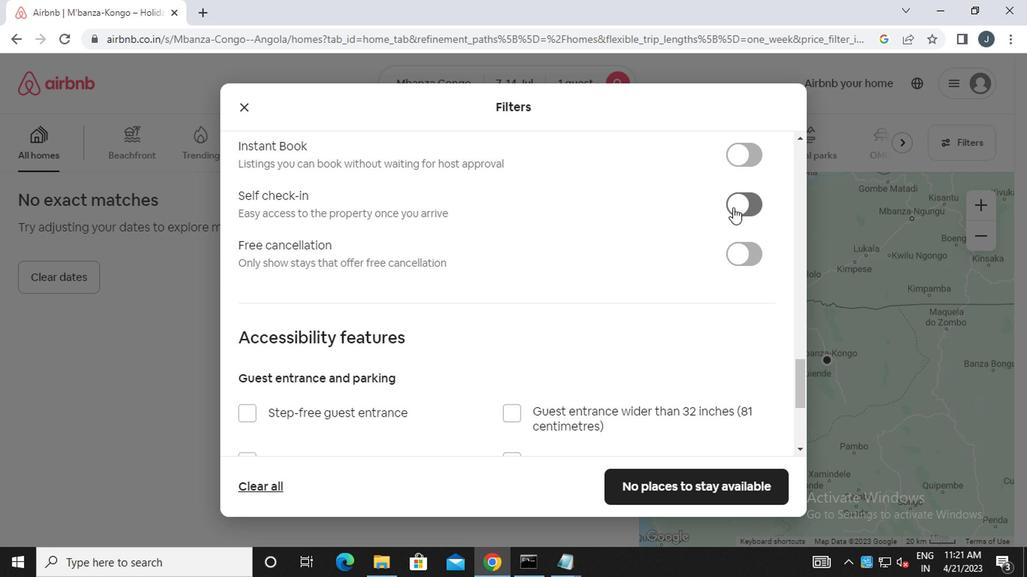 
Action: Mouse moved to (424, 295)
Screenshot: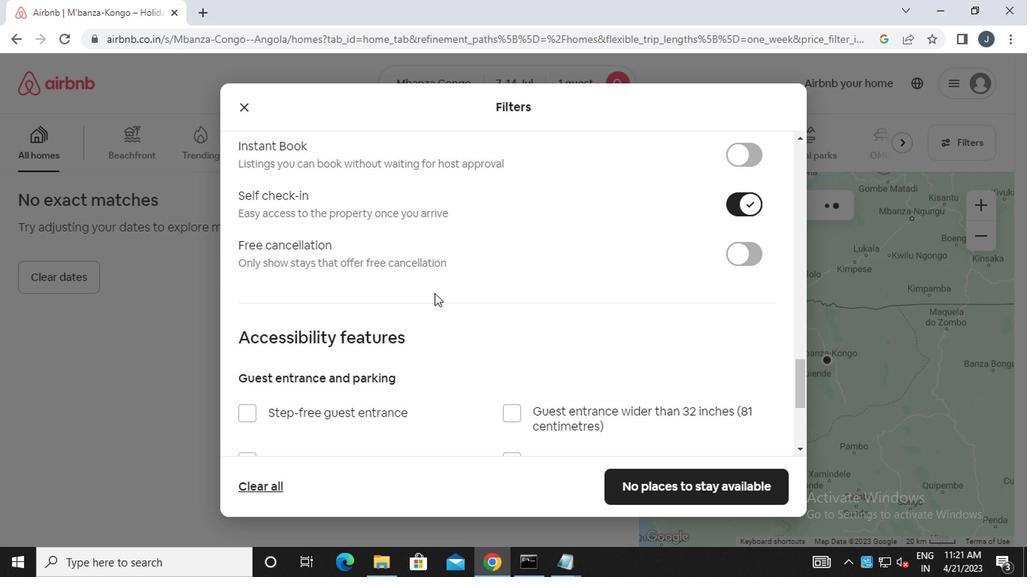 
Action: Mouse scrolled (424, 294) with delta (0, -1)
Screenshot: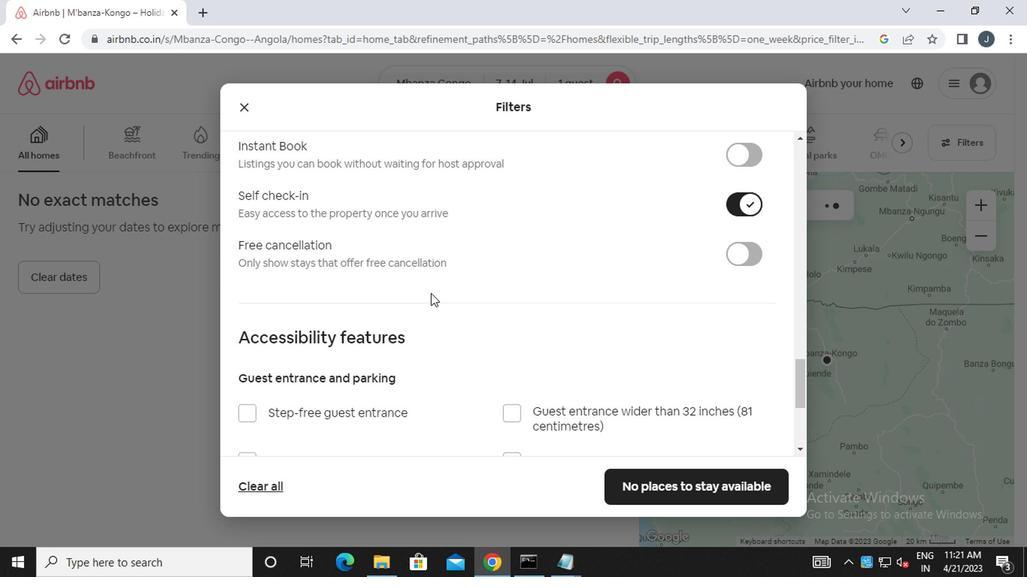
Action: Mouse moved to (423, 296)
Screenshot: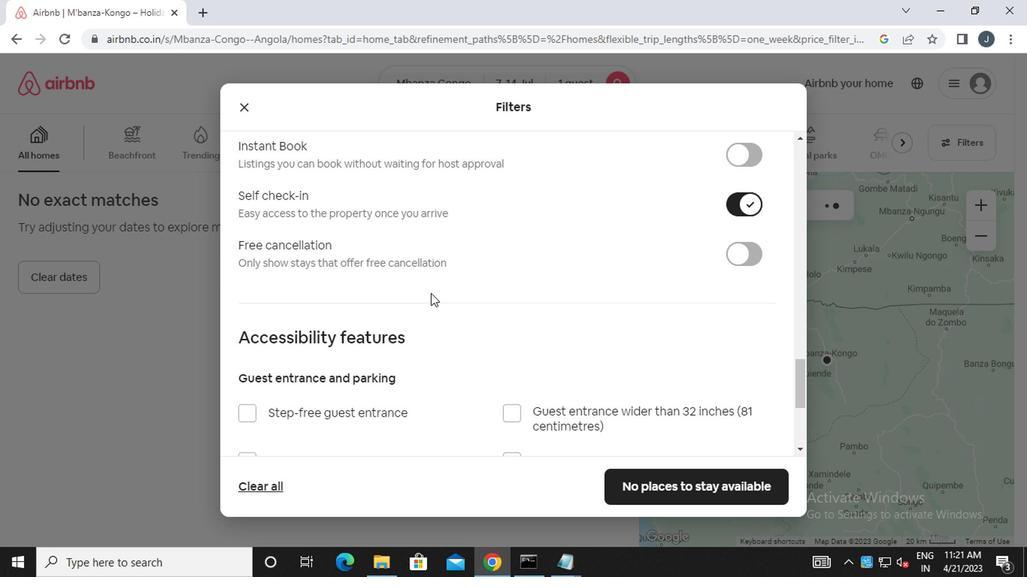 
Action: Mouse scrolled (423, 295) with delta (0, 0)
Screenshot: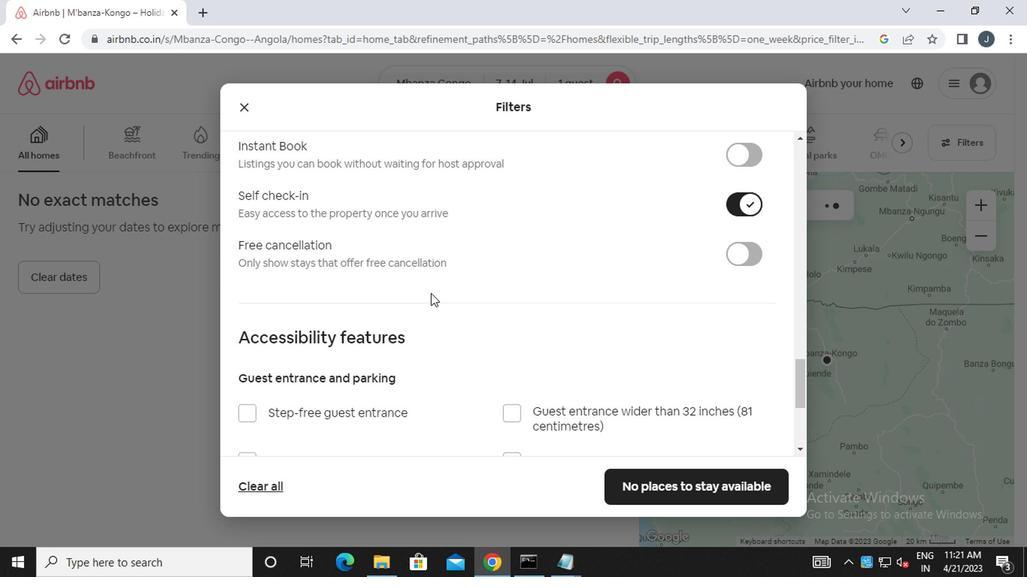 
Action: Mouse moved to (422, 296)
Screenshot: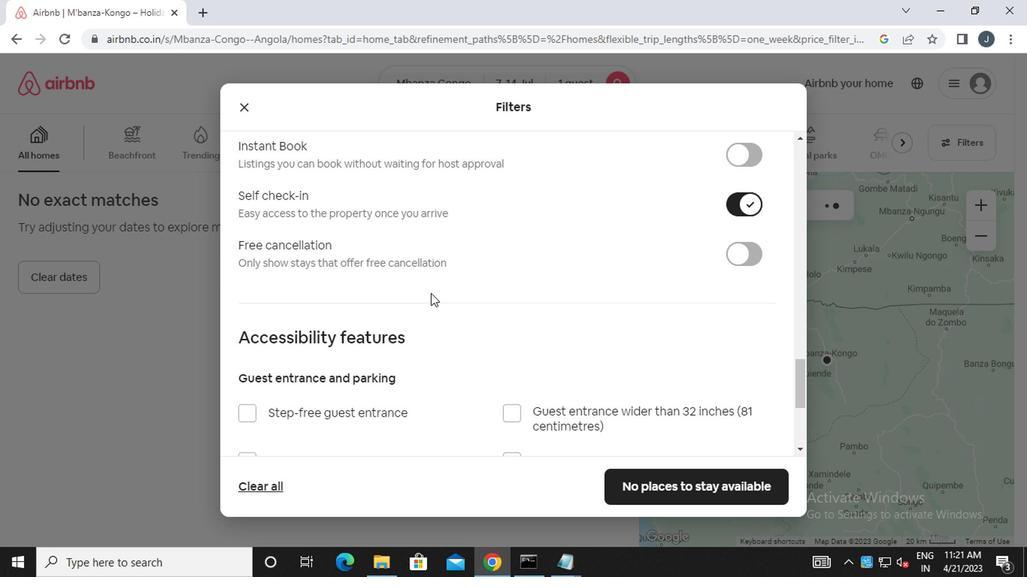 
Action: Mouse scrolled (422, 295) with delta (0, 0)
Screenshot: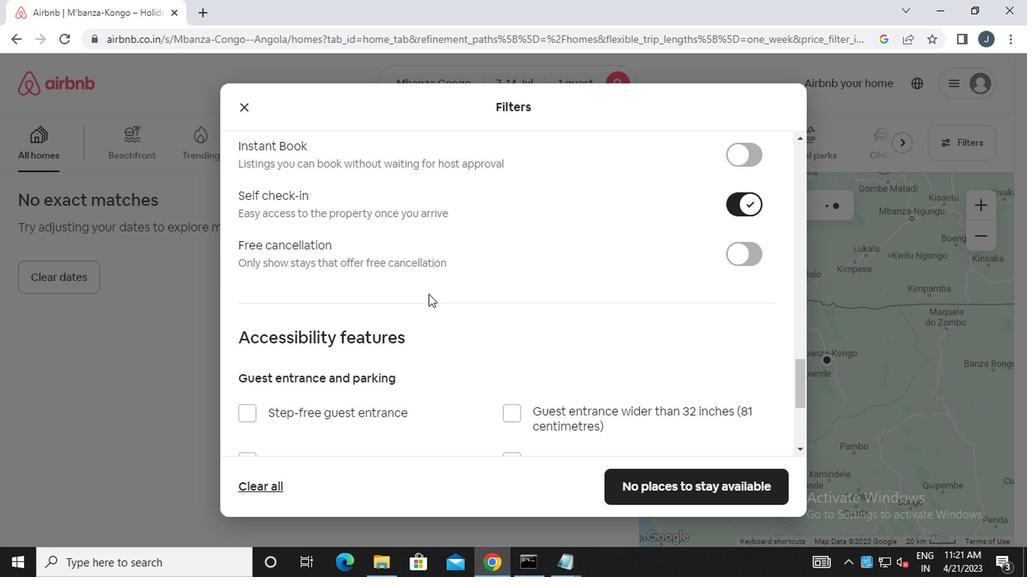 
Action: Mouse scrolled (422, 295) with delta (0, 0)
Screenshot: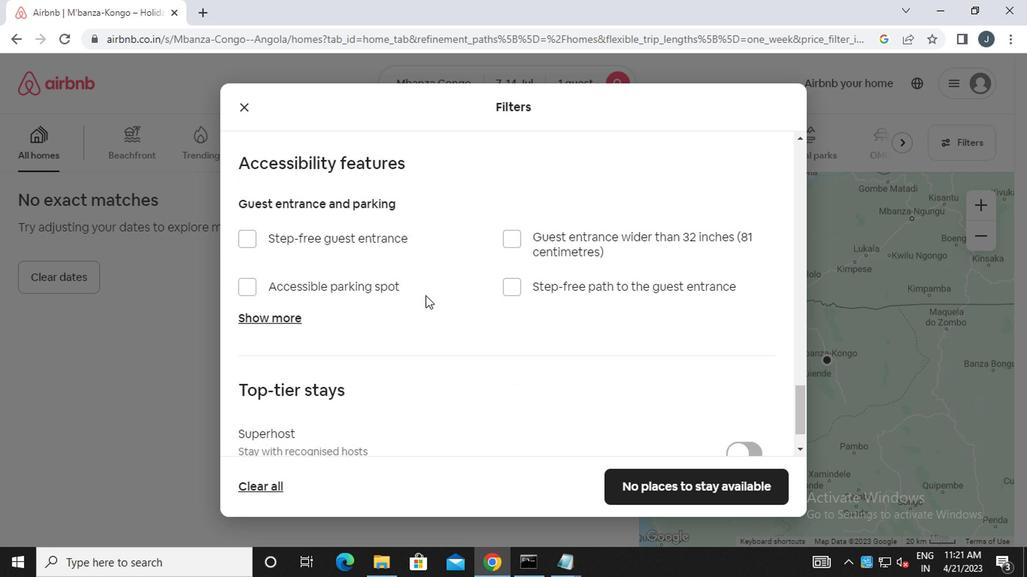 
Action: Mouse scrolled (422, 295) with delta (0, 0)
Screenshot: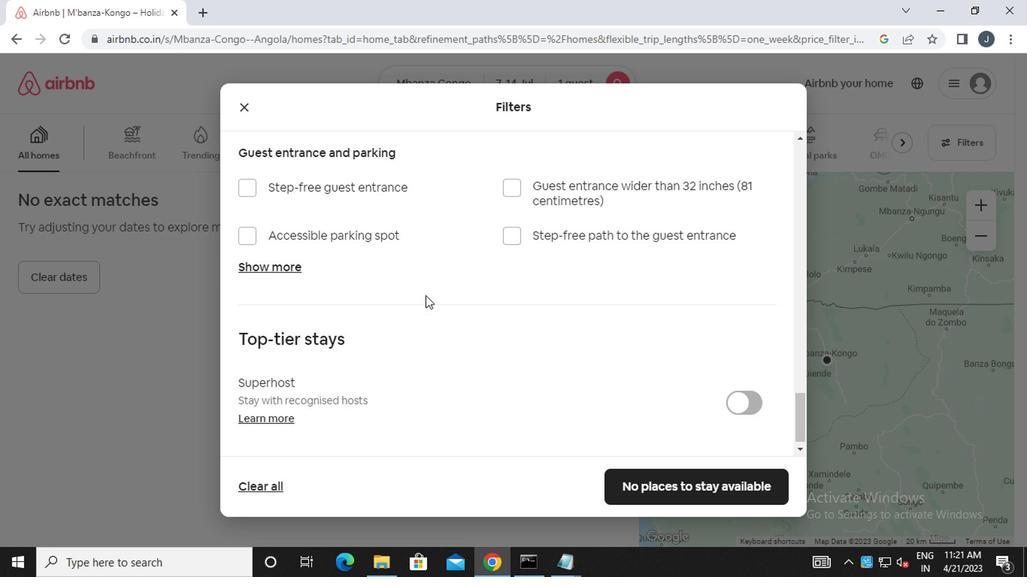 
Action: Mouse scrolled (422, 295) with delta (0, 0)
Screenshot: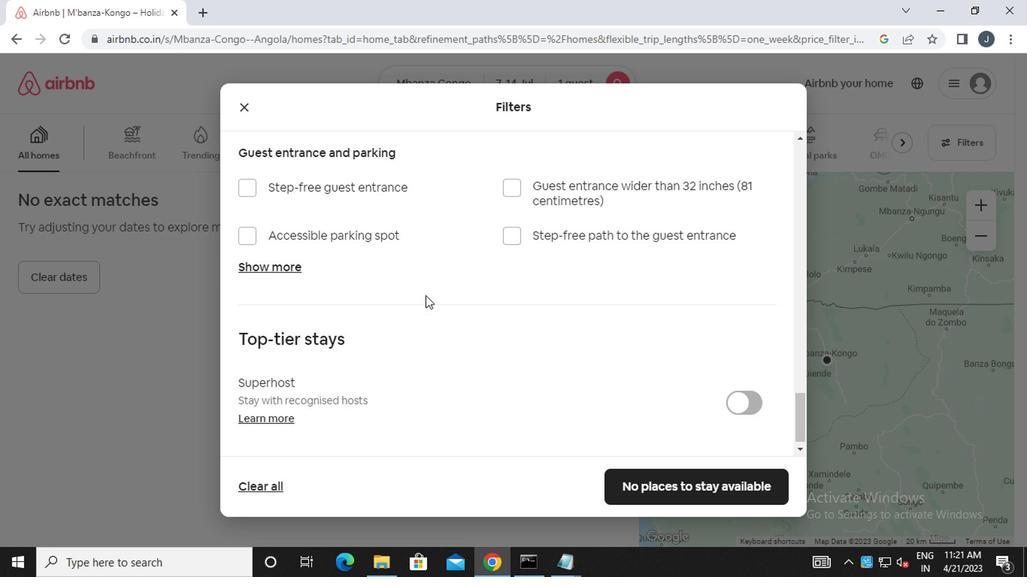 
Action: Mouse scrolled (422, 295) with delta (0, 0)
Screenshot: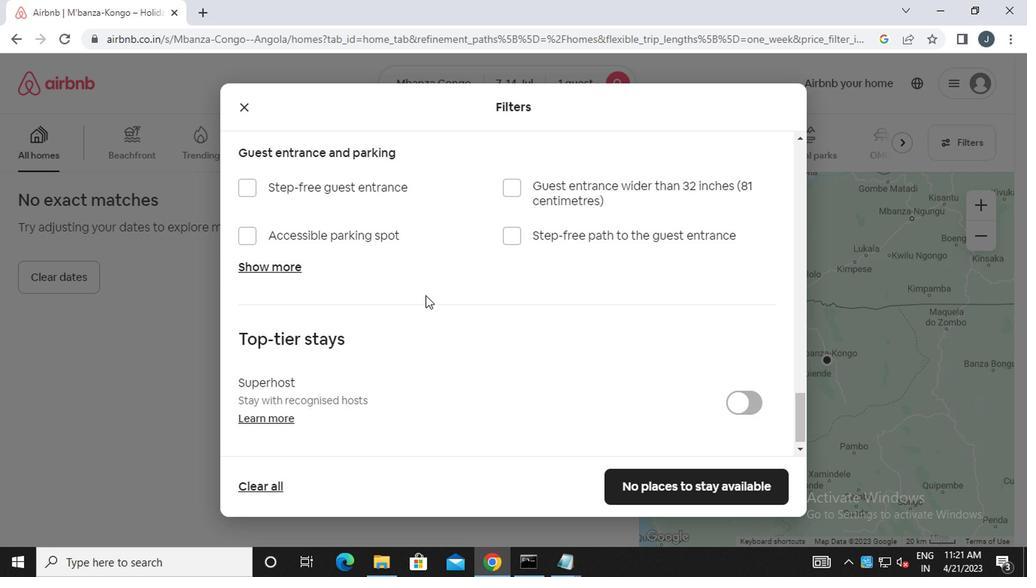 
Action: Mouse moved to (421, 298)
Screenshot: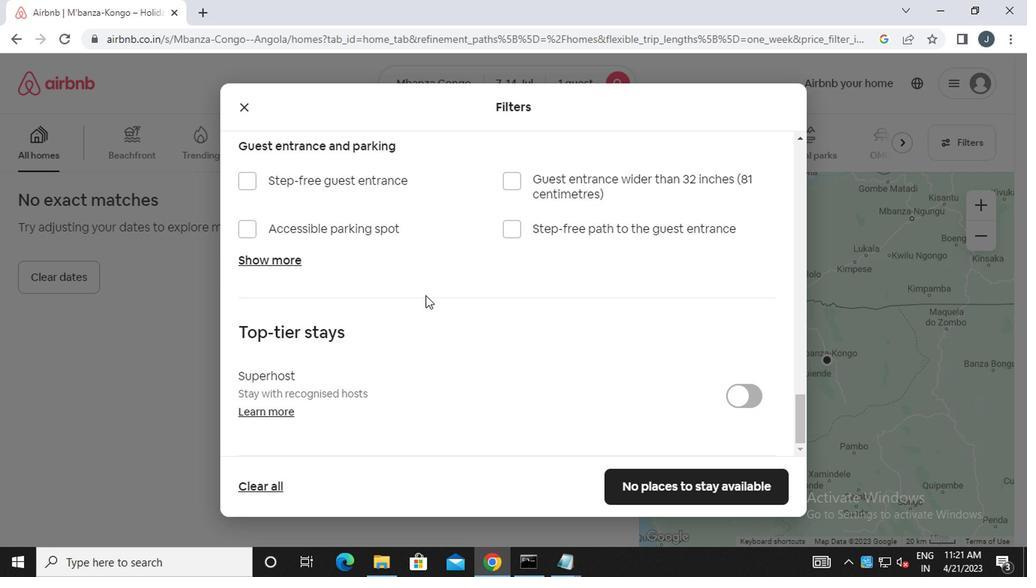 
Action: Mouse scrolled (421, 297) with delta (0, 0)
Screenshot: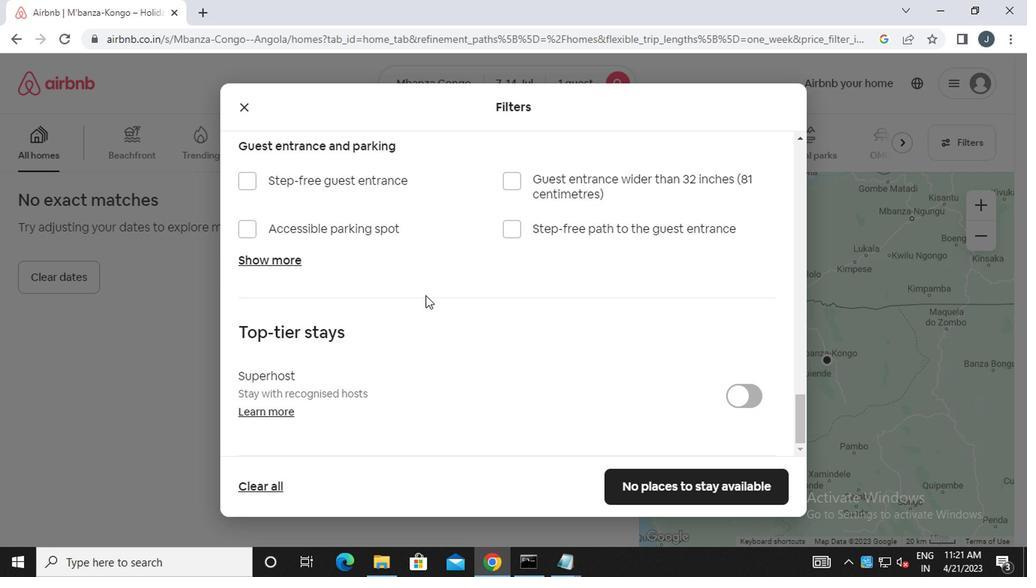 
Action: Mouse moved to (418, 301)
Screenshot: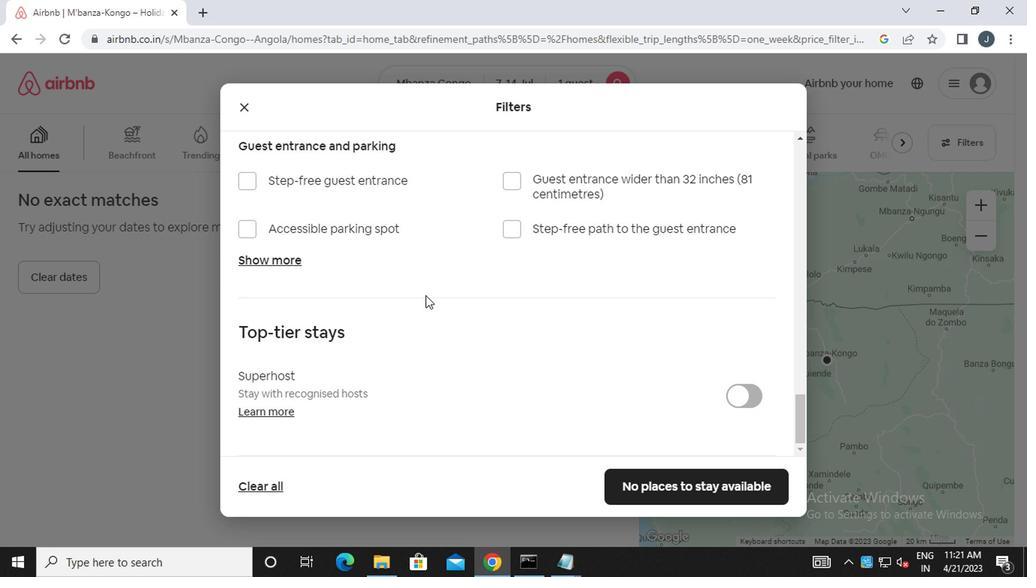 
Action: Mouse scrolled (418, 300) with delta (0, -1)
Screenshot: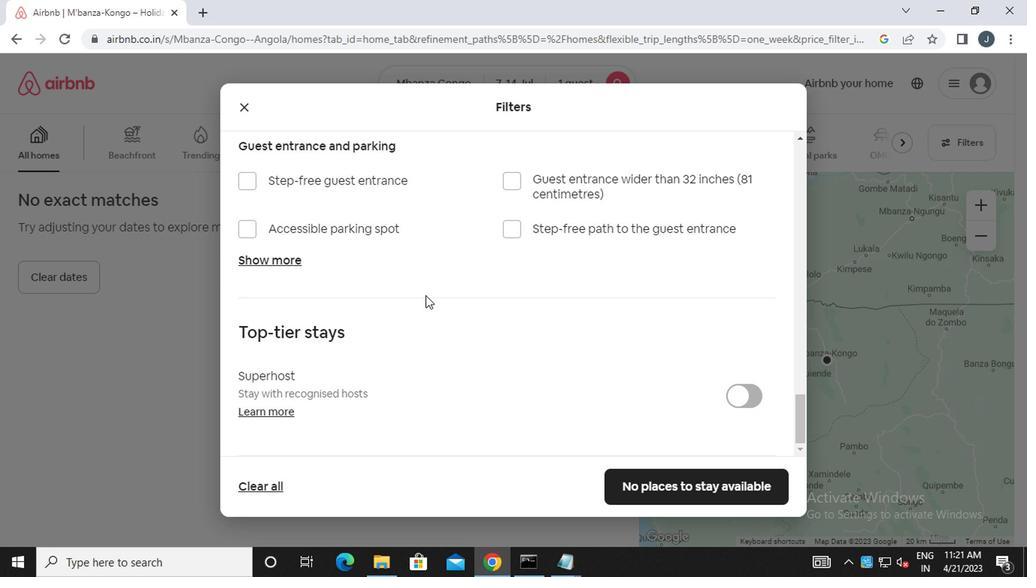 
Action: Mouse moved to (418, 301)
Screenshot: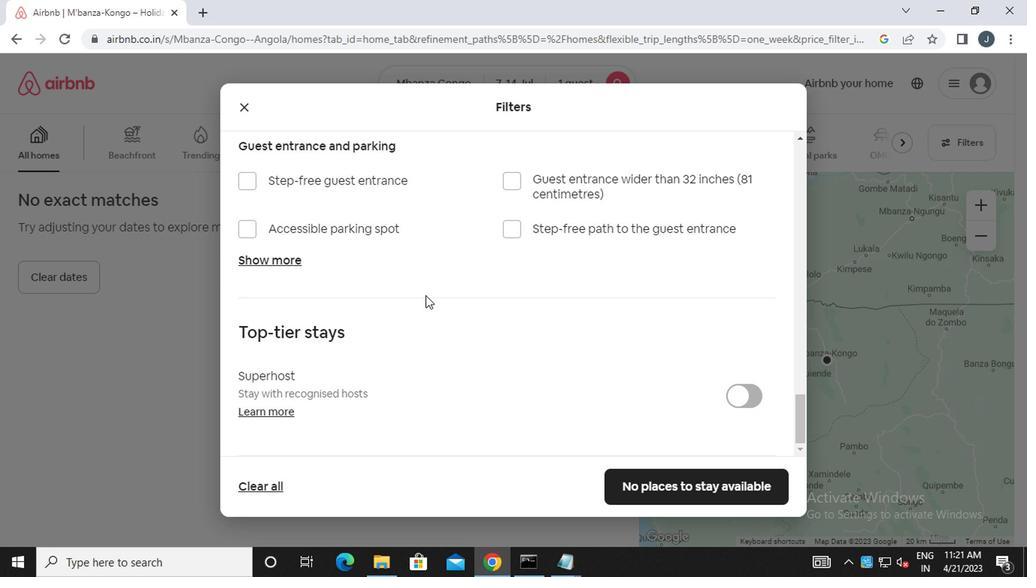 
Action: Mouse scrolled (418, 301) with delta (0, 0)
Screenshot: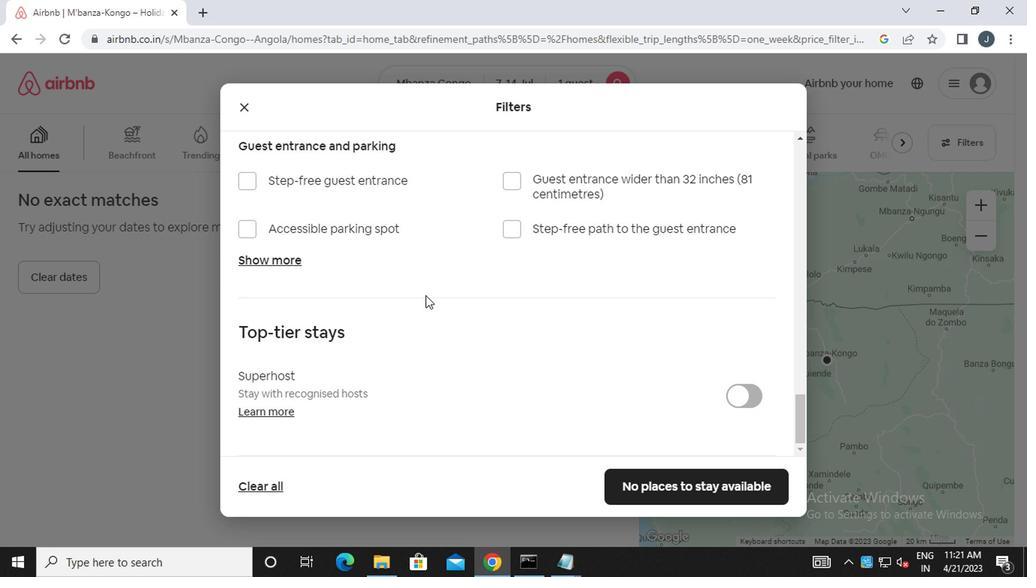 
Action: Mouse scrolled (418, 301) with delta (0, 0)
Screenshot: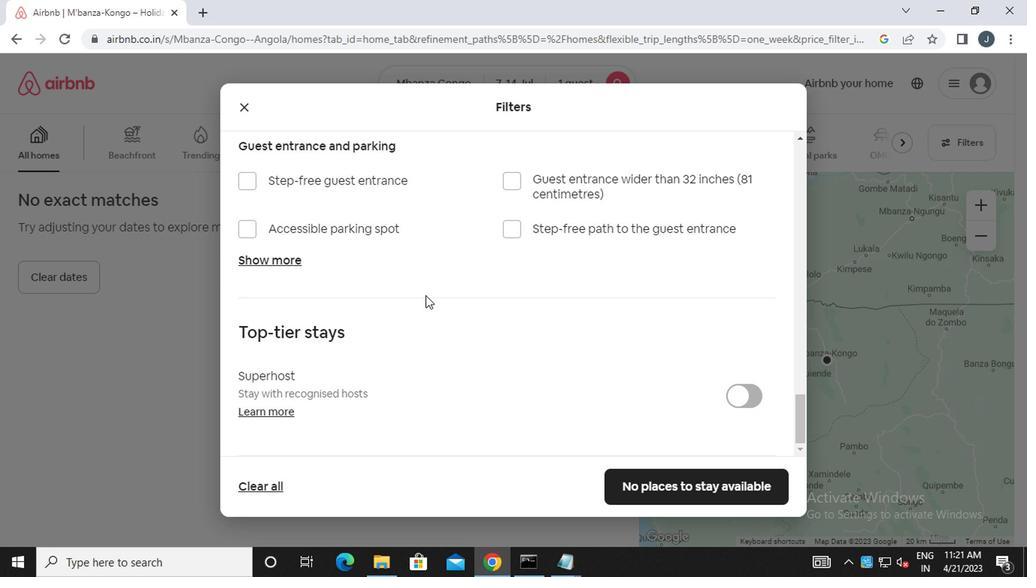 
Action: Mouse moved to (418, 302)
Screenshot: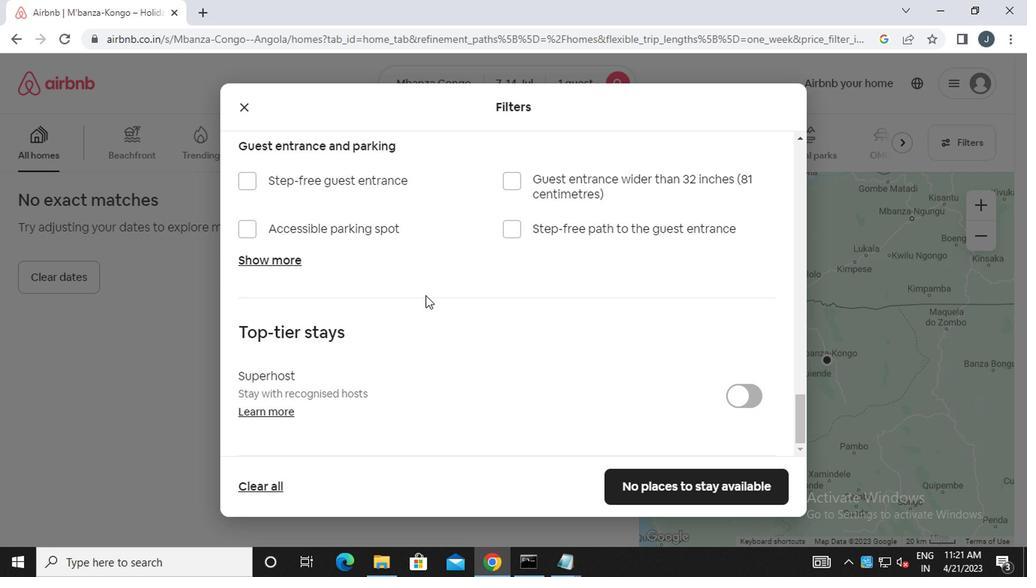 
Action: Mouse scrolled (418, 301) with delta (0, 0)
Screenshot: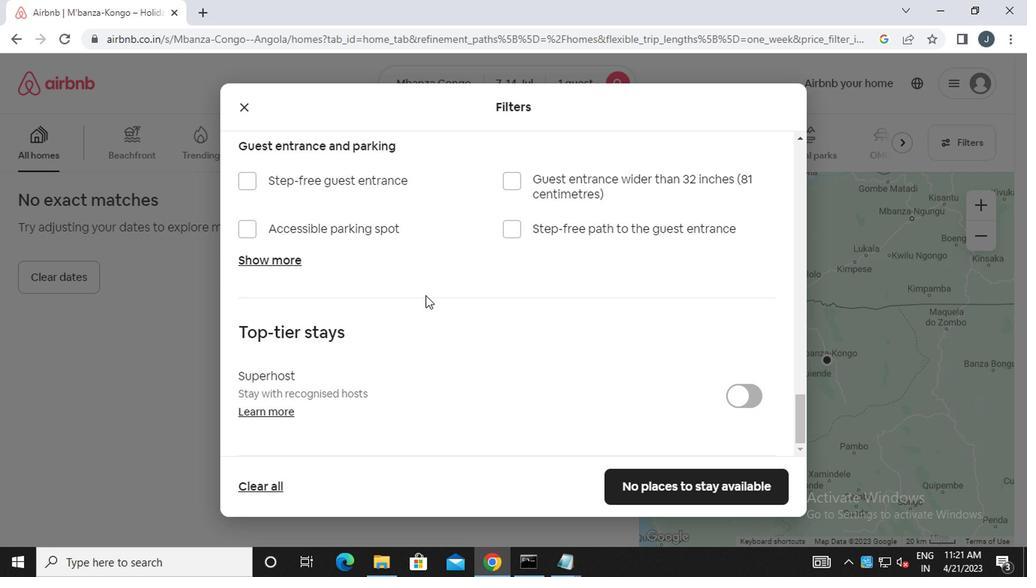 
Action: Mouse moved to (418, 303)
Screenshot: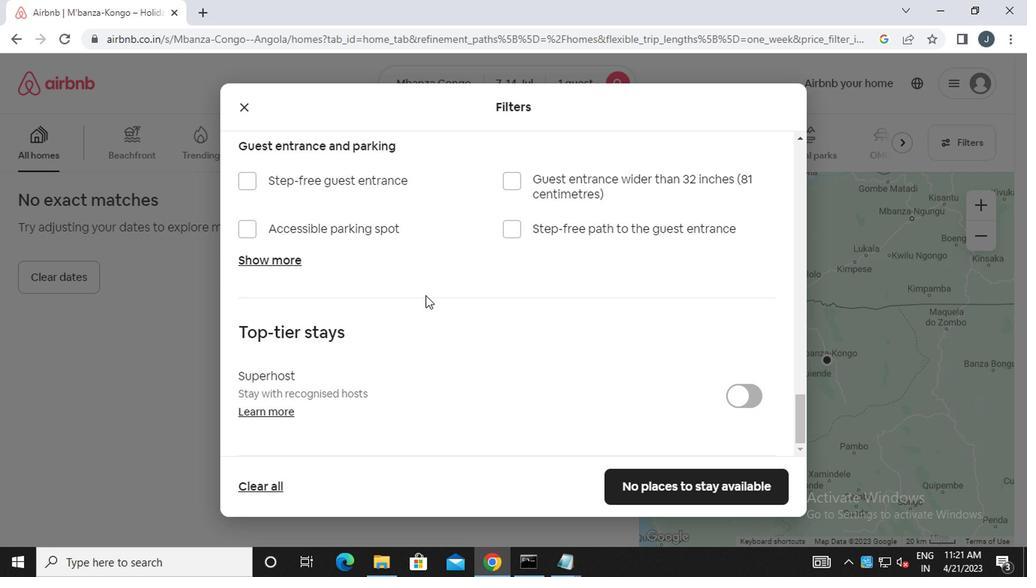 
Action: Mouse scrolled (418, 302) with delta (0, -1)
Screenshot: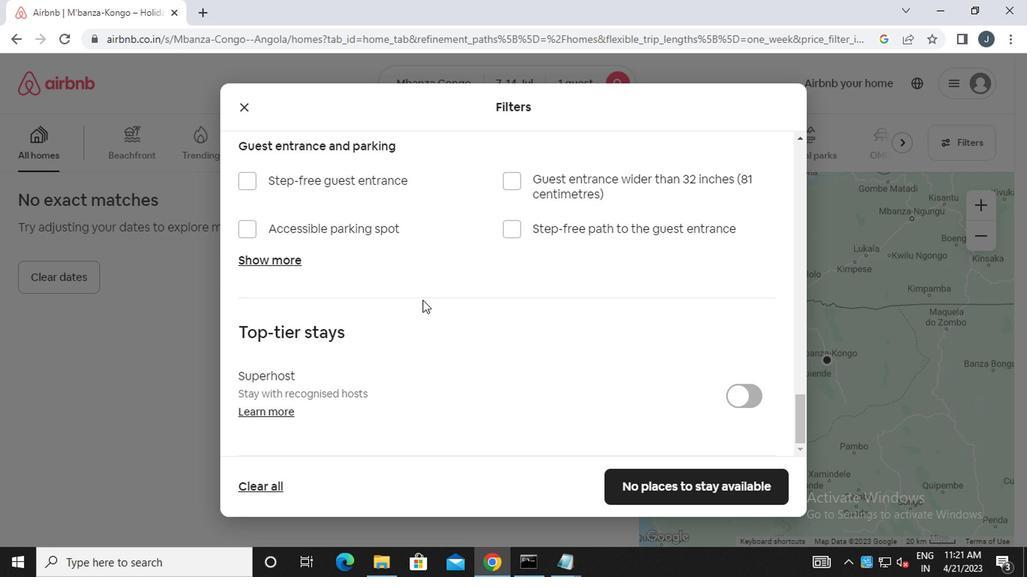 
Action: Mouse moved to (680, 486)
Screenshot: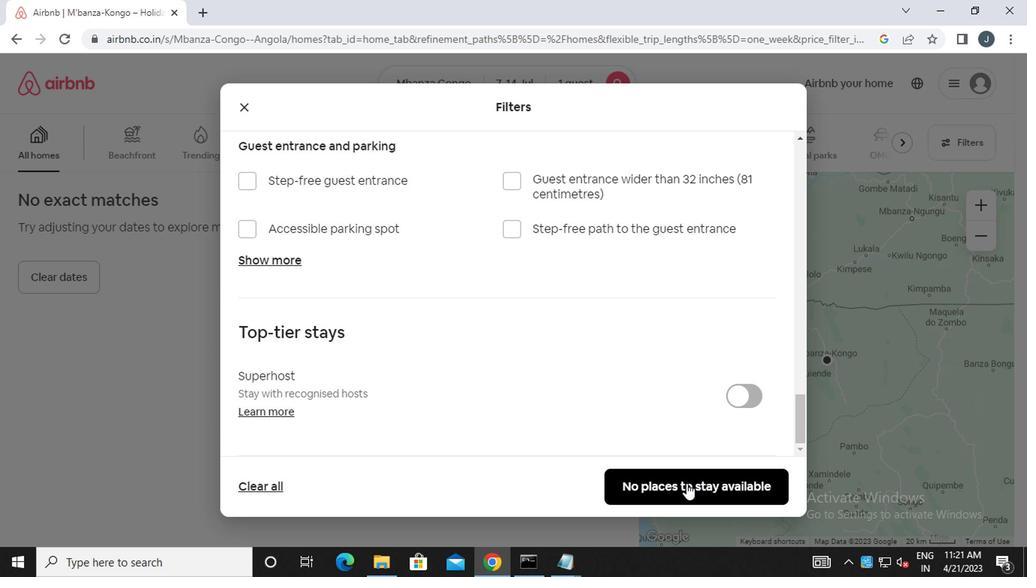
Action: Mouse pressed left at (680, 486)
Screenshot: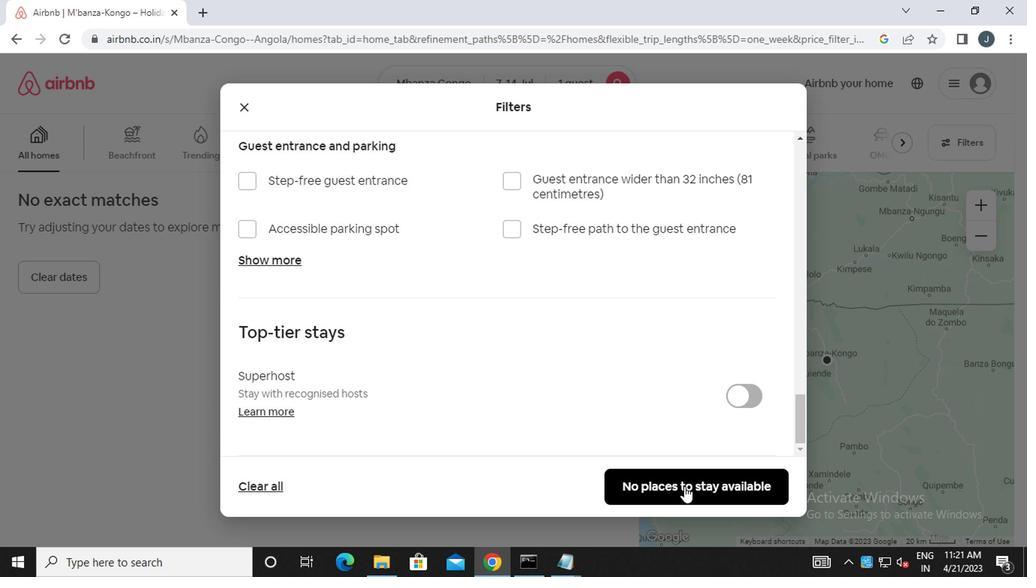 
Action: Mouse moved to (663, 471)
Screenshot: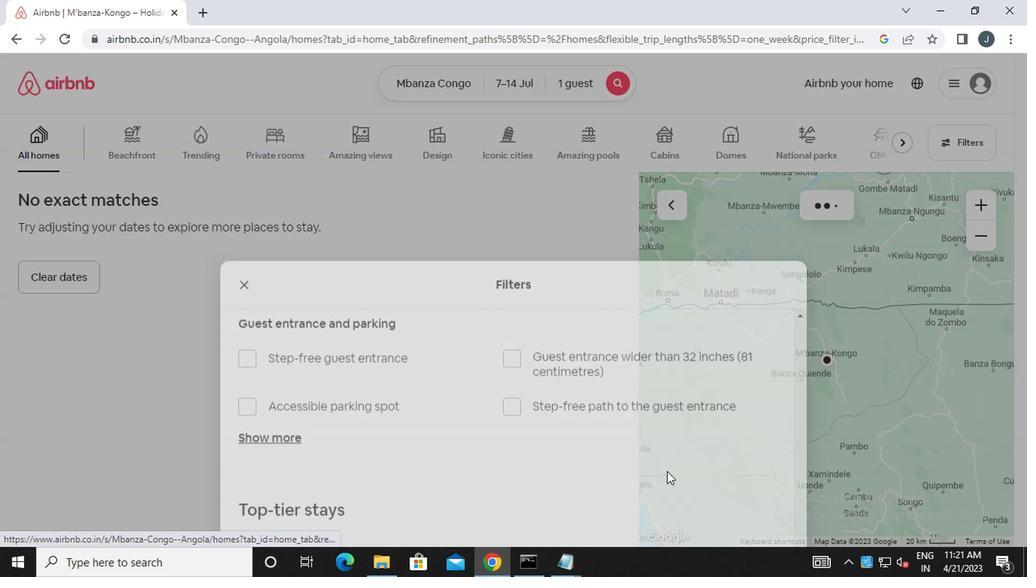 
